 Task: For heading  Tahoma with underline.  font size for heading20,  'Change the font style of data to'Arial.  and font size to 12,  Change the alignment of both headline & data to Align left.  In the sheet  Attendance Record Sheet
Action: Mouse moved to (87, 164)
Screenshot: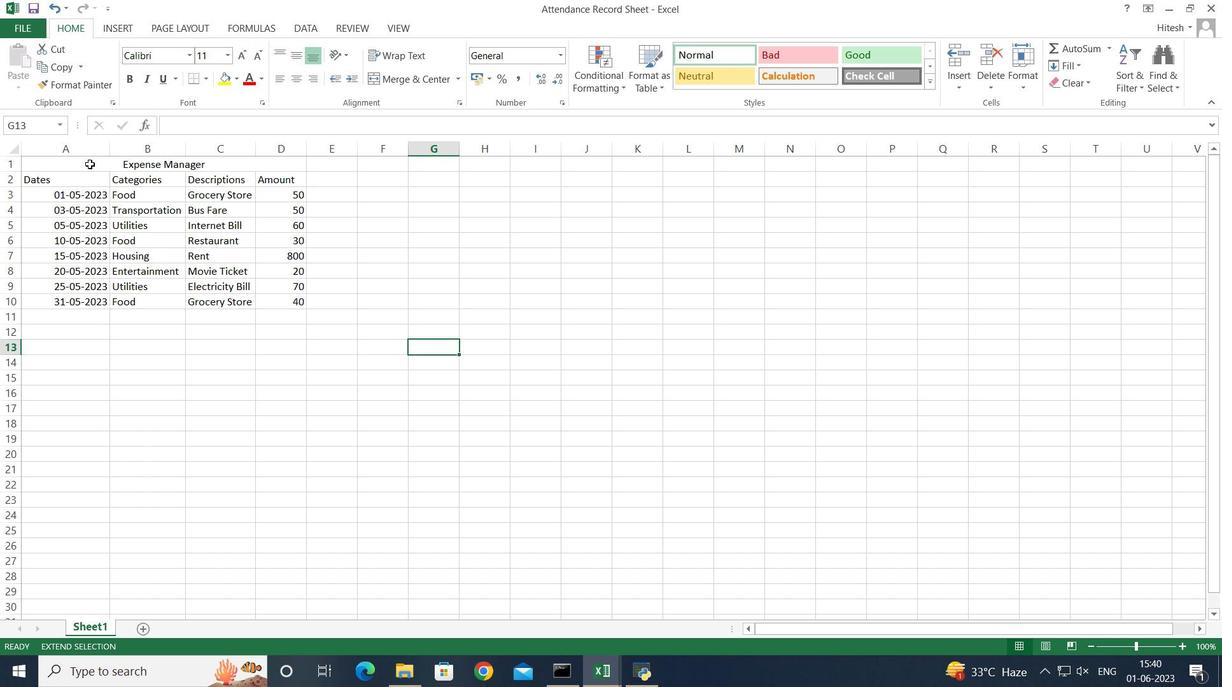 
Action: Mouse pressed left at (87, 164)
Screenshot: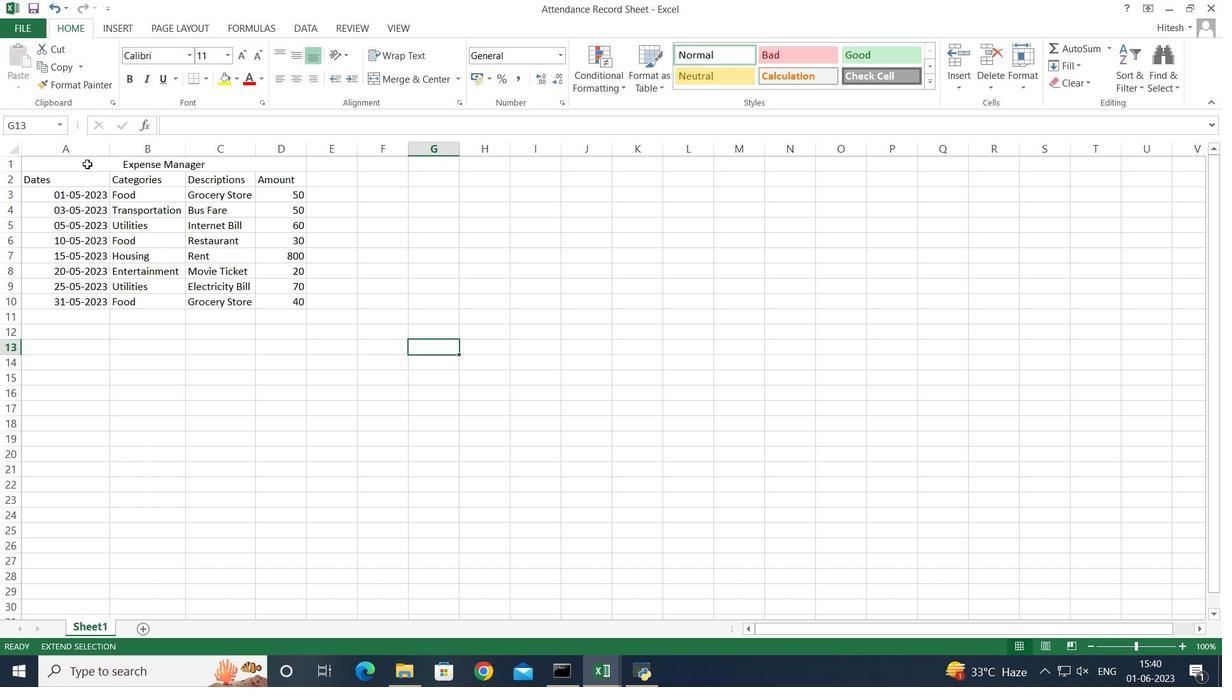 
Action: Mouse moved to (208, 422)
Screenshot: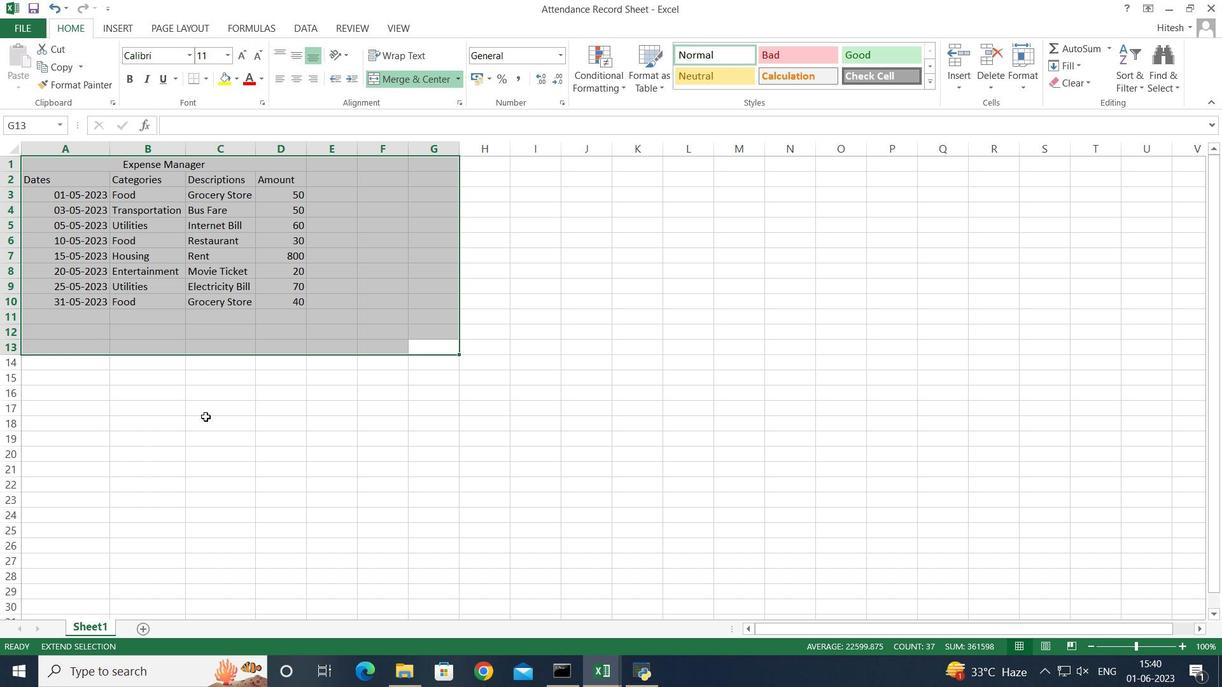 
Action: Mouse pressed left at (208, 422)
Screenshot: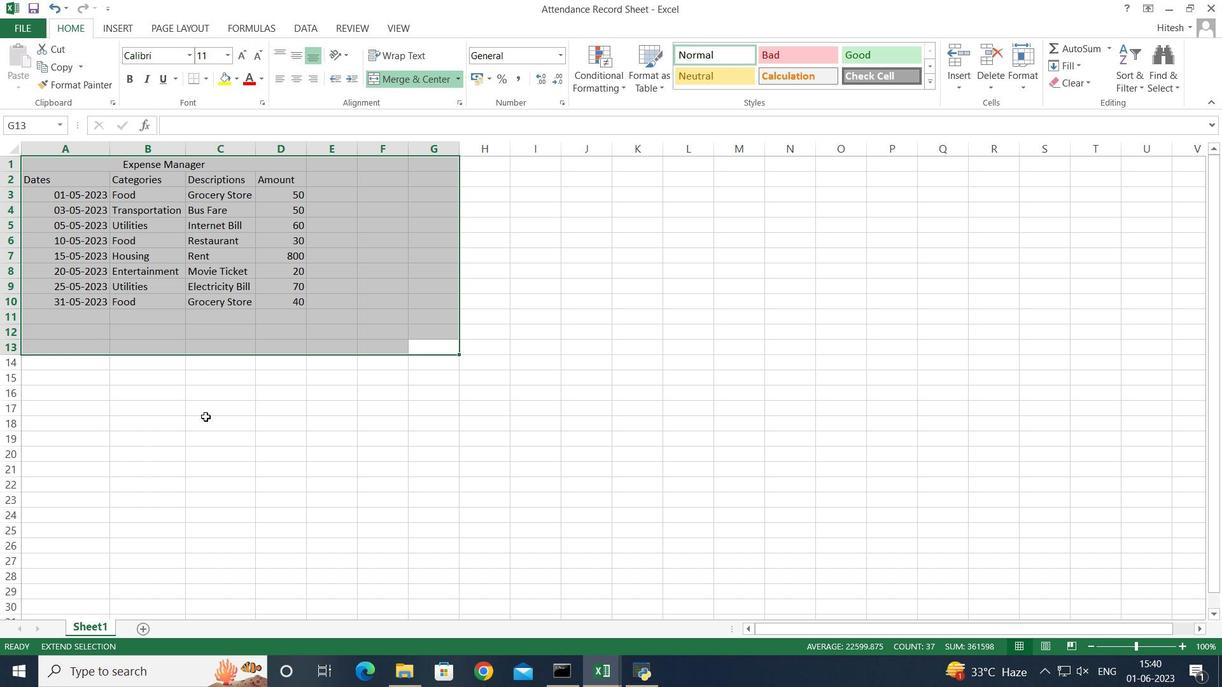 
Action: Mouse moved to (422, 351)
Screenshot: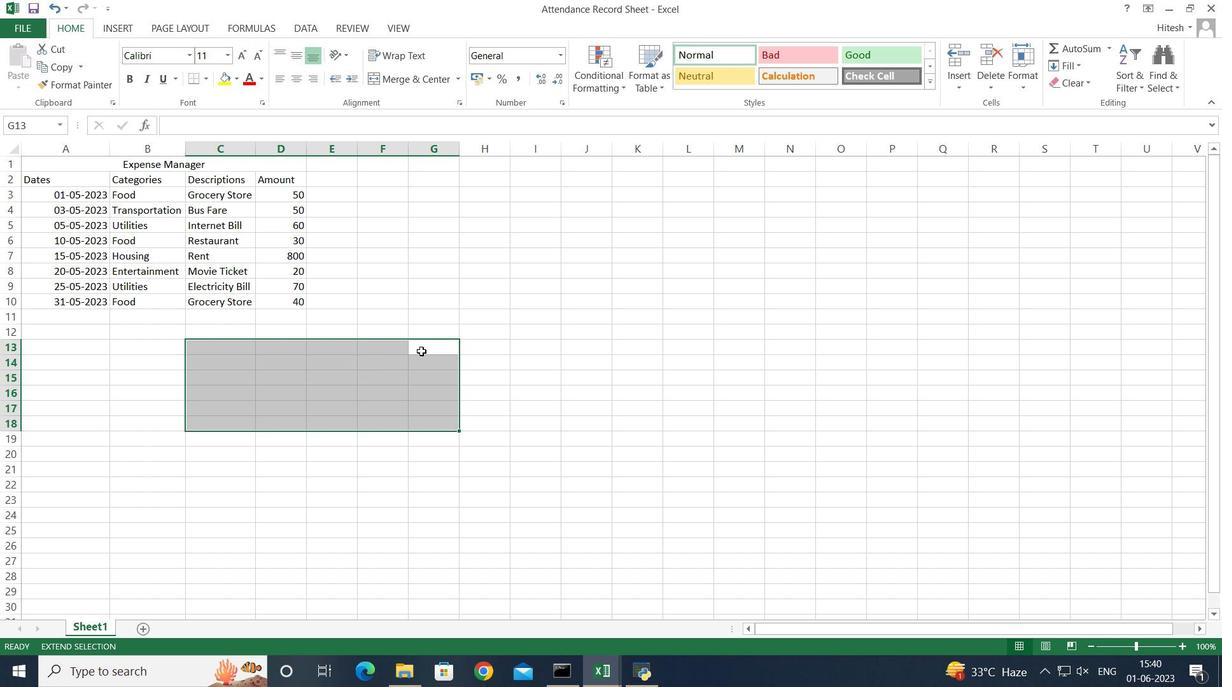 
Action: Mouse pressed left at (422, 351)
Screenshot: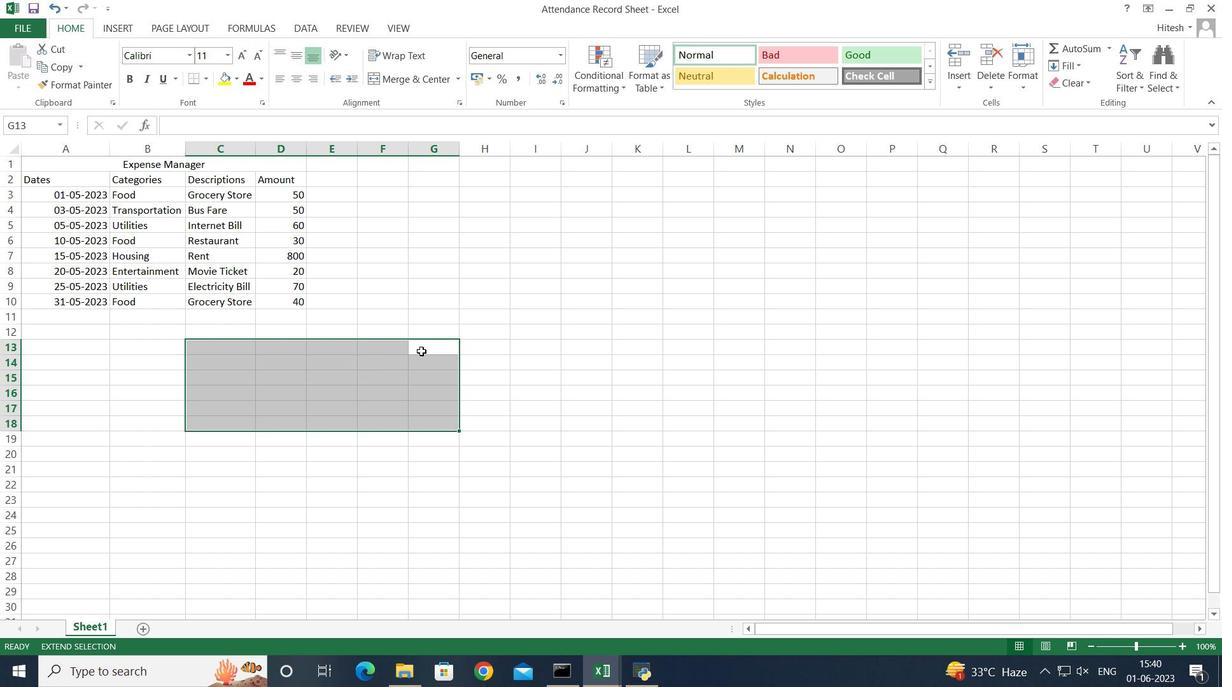 
Action: Mouse moved to (422, 351)
Screenshot: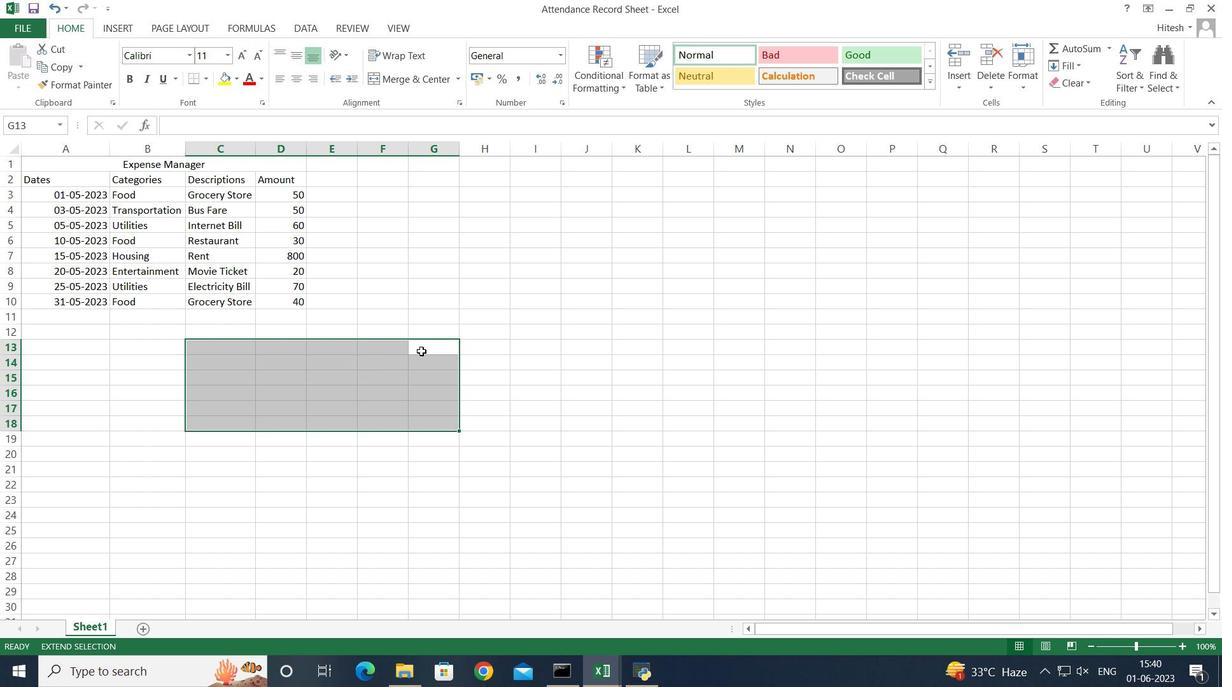
Action: Key pressed j<Key.backspace>
Screenshot: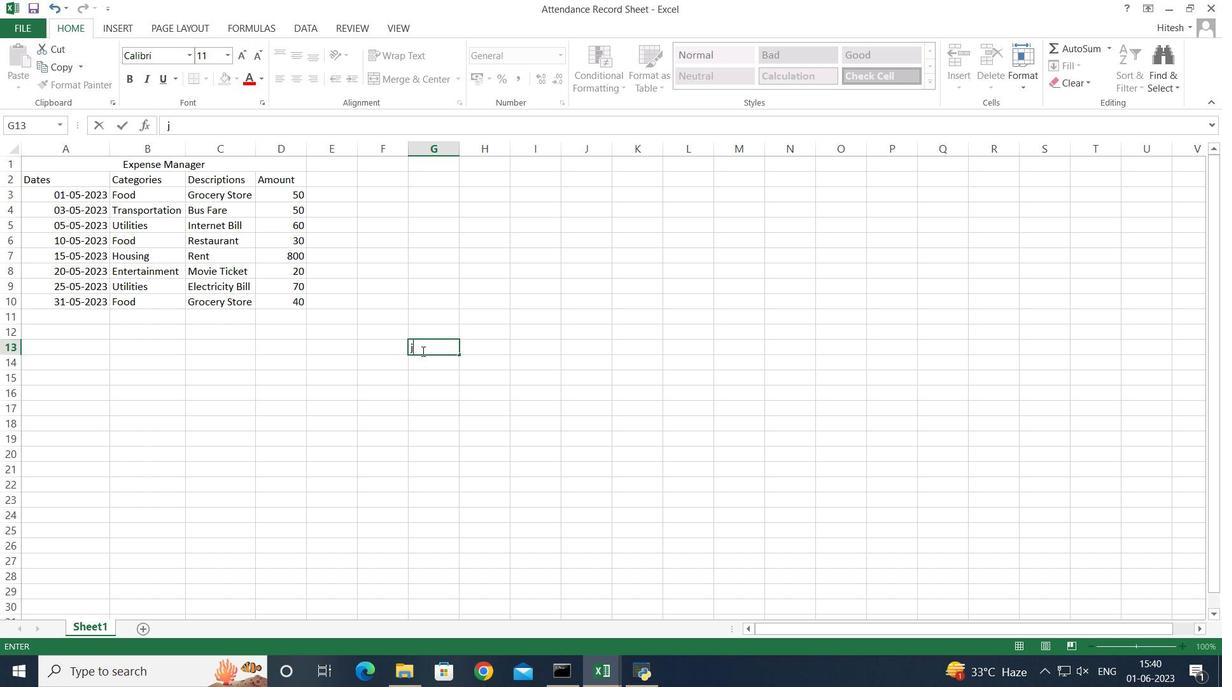 
Action: Mouse moved to (53, 164)
Screenshot: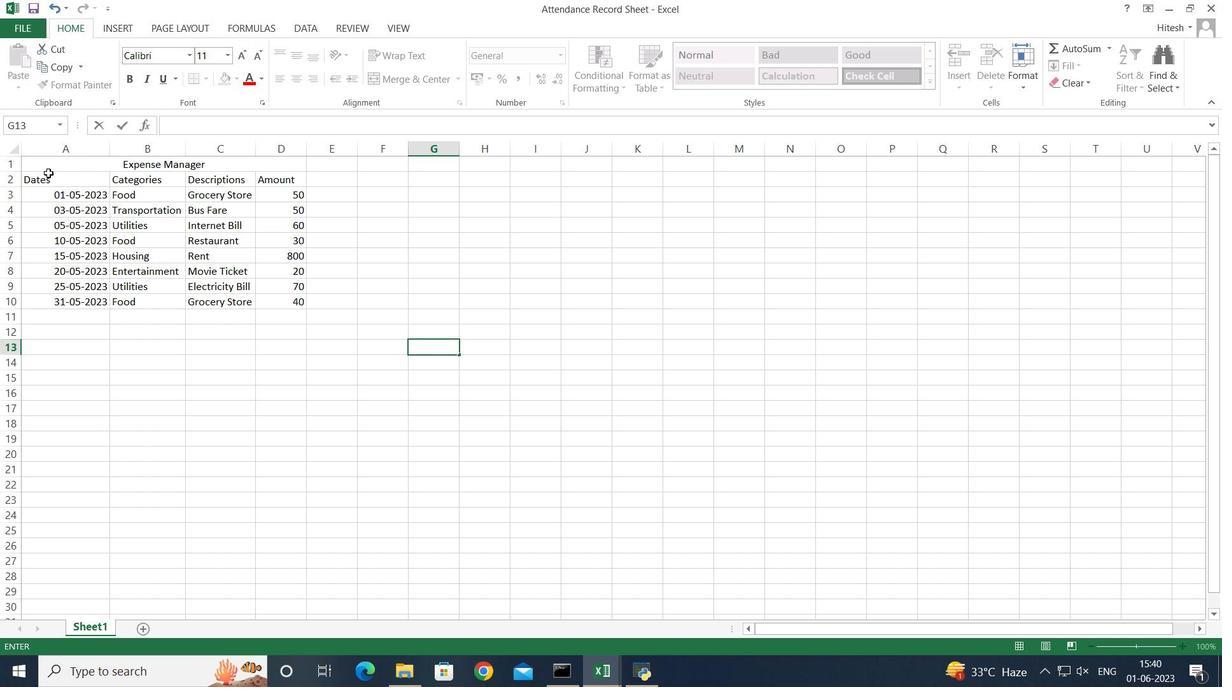 
Action: Mouse pressed left at (53, 164)
Screenshot: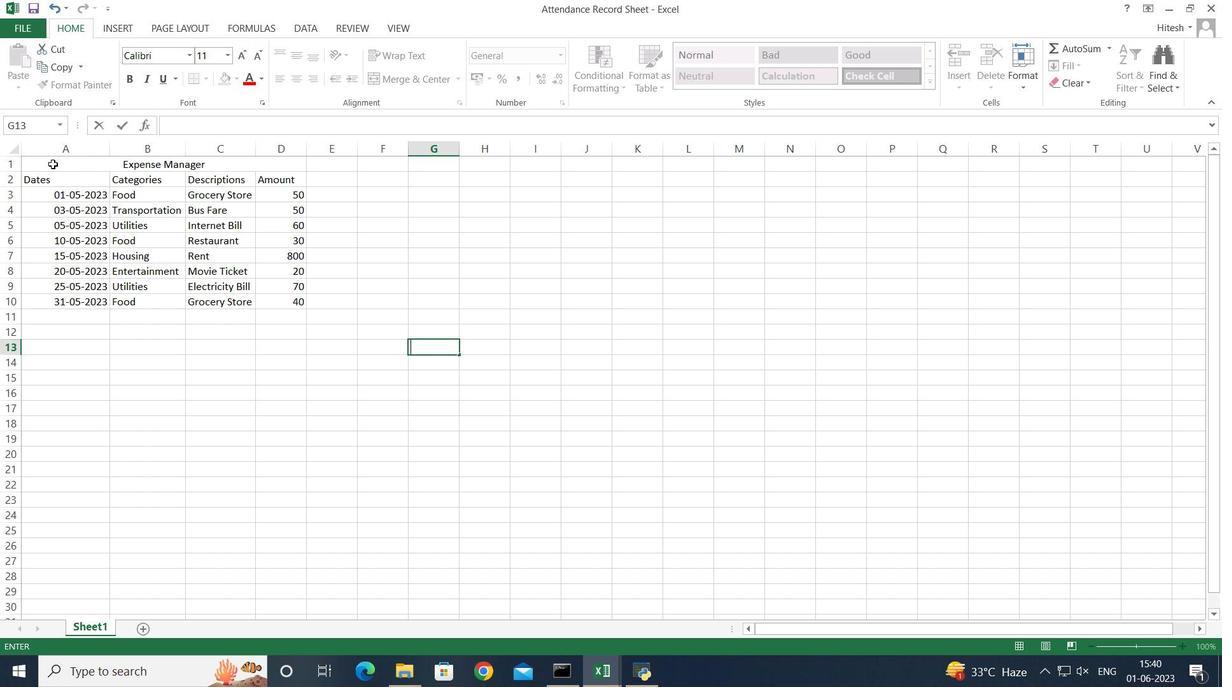 
Action: Mouse moved to (186, 57)
Screenshot: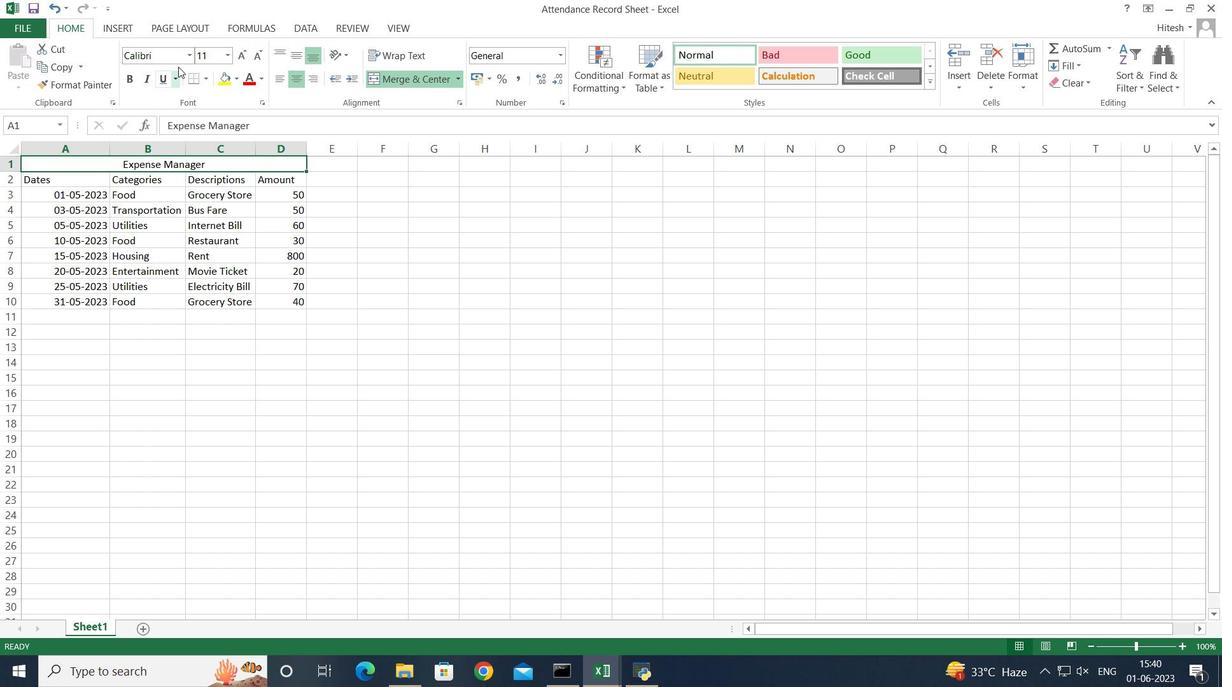 
Action: Mouse pressed left at (186, 57)
Screenshot: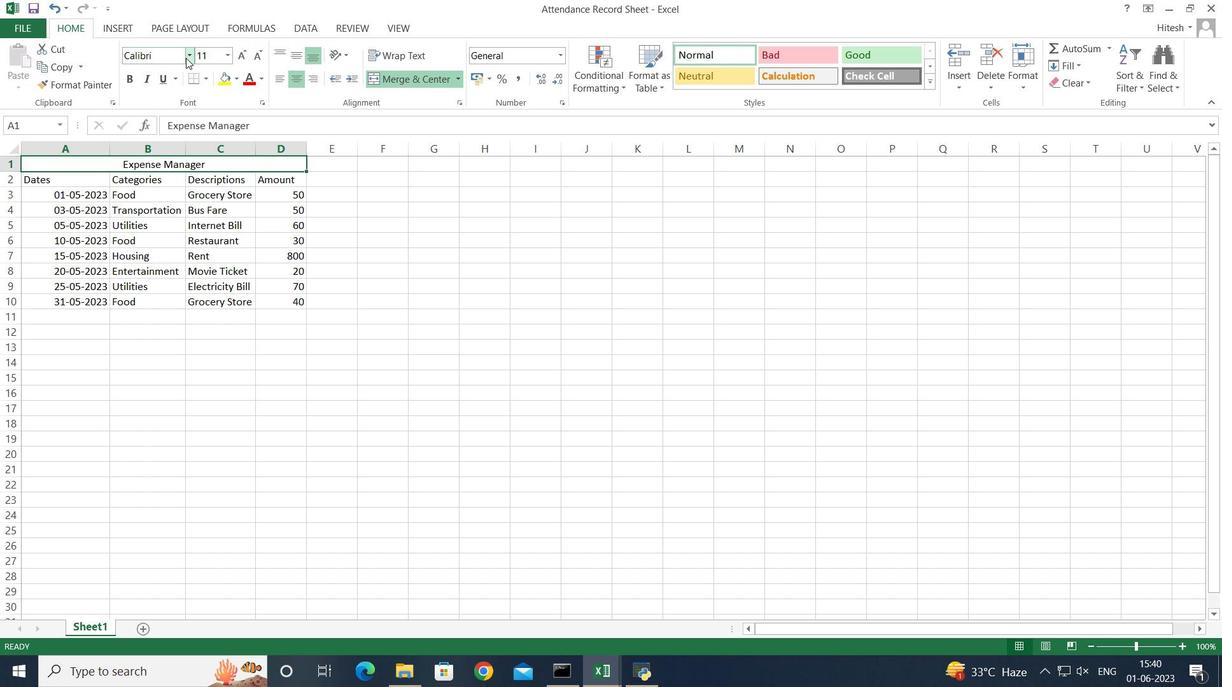 
Action: Mouse moved to (208, 232)
Screenshot: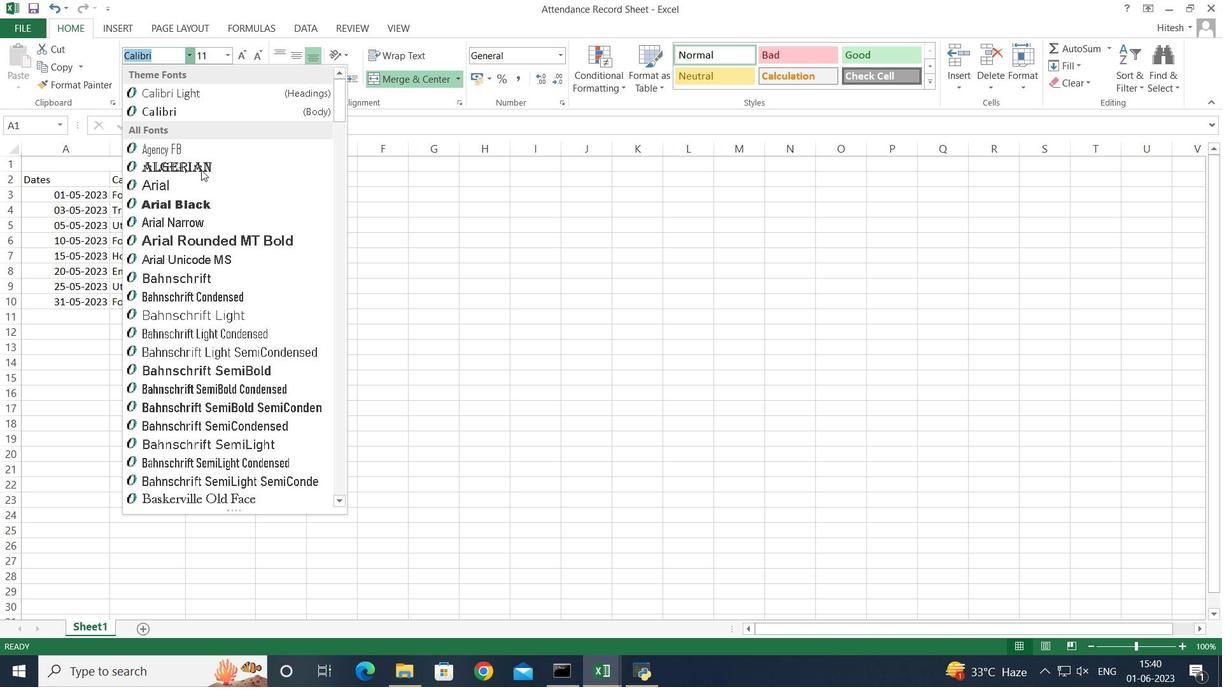 
Action: Mouse scrolled (208, 231) with delta (0, 0)
Screenshot: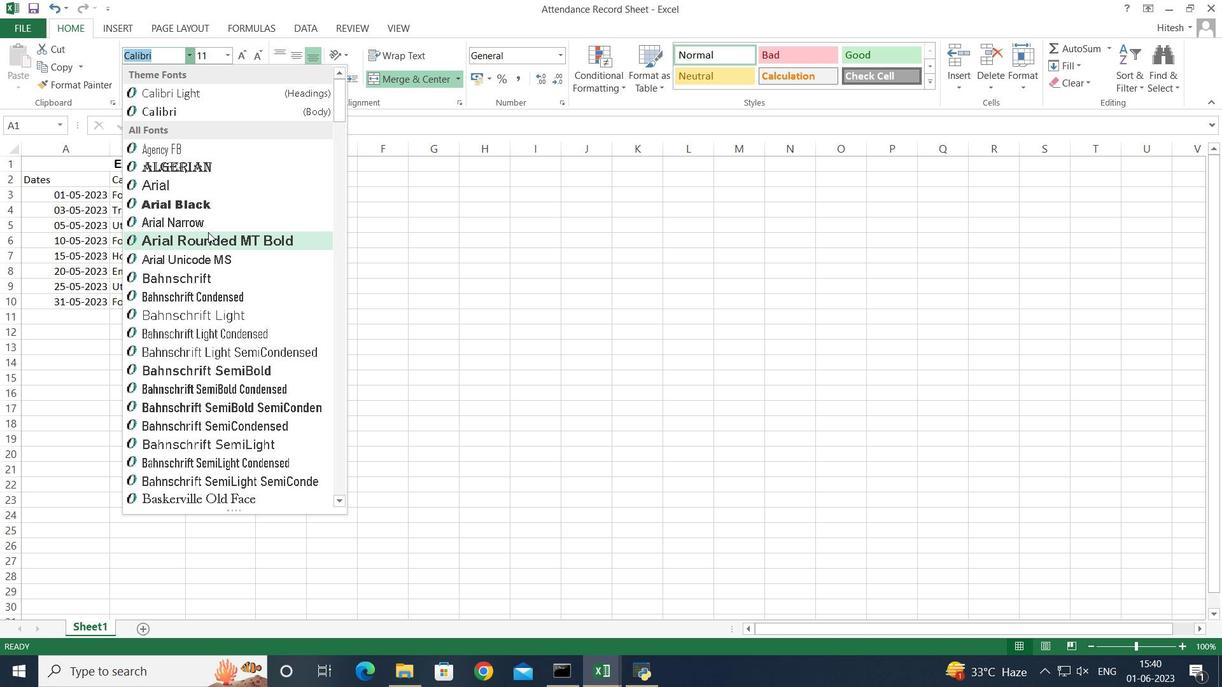 
Action: Mouse scrolled (208, 231) with delta (0, 0)
Screenshot: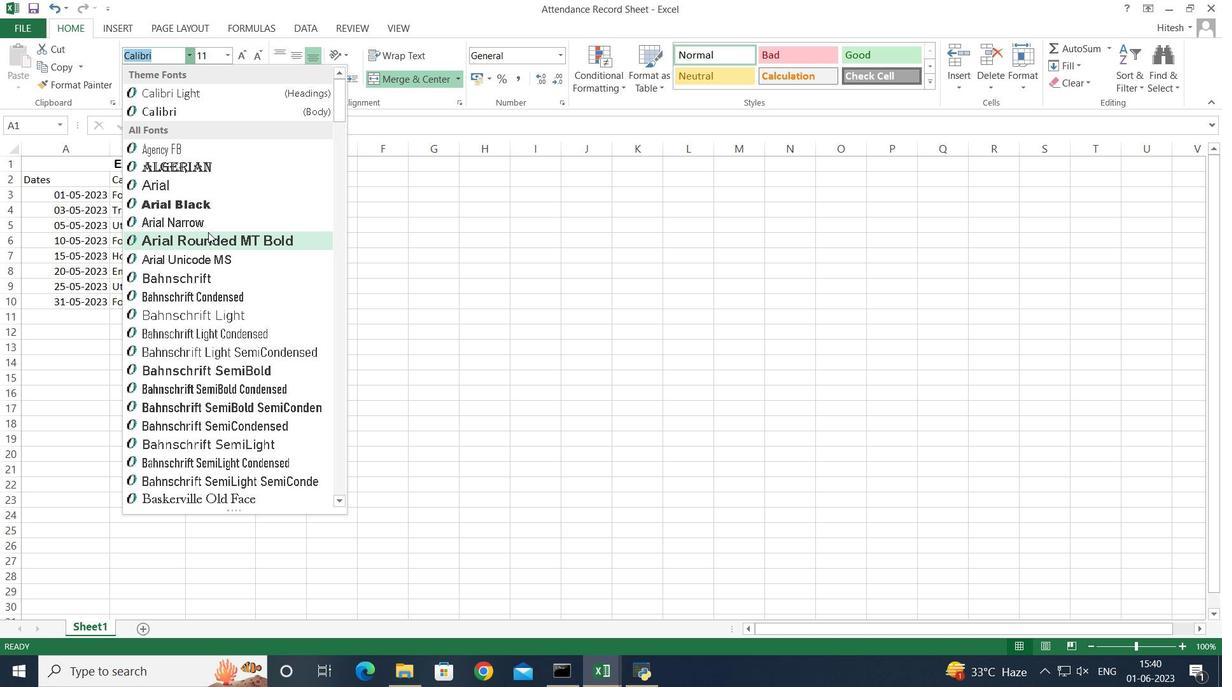 
Action: Mouse scrolled (208, 231) with delta (0, 0)
Screenshot: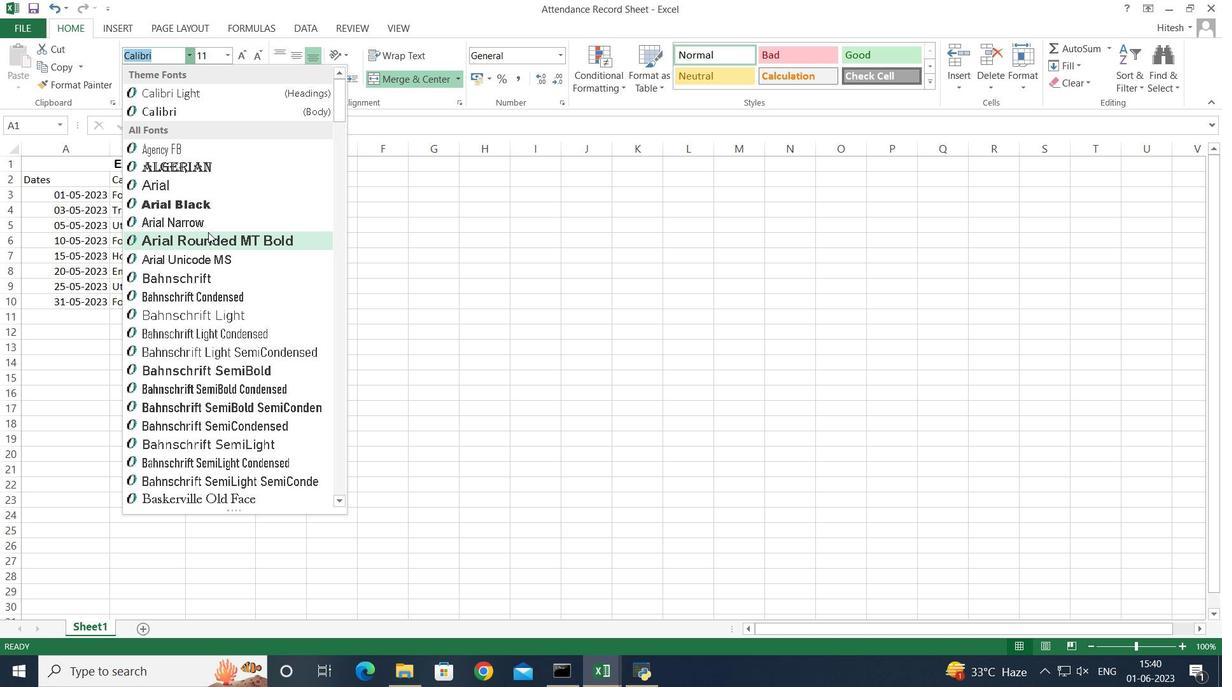 
Action: Mouse scrolled (208, 231) with delta (0, 0)
Screenshot: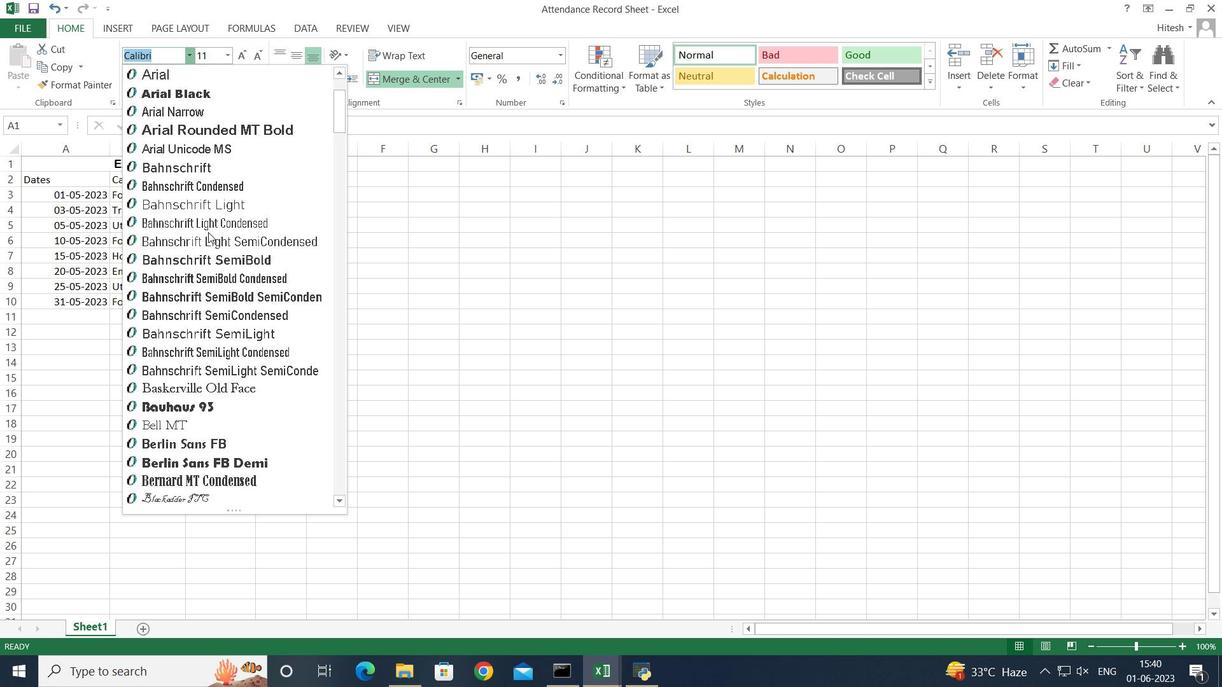 
Action: Mouse scrolled (208, 231) with delta (0, 0)
Screenshot: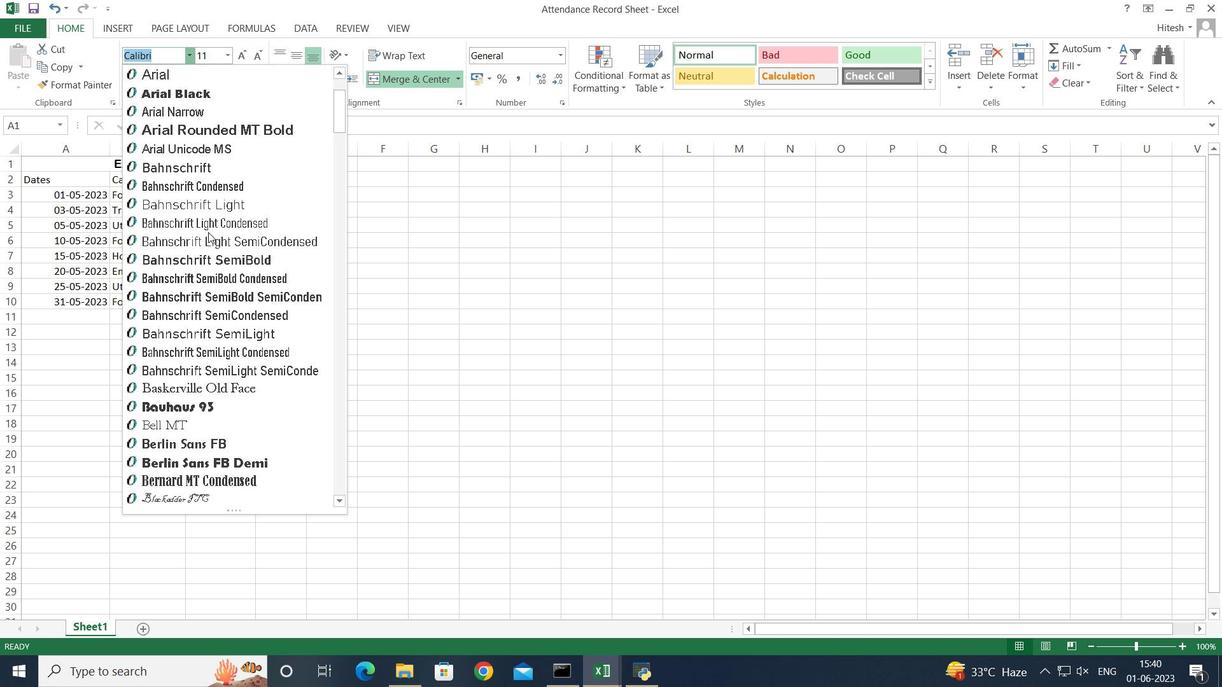 
Action: Mouse scrolled (208, 231) with delta (0, 0)
Screenshot: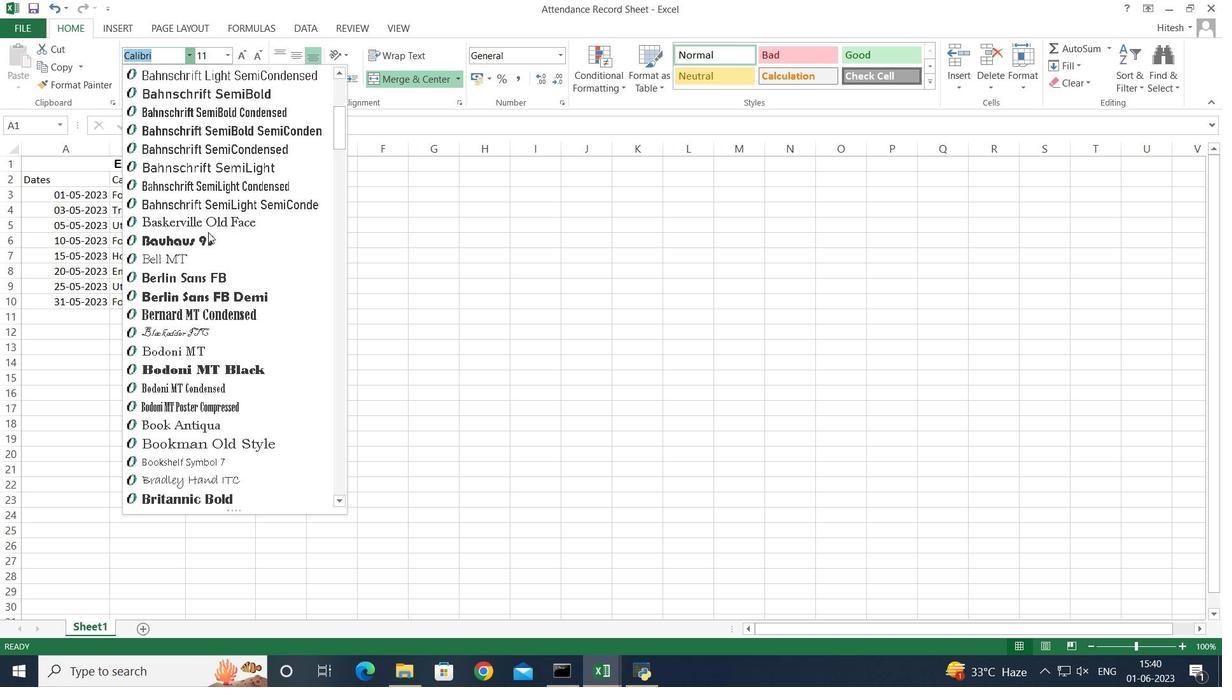 
Action: Mouse scrolled (208, 231) with delta (0, 0)
Screenshot: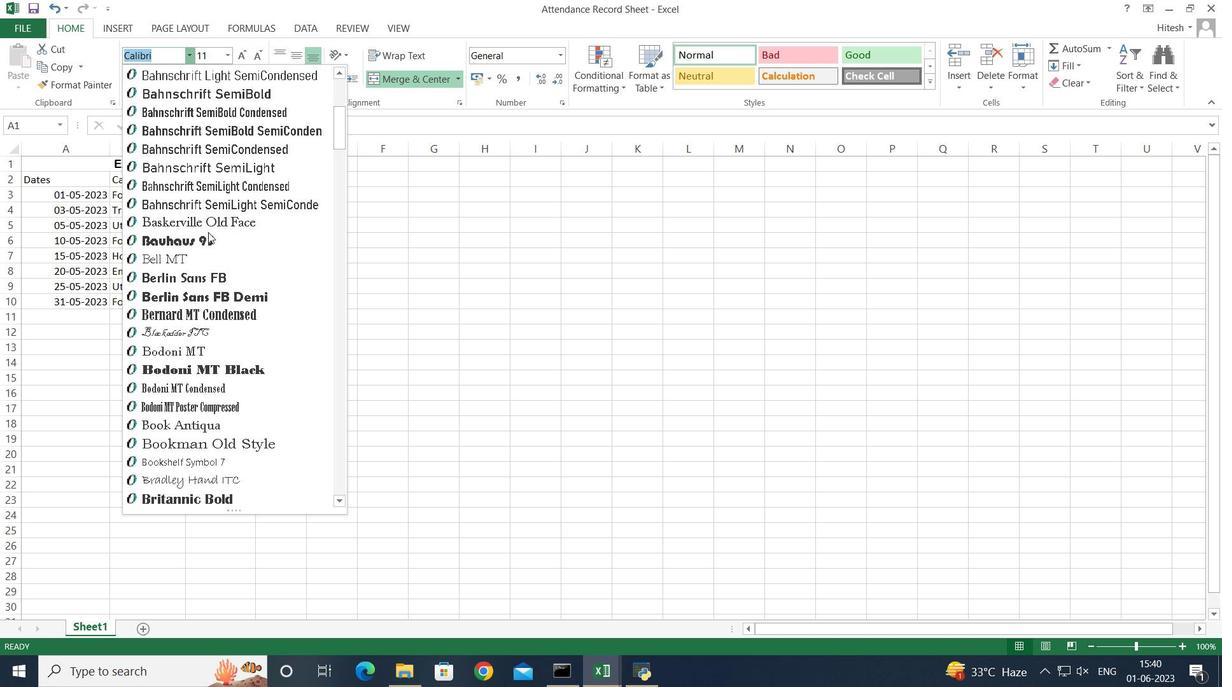 
Action: Mouse scrolled (208, 231) with delta (0, 0)
Screenshot: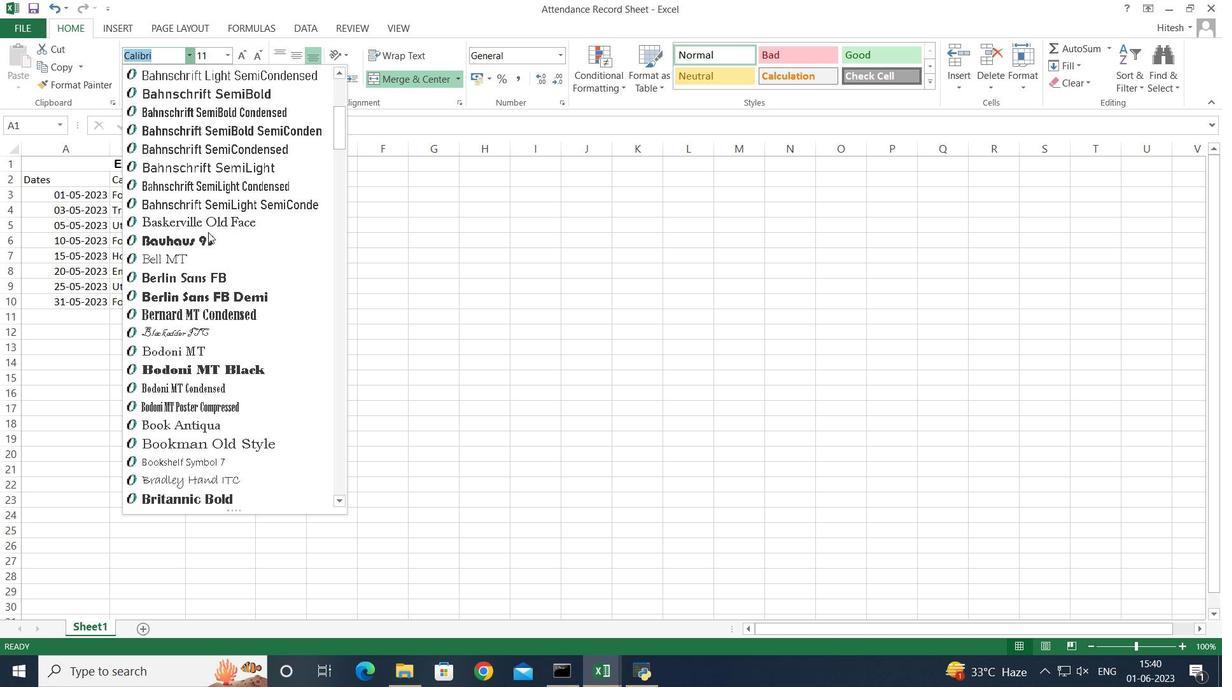 
Action: Mouse scrolled (208, 231) with delta (0, 0)
Screenshot: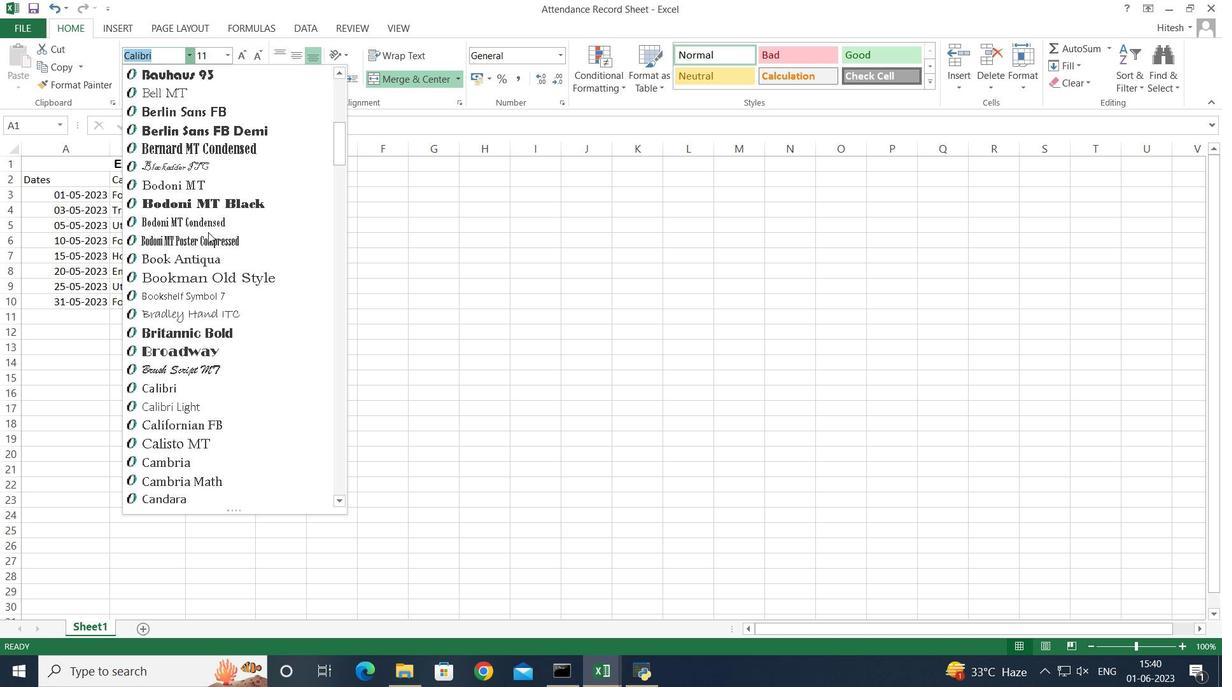 
Action: Mouse scrolled (208, 231) with delta (0, 0)
Screenshot: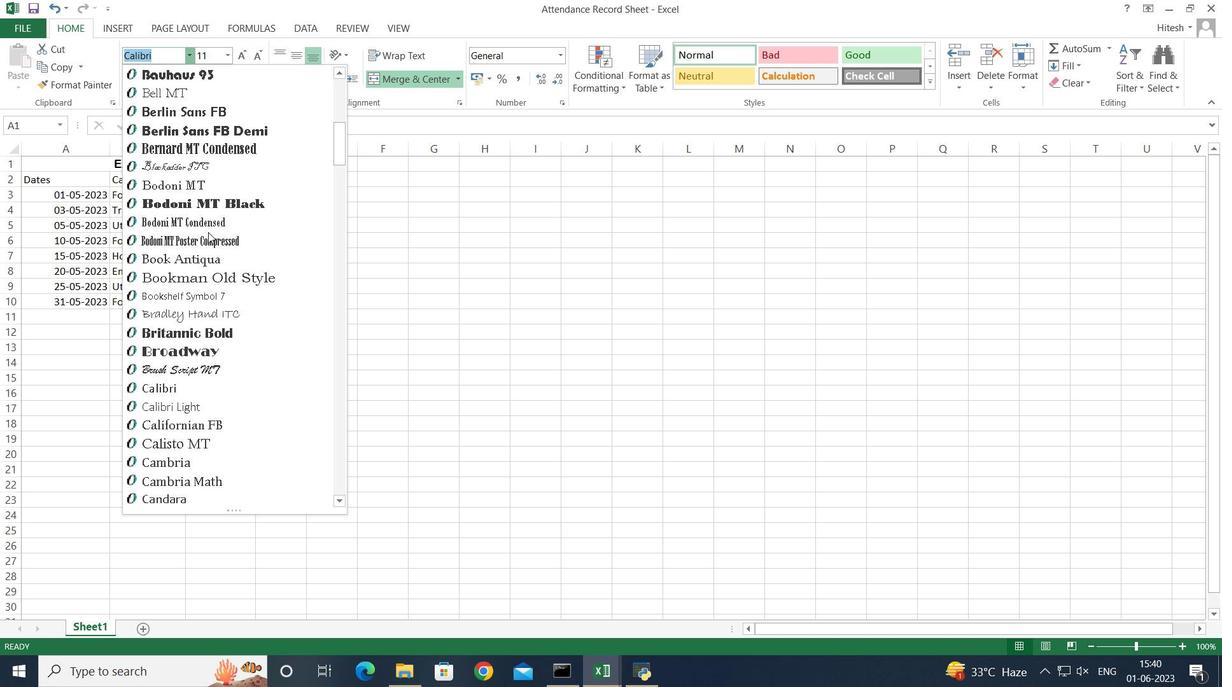 
Action: Mouse scrolled (208, 231) with delta (0, 0)
Screenshot: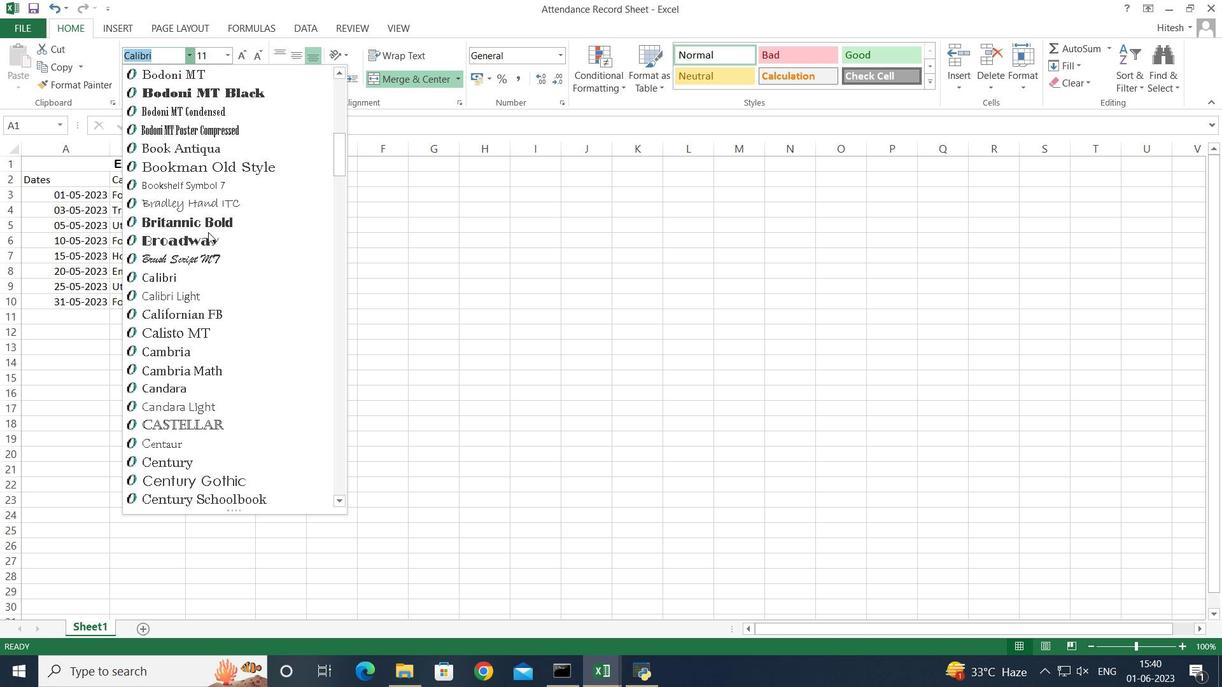 
Action: Mouse scrolled (208, 231) with delta (0, 0)
Screenshot: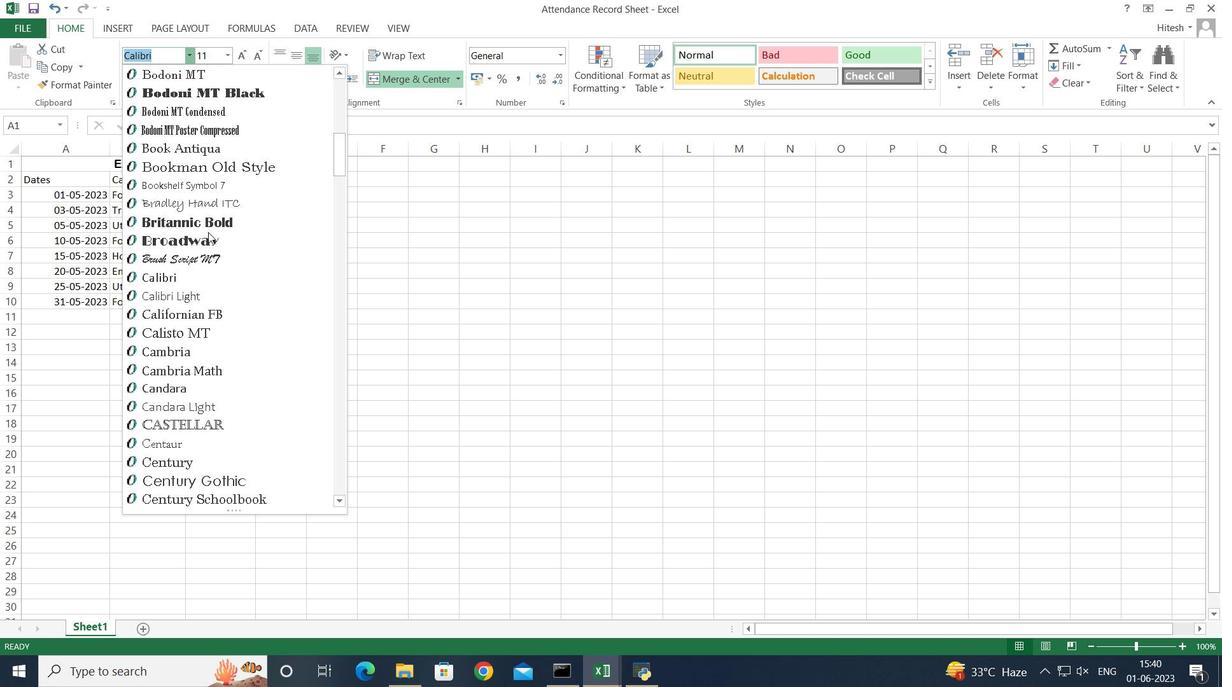 
Action: Mouse scrolled (208, 231) with delta (0, 0)
Screenshot: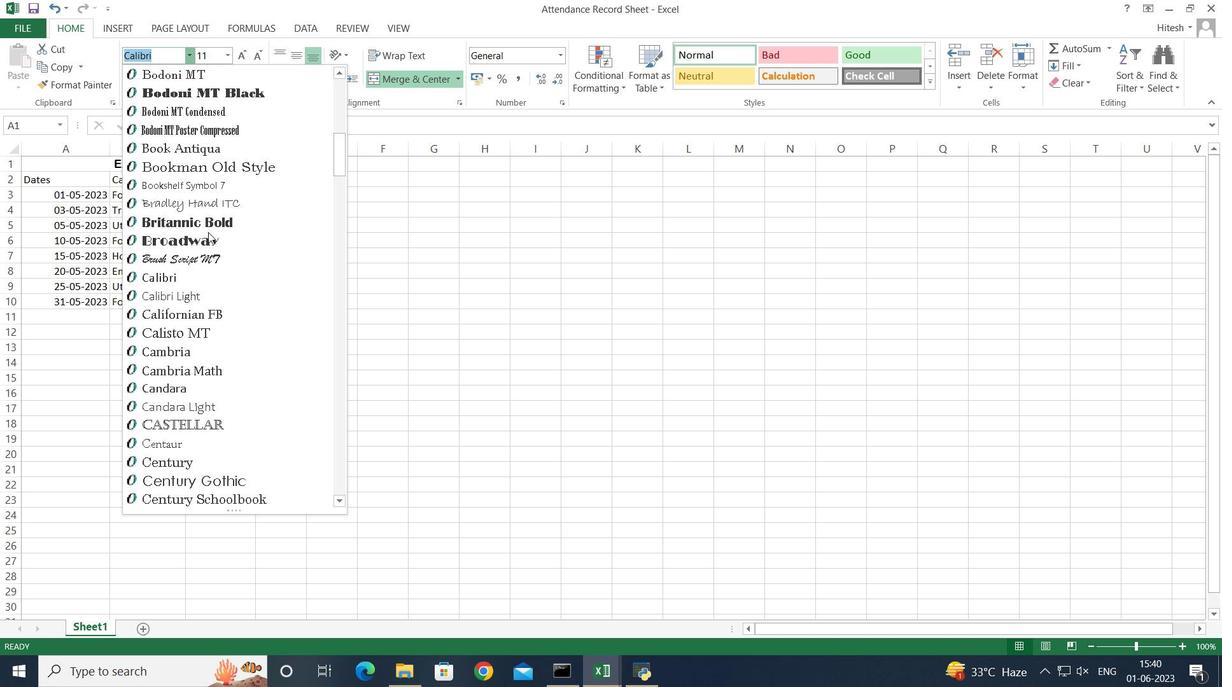 
Action: Mouse scrolled (208, 231) with delta (0, 0)
Screenshot: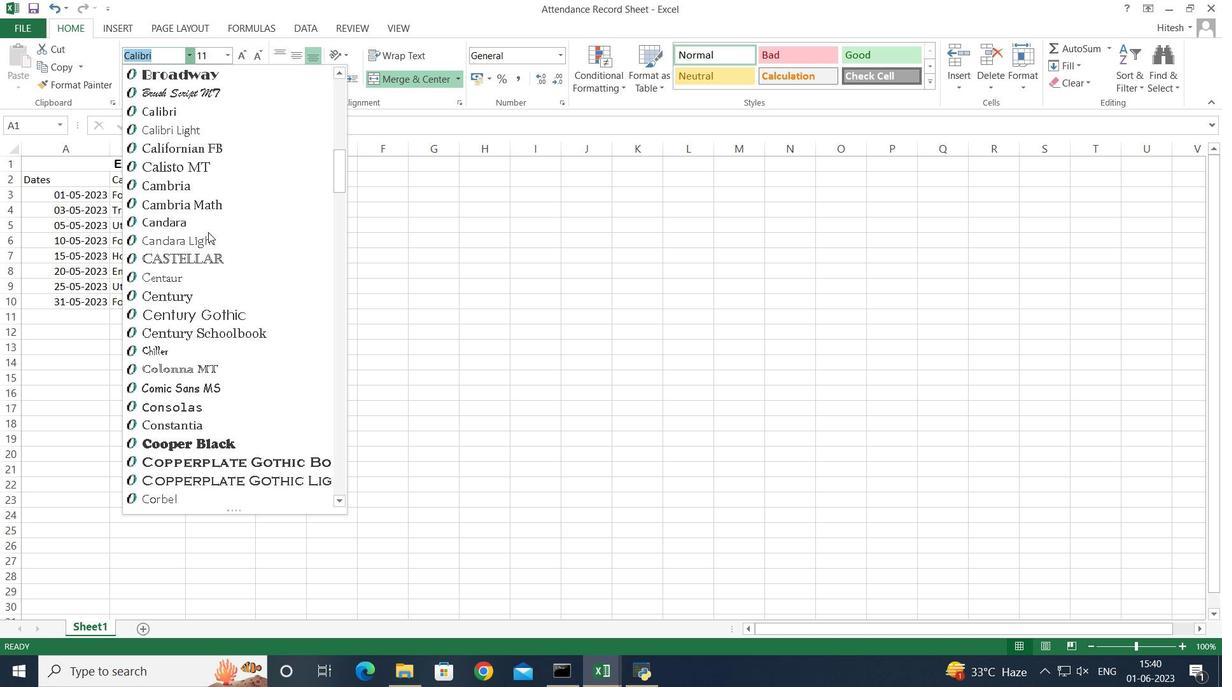 
Action: Mouse scrolled (208, 231) with delta (0, 0)
Screenshot: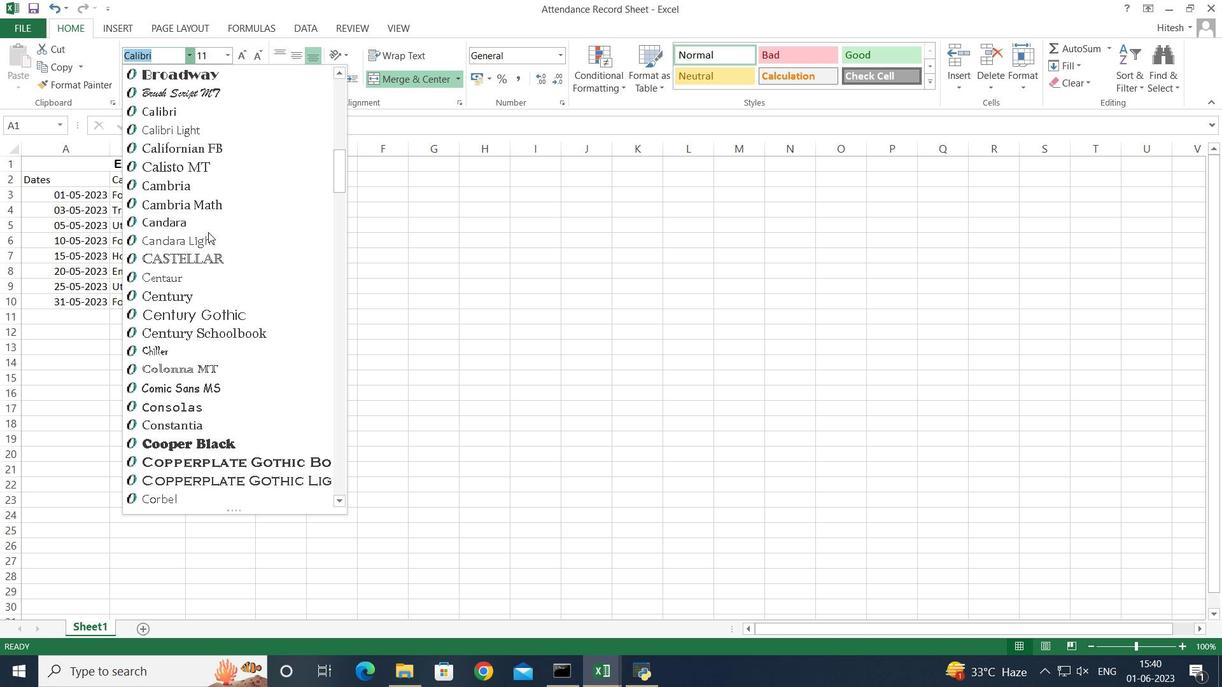 
Action: Mouse scrolled (208, 231) with delta (0, 0)
Screenshot: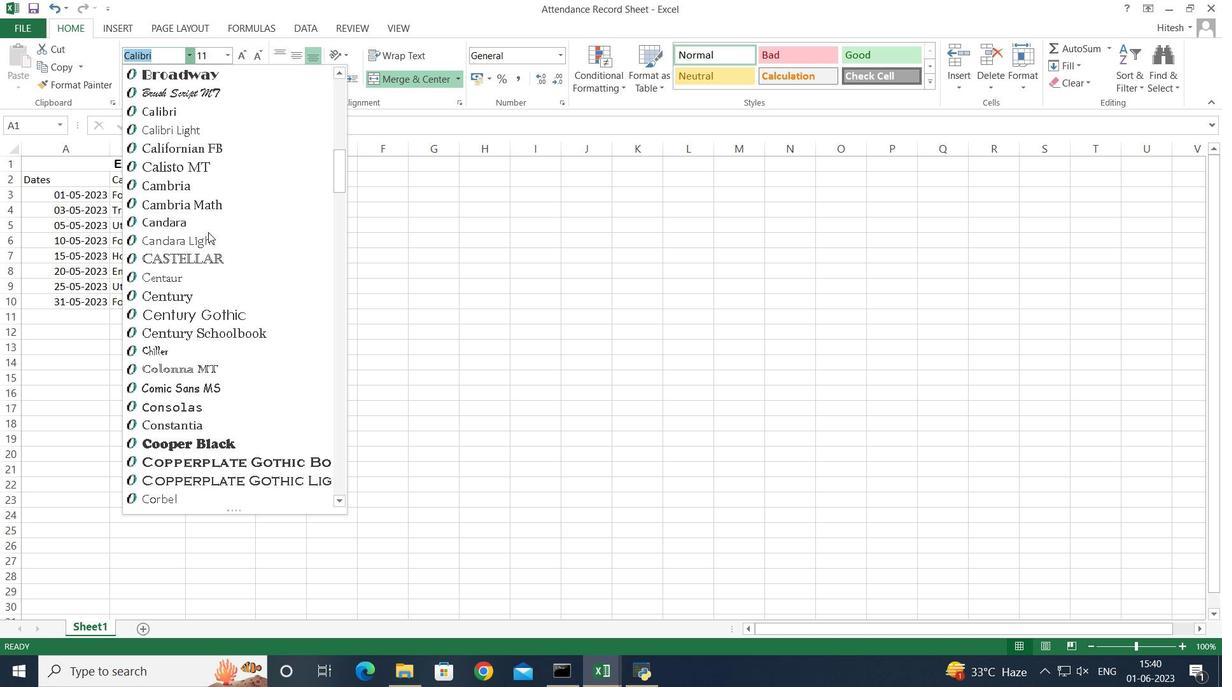 
Action: Mouse scrolled (208, 231) with delta (0, 0)
Screenshot: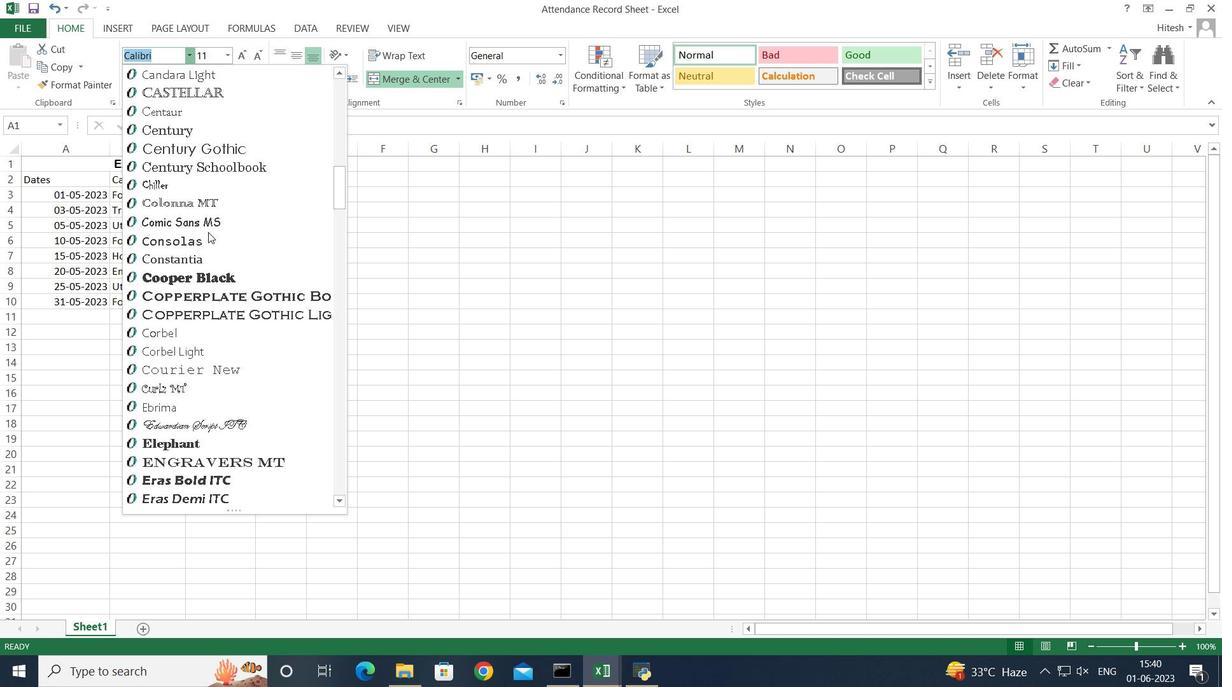 
Action: Mouse scrolled (208, 231) with delta (0, 0)
Screenshot: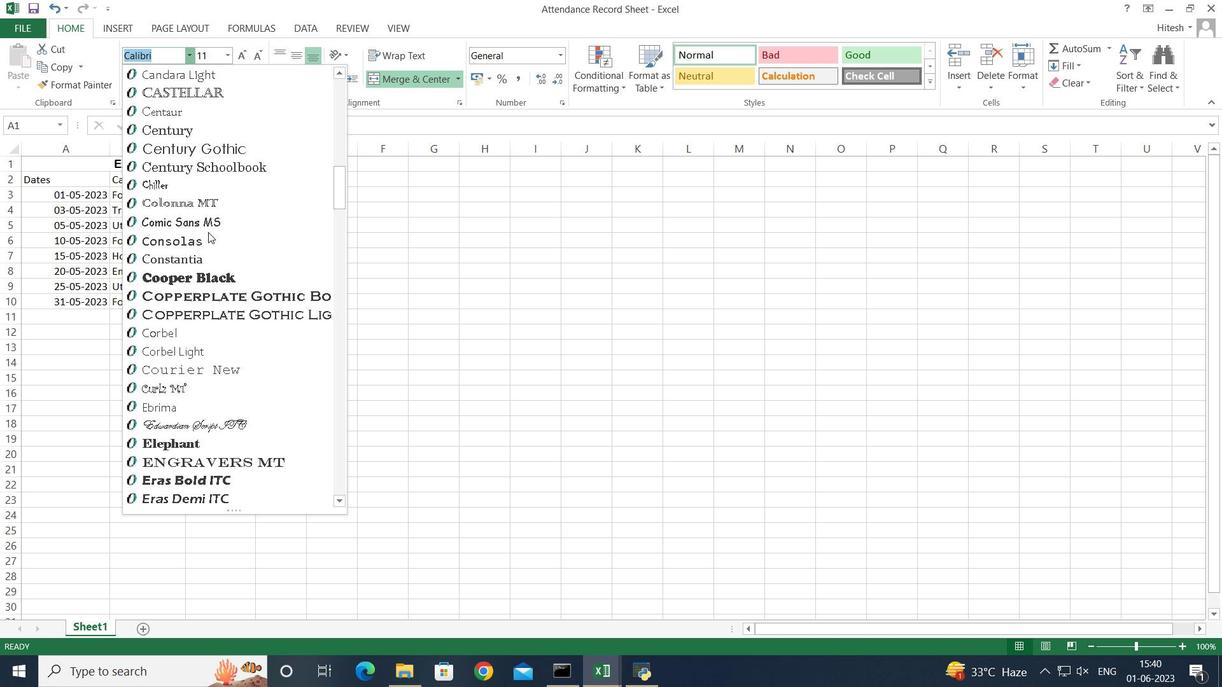 
Action: Mouse scrolled (208, 231) with delta (0, 0)
Screenshot: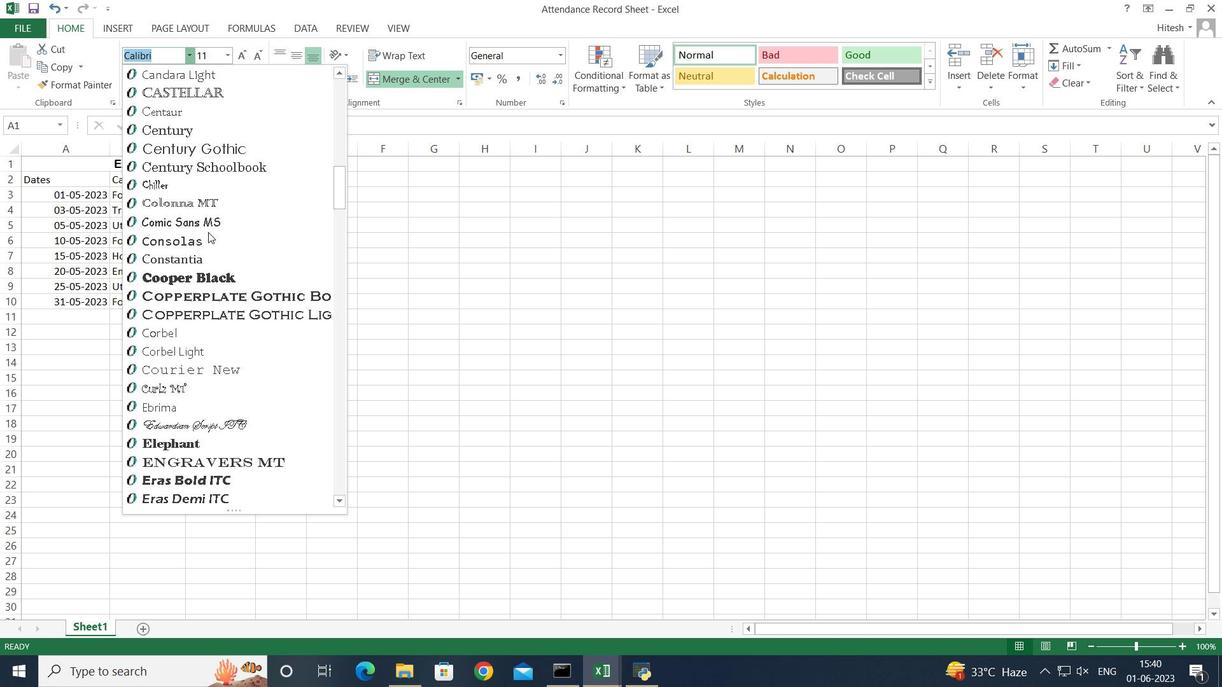 
Action: Mouse scrolled (208, 231) with delta (0, 0)
Screenshot: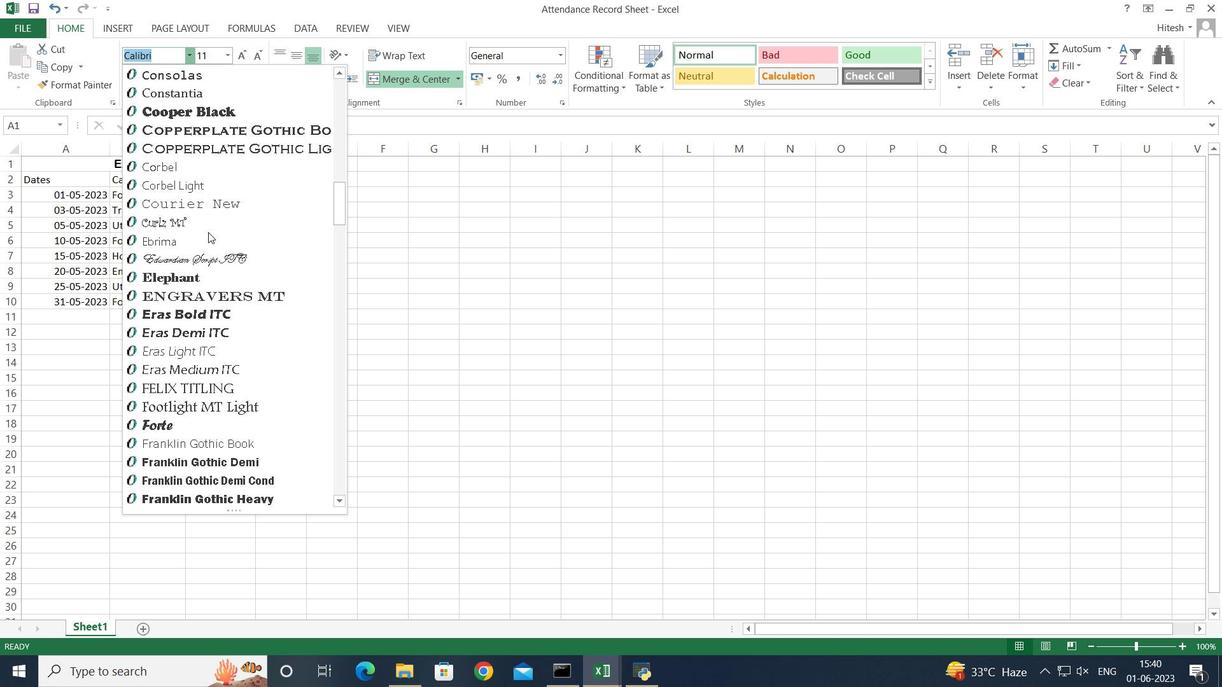
Action: Mouse scrolled (208, 231) with delta (0, 0)
Screenshot: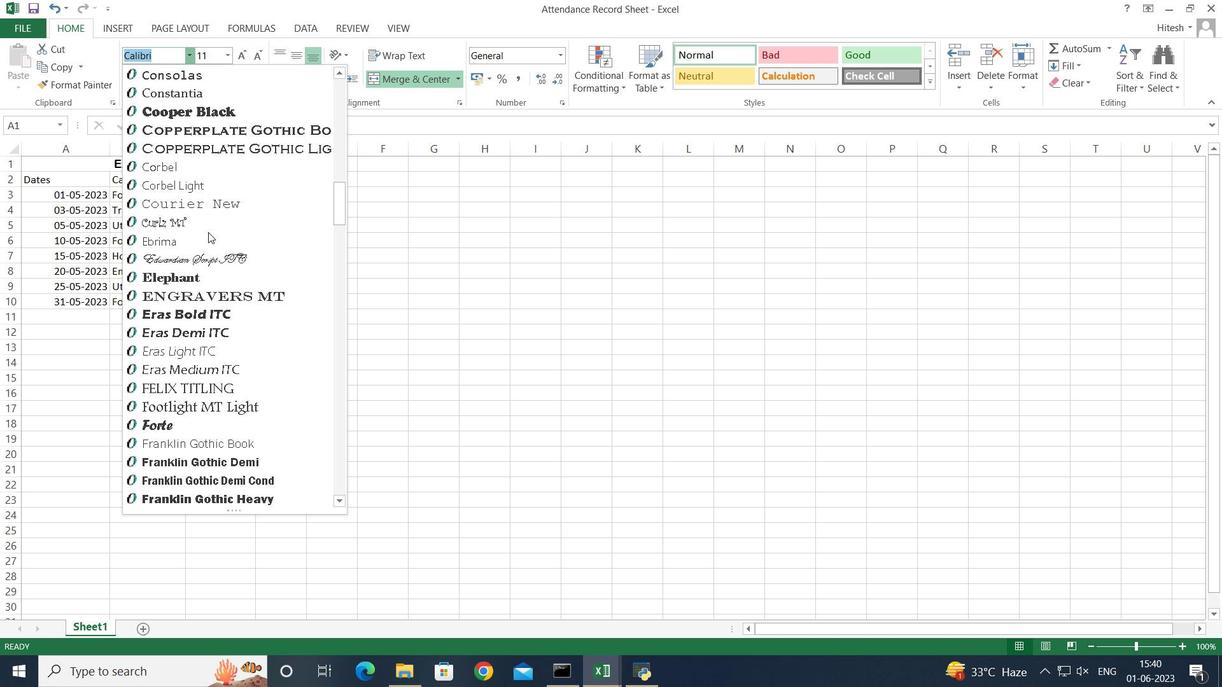 
Action: Mouse scrolled (208, 231) with delta (0, 0)
Screenshot: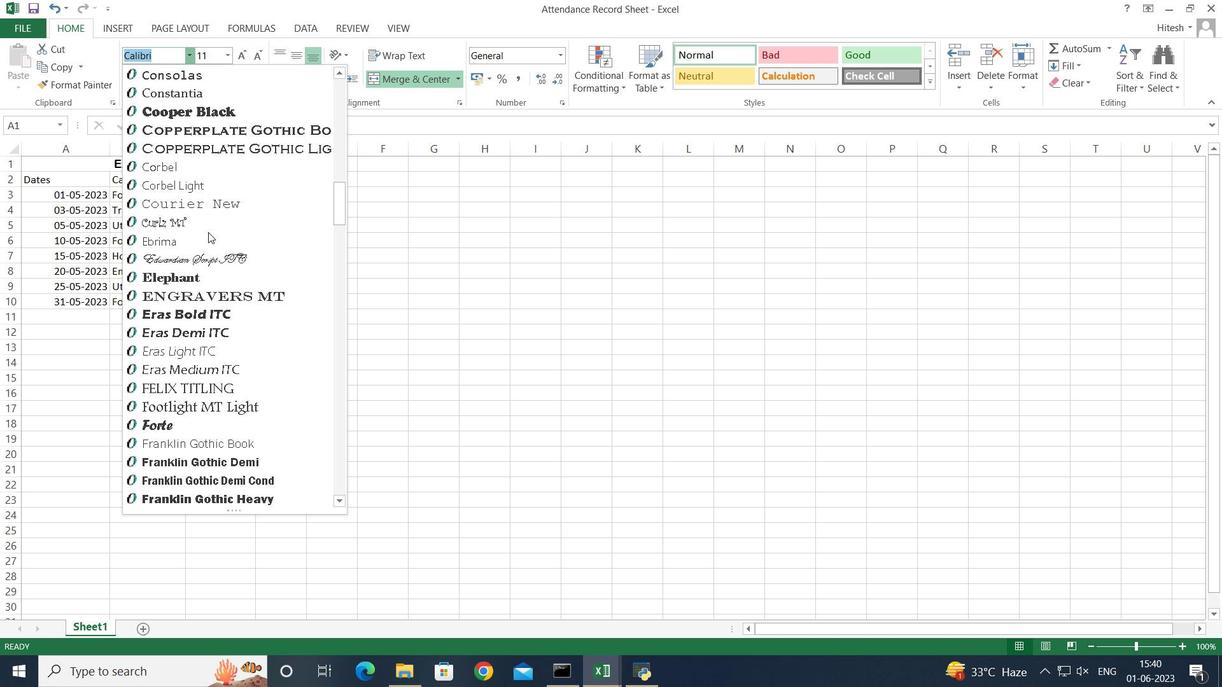 
Action: Mouse scrolled (208, 231) with delta (0, 0)
Screenshot: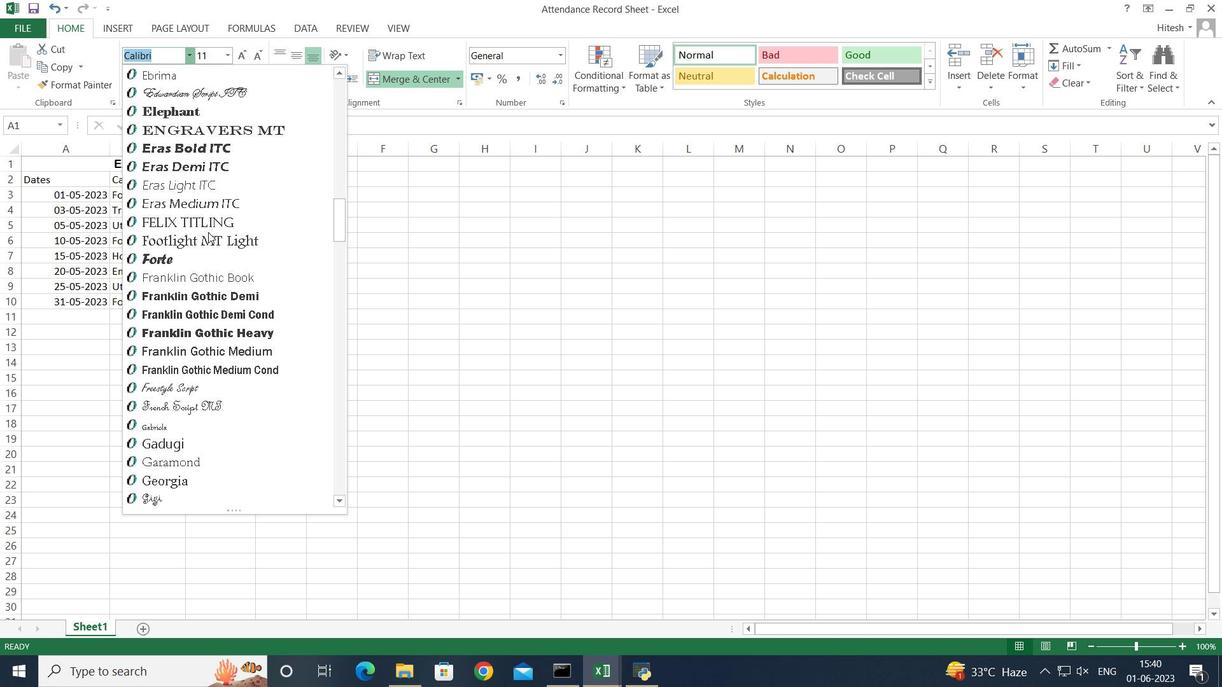 
Action: Mouse scrolled (208, 231) with delta (0, 0)
Screenshot: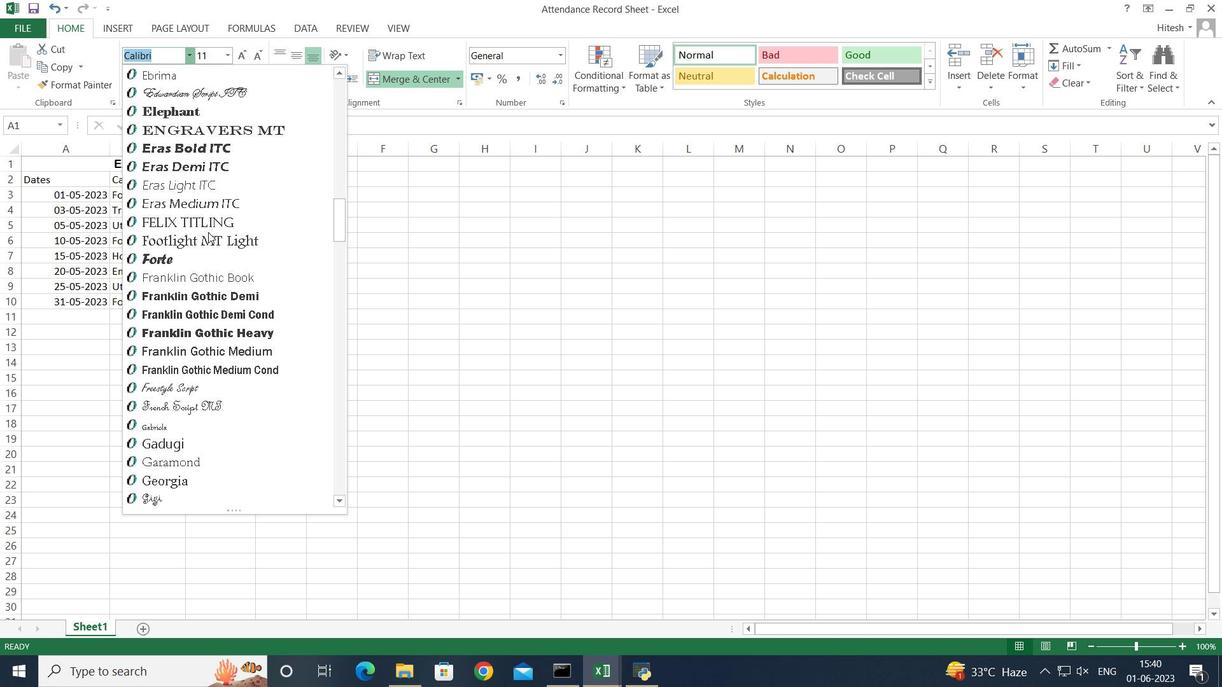
Action: Mouse scrolled (208, 231) with delta (0, 0)
Screenshot: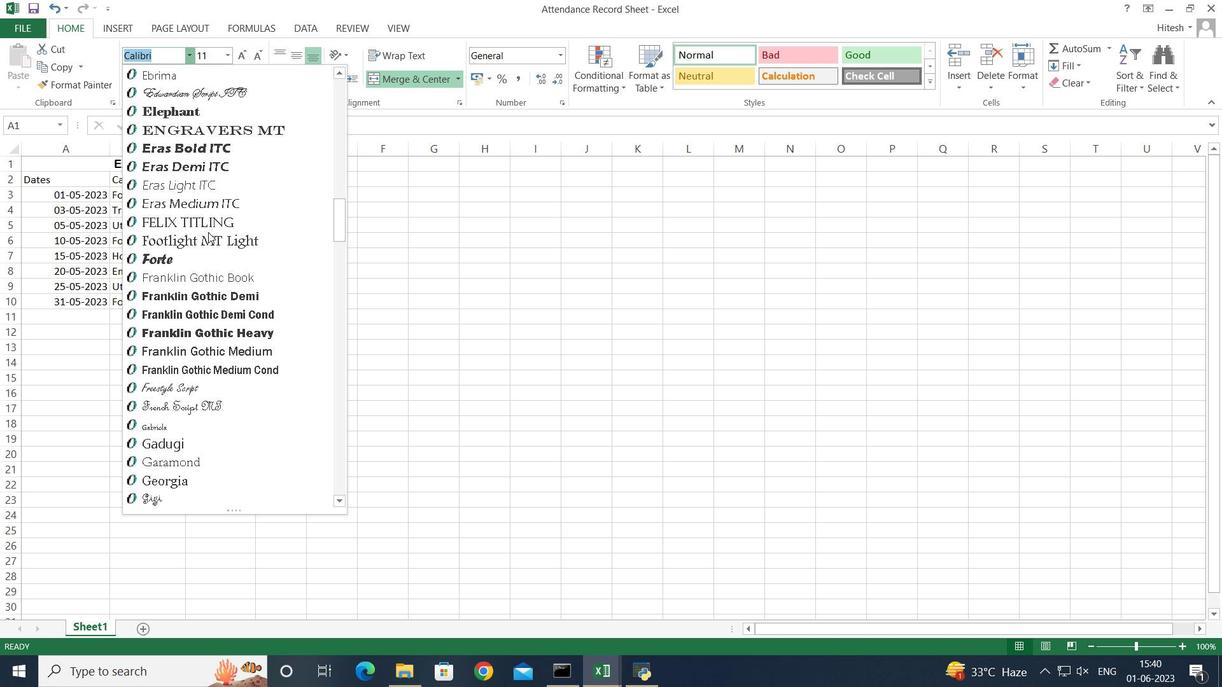 
Action: Mouse moved to (208, 253)
Screenshot: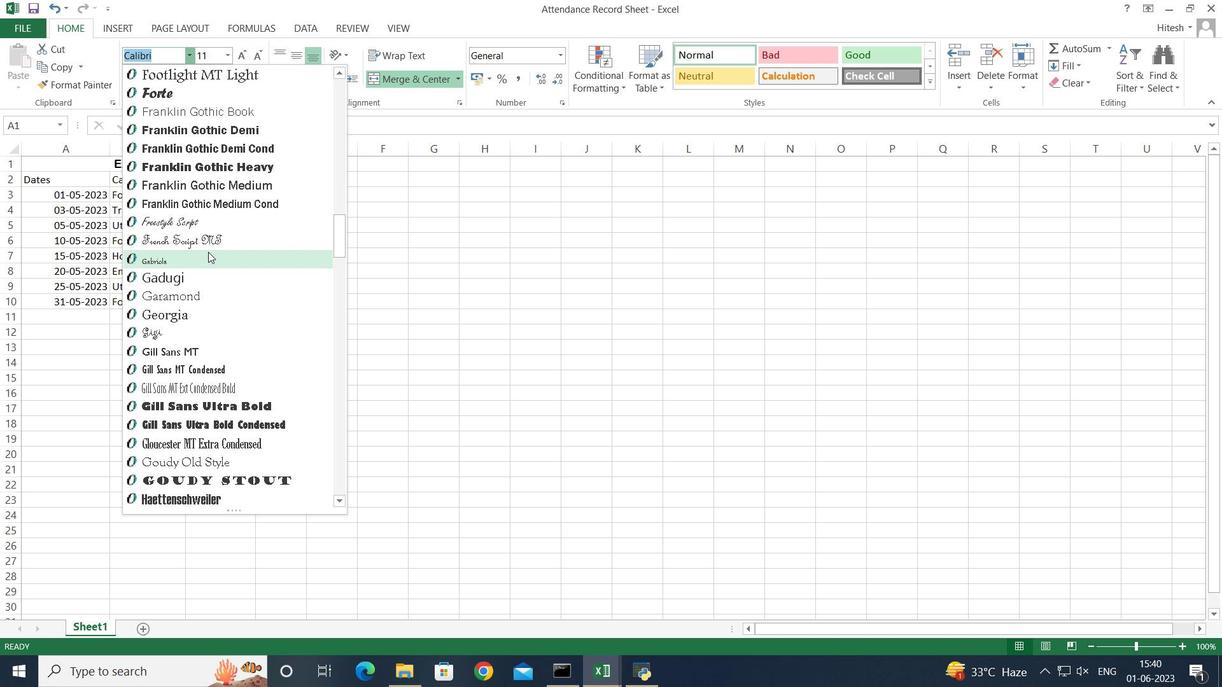 
Action: Mouse scrolled (208, 252) with delta (0, 0)
Screenshot: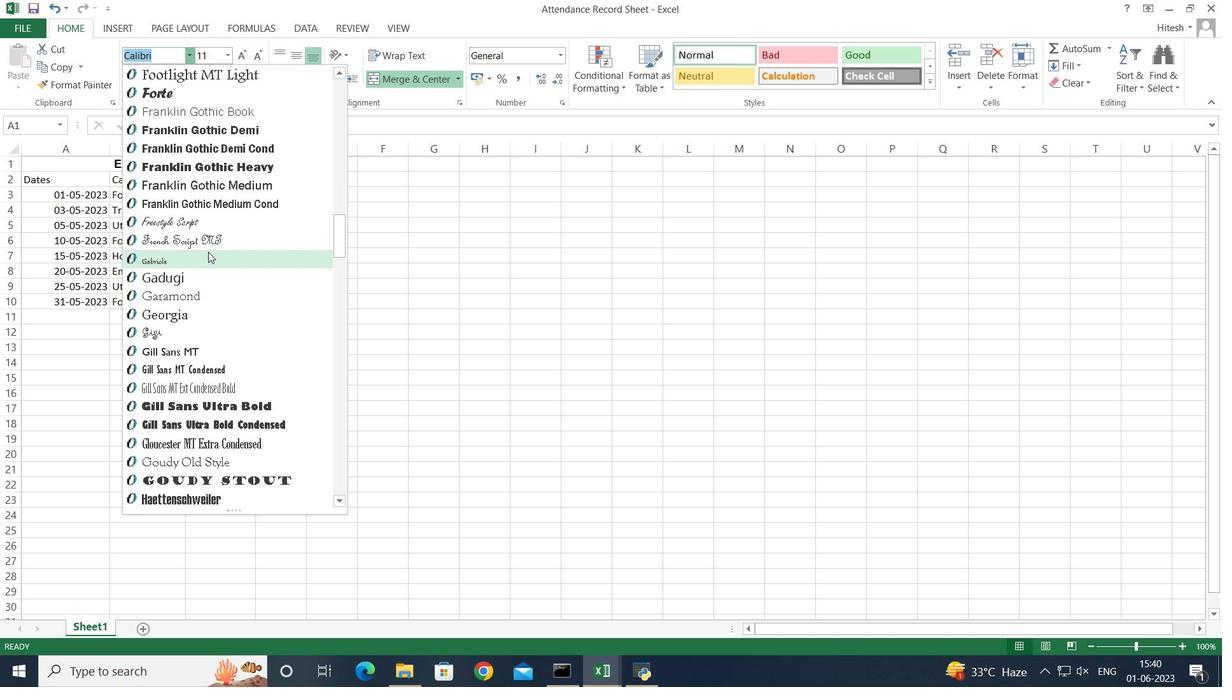 
Action: Mouse scrolled (208, 252) with delta (0, 0)
Screenshot: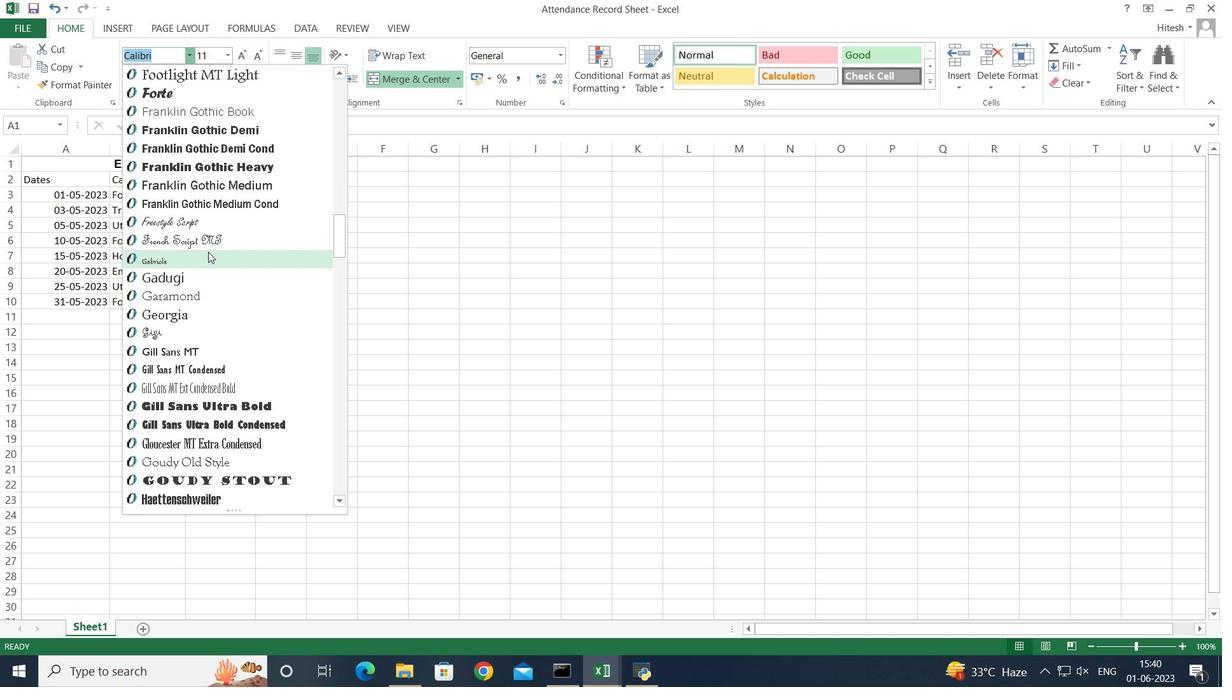 
Action: Mouse moved to (208, 253)
Screenshot: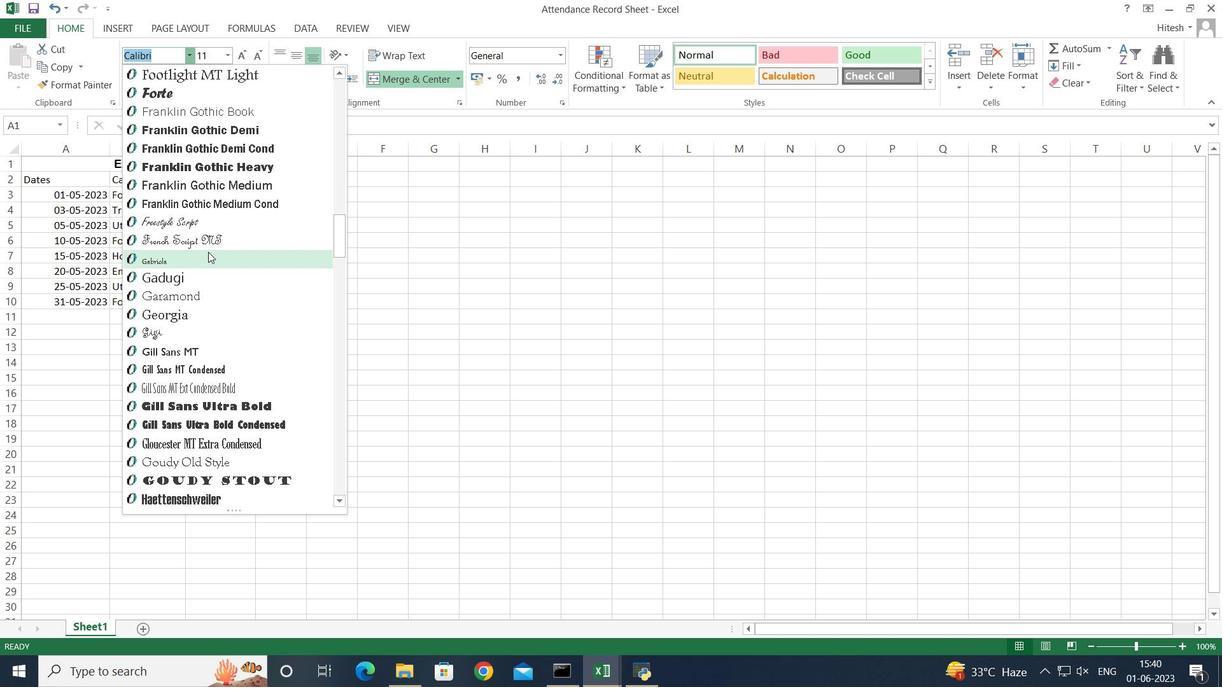 
Action: Mouse scrolled (208, 252) with delta (0, 0)
Screenshot: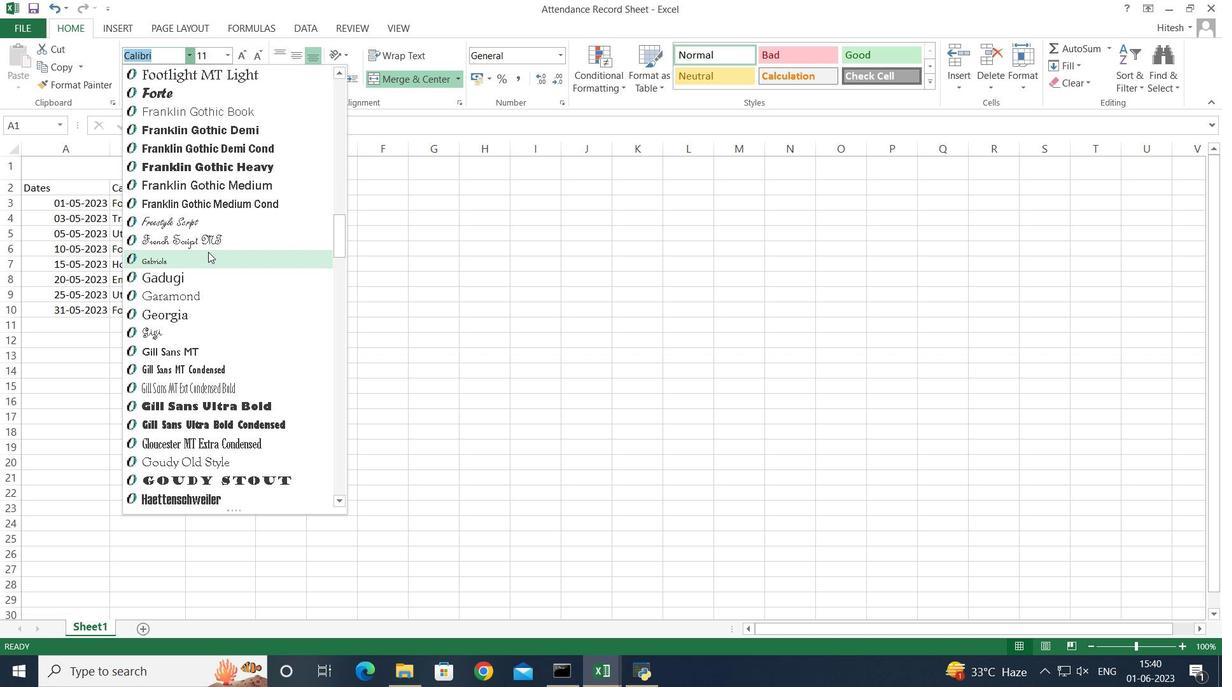 
Action: Mouse scrolled (208, 252) with delta (0, 0)
Screenshot: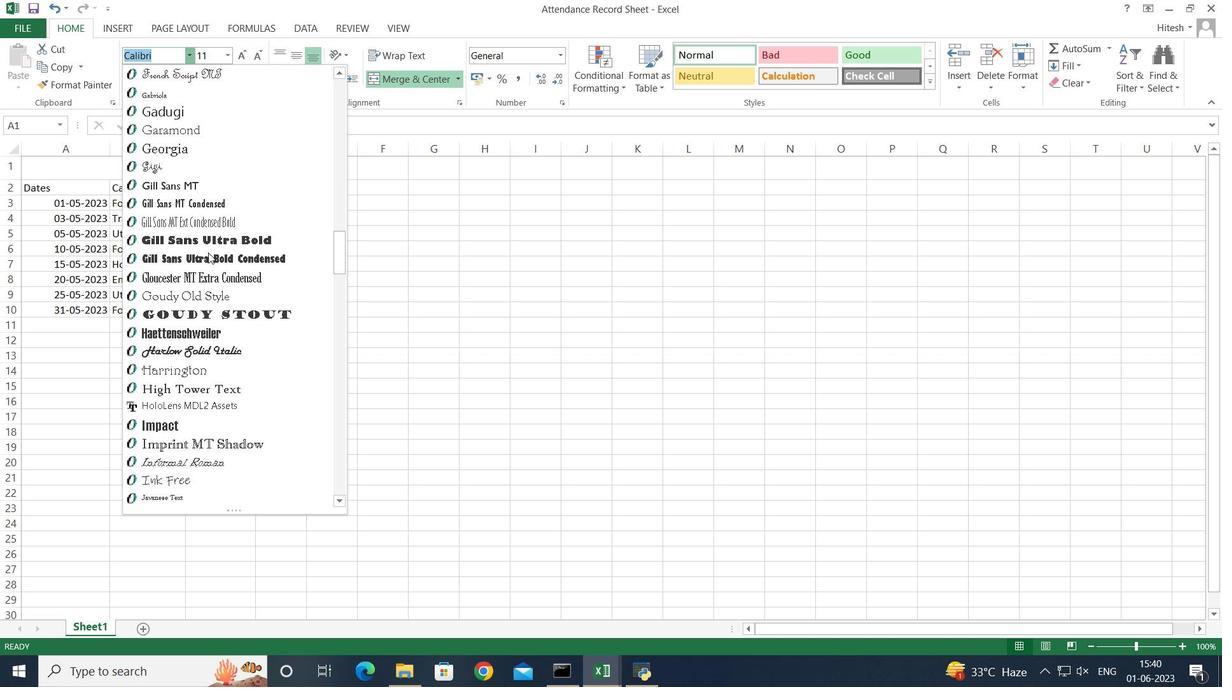 
Action: Mouse scrolled (208, 252) with delta (0, 0)
Screenshot: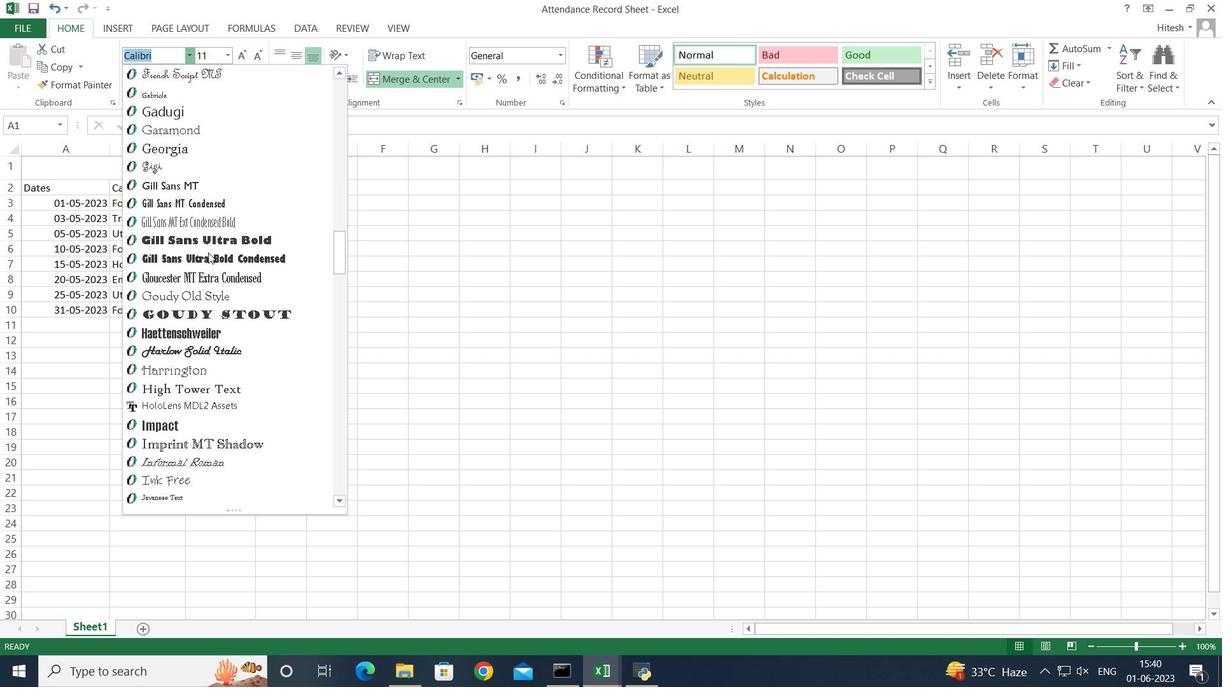 
Action: Mouse scrolled (208, 252) with delta (0, 0)
Screenshot: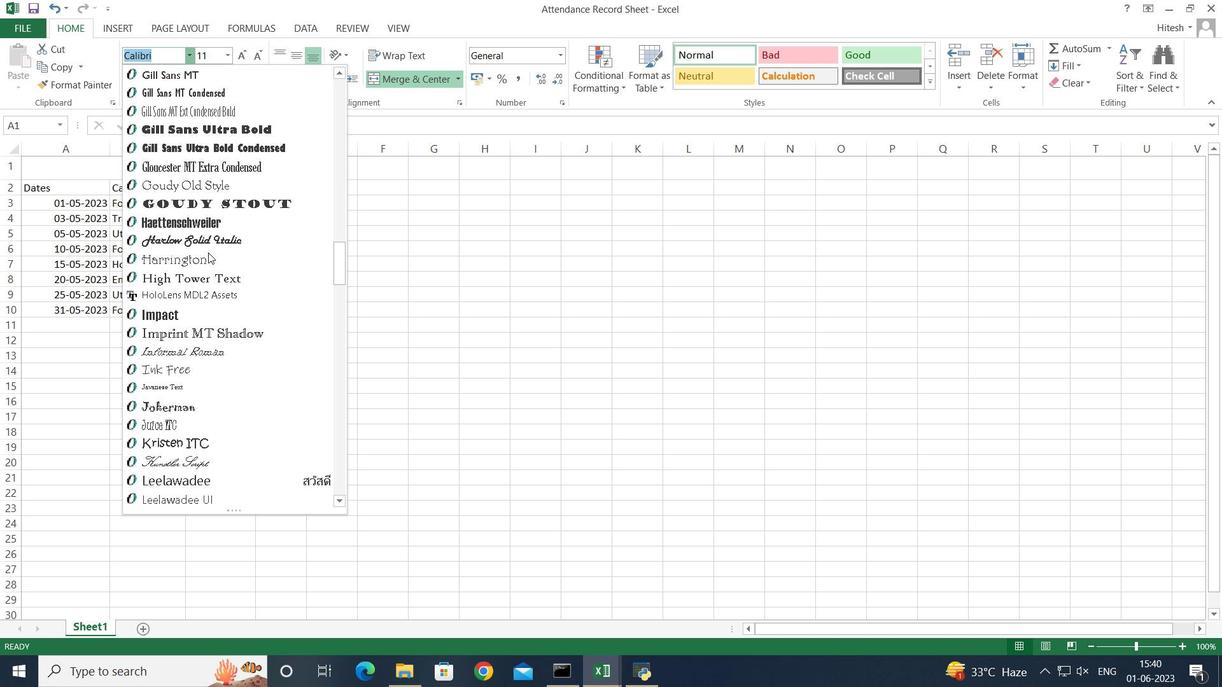 
Action: Mouse scrolled (208, 252) with delta (0, 0)
Screenshot: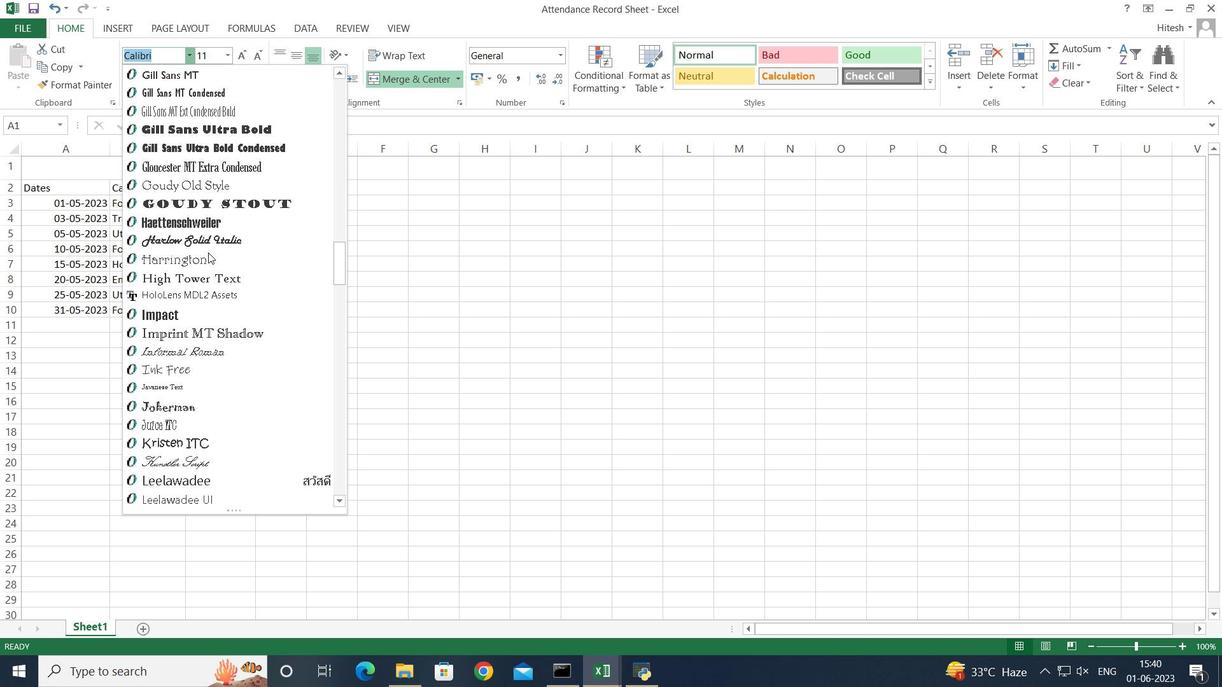 
Action: Mouse scrolled (208, 252) with delta (0, 0)
Screenshot: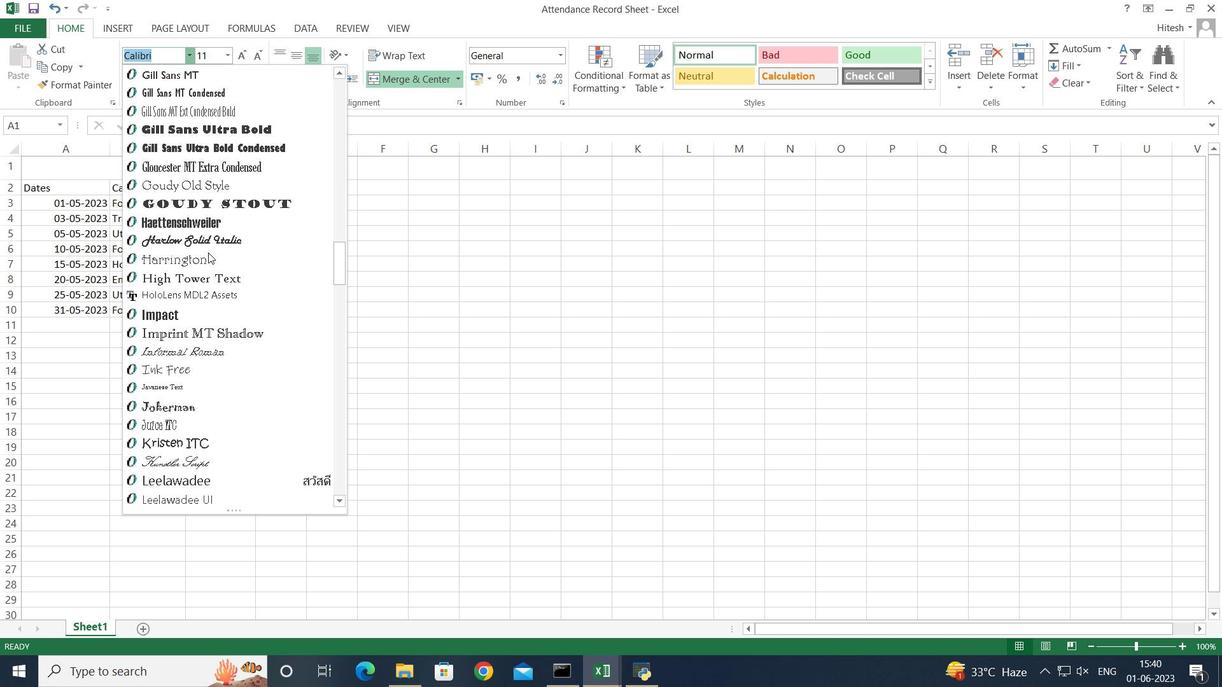 
Action: Mouse scrolled (208, 252) with delta (0, 0)
Screenshot: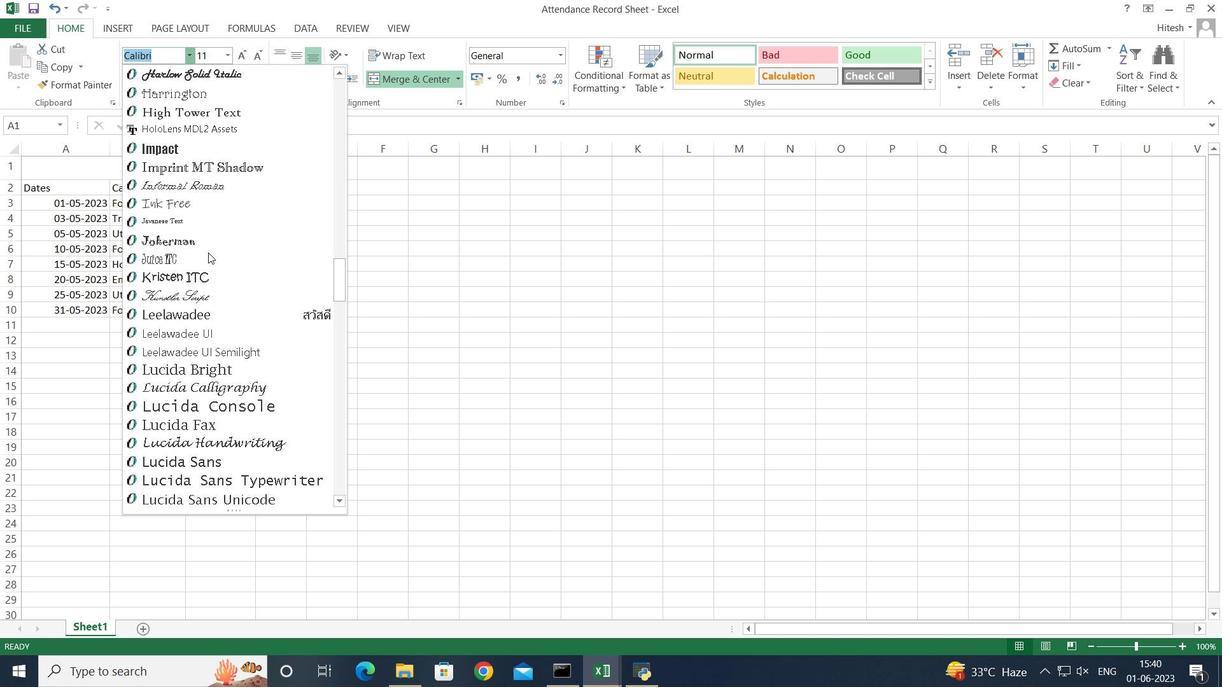 
Action: Mouse scrolled (208, 252) with delta (0, 0)
Screenshot: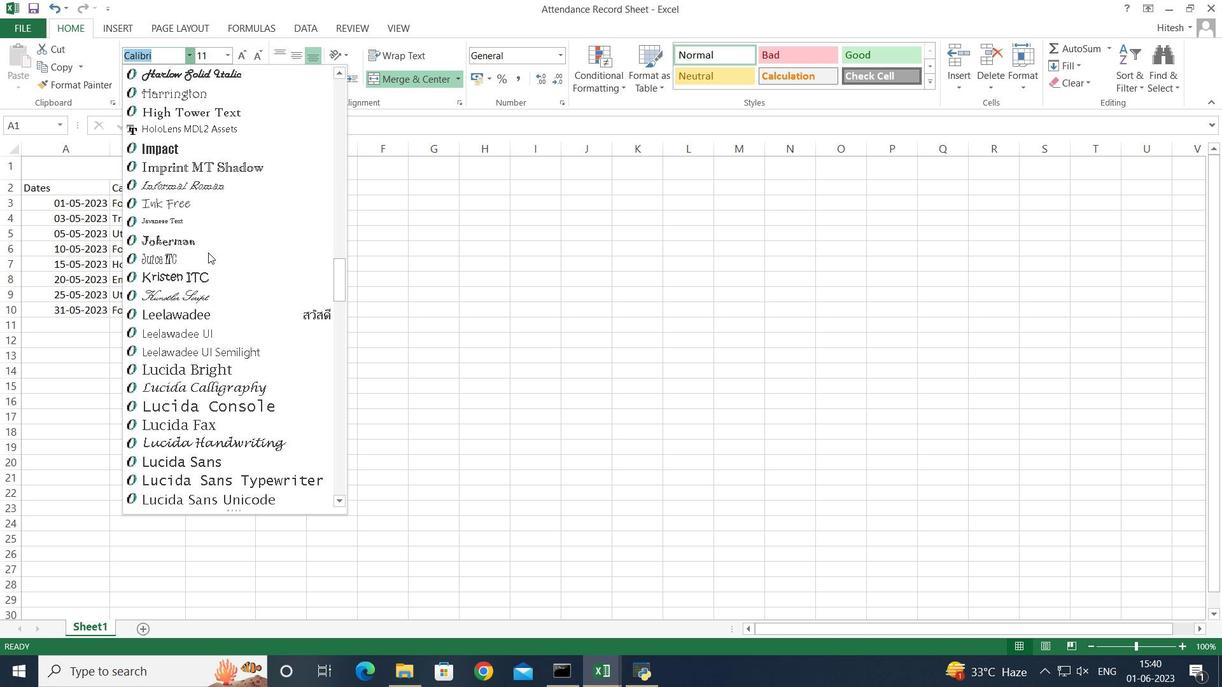 
Action: Mouse scrolled (208, 252) with delta (0, 0)
Screenshot: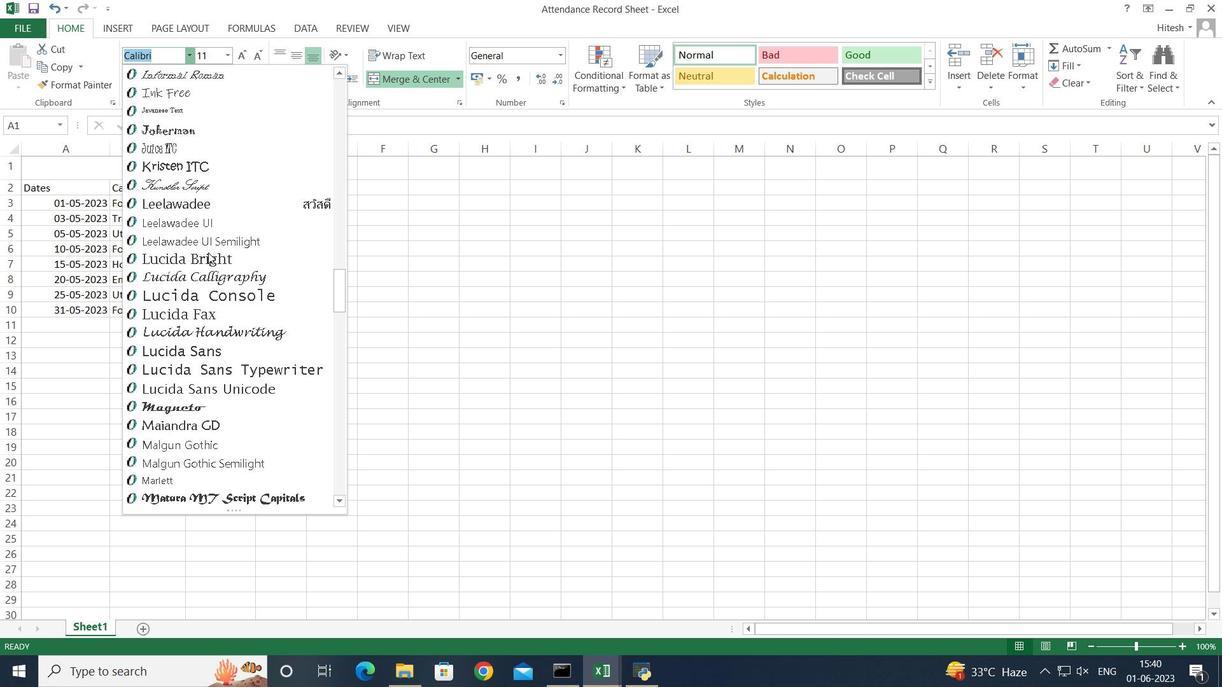 
Action: Mouse scrolled (208, 252) with delta (0, 0)
Screenshot: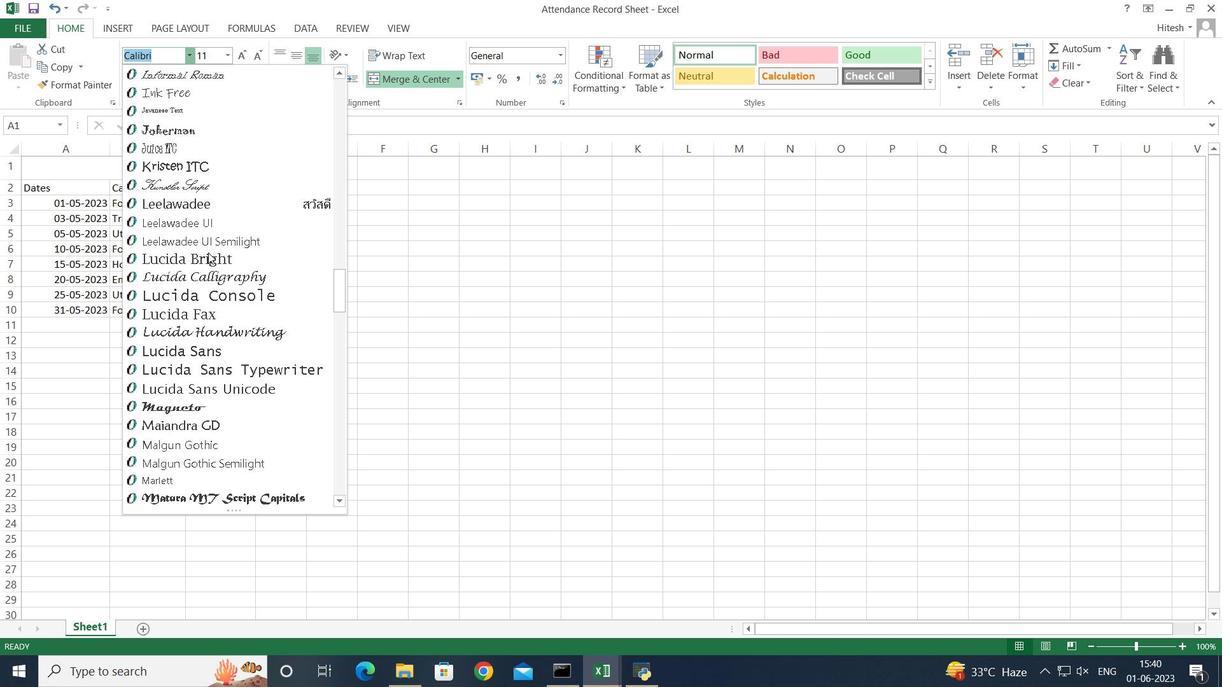 
Action: Mouse scrolled (208, 252) with delta (0, 0)
Screenshot: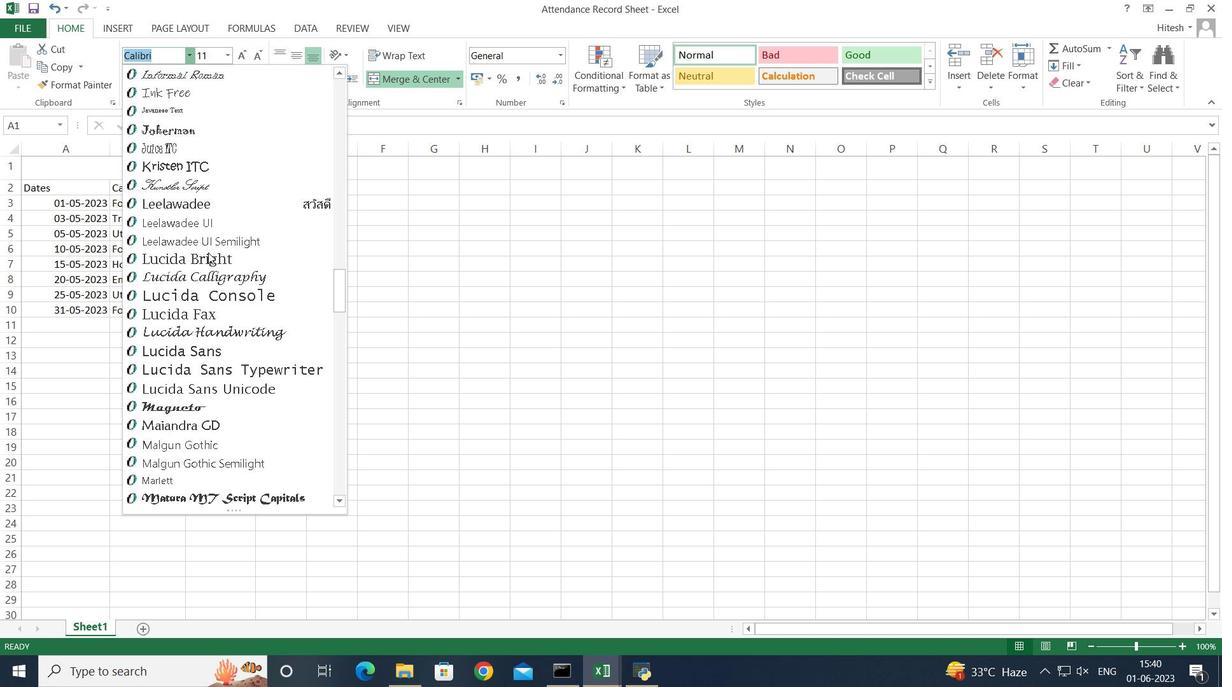 
Action: Mouse scrolled (208, 252) with delta (0, 0)
Screenshot: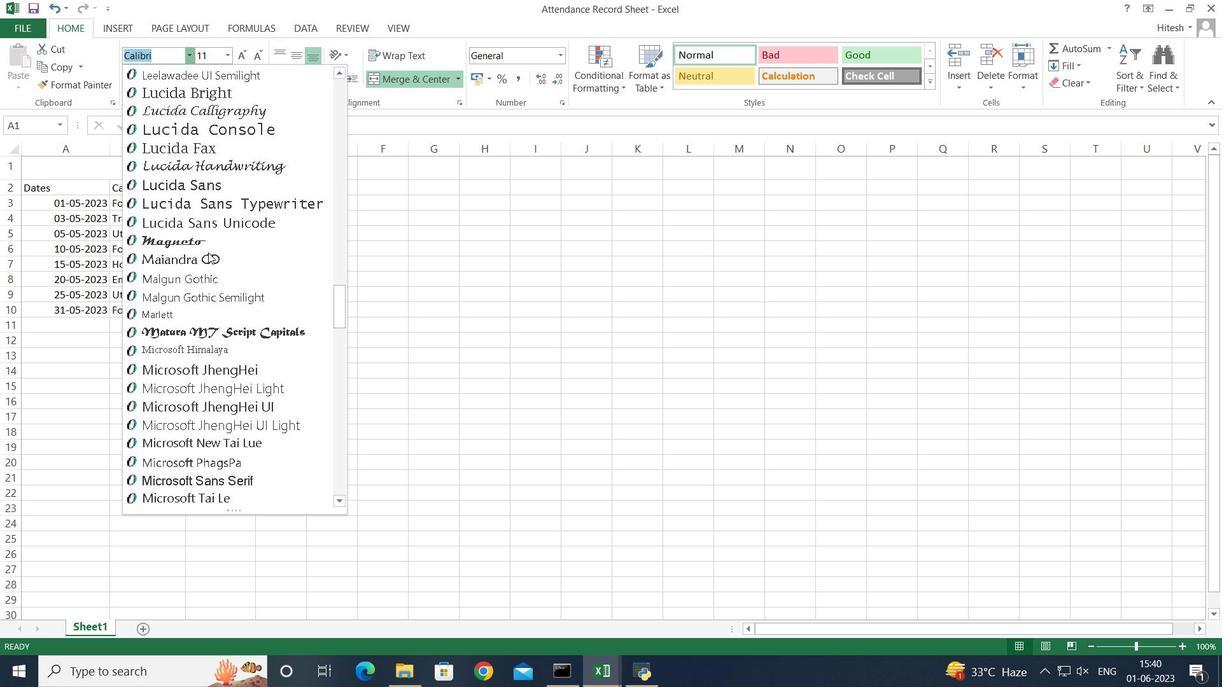 
Action: Mouse scrolled (208, 252) with delta (0, 0)
Screenshot: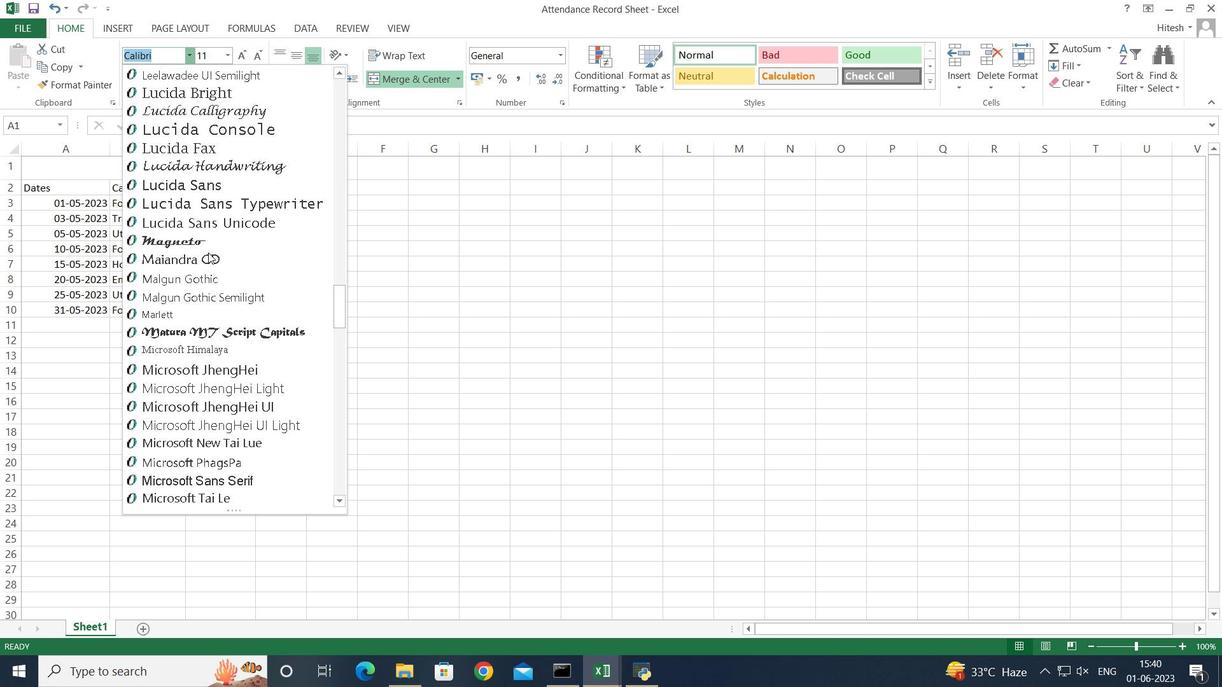 
Action: Mouse scrolled (208, 252) with delta (0, 0)
Screenshot: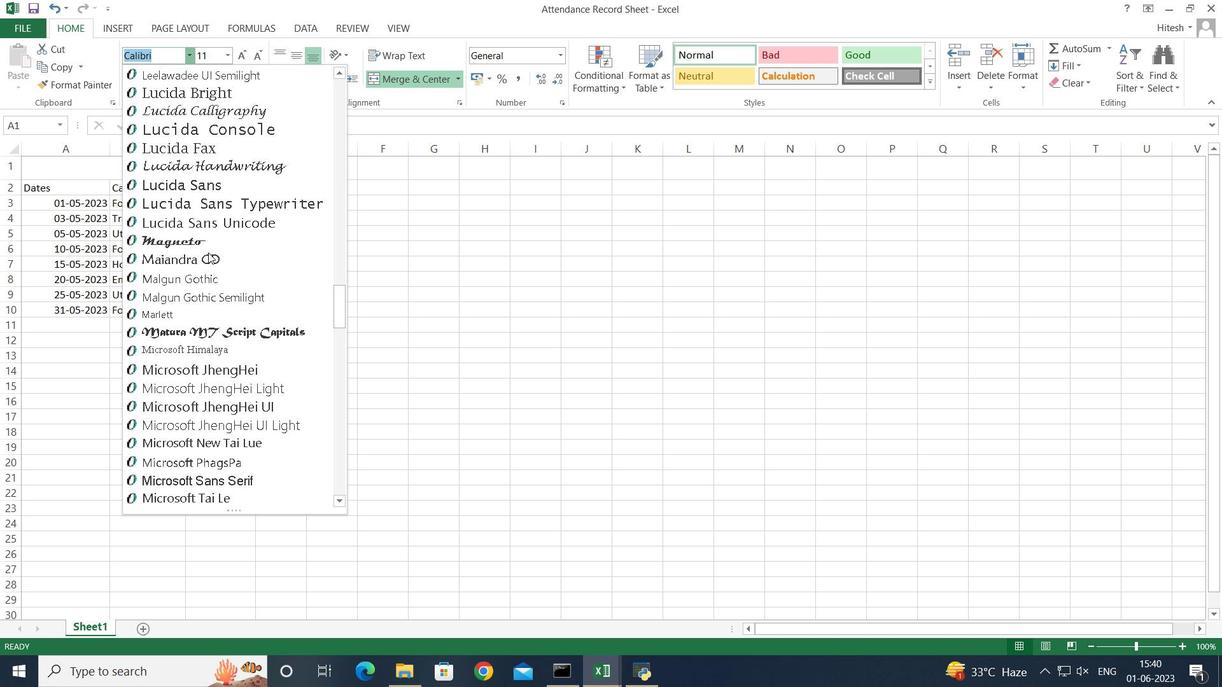 
Action: Mouse scrolled (208, 252) with delta (0, 0)
Screenshot: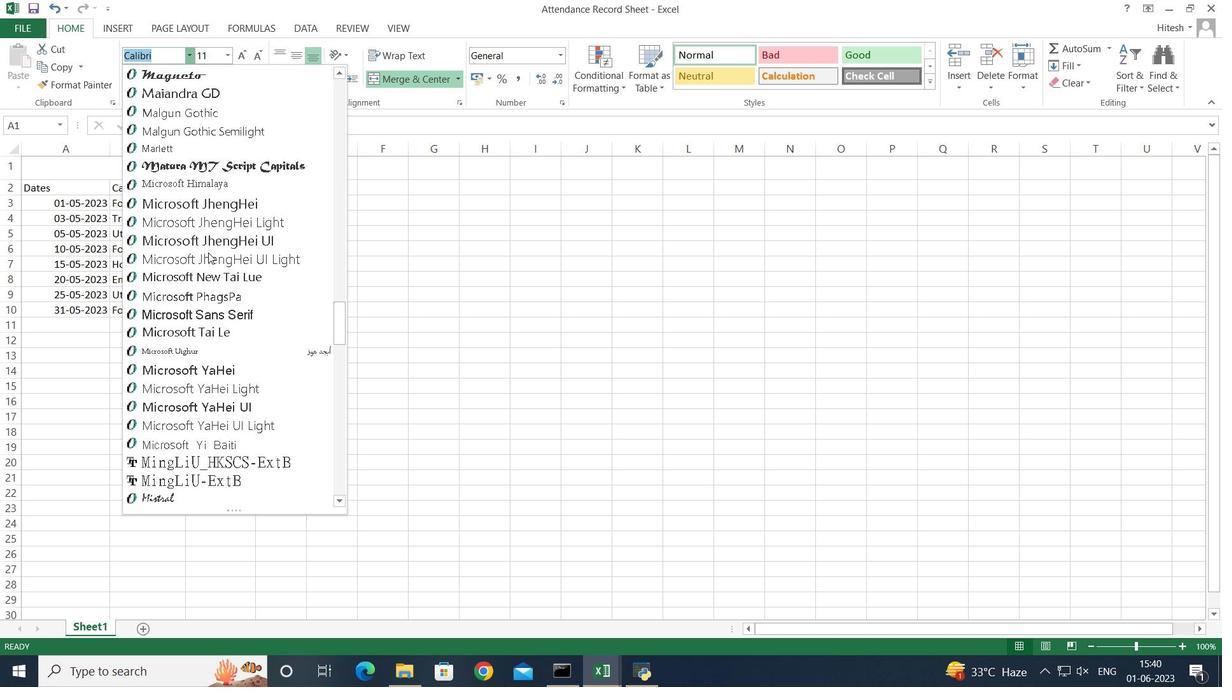 
Action: Mouse scrolled (208, 252) with delta (0, 0)
Screenshot: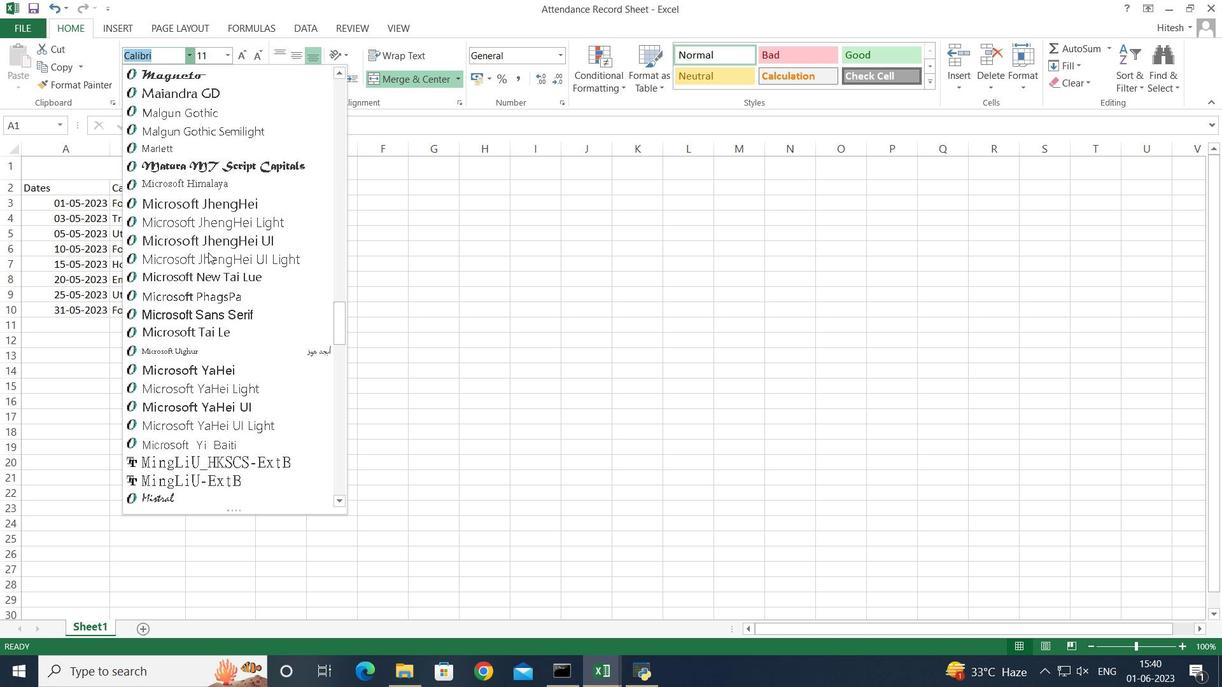 
Action: Mouse scrolled (208, 252) with delta (0, 0)
Screenshot: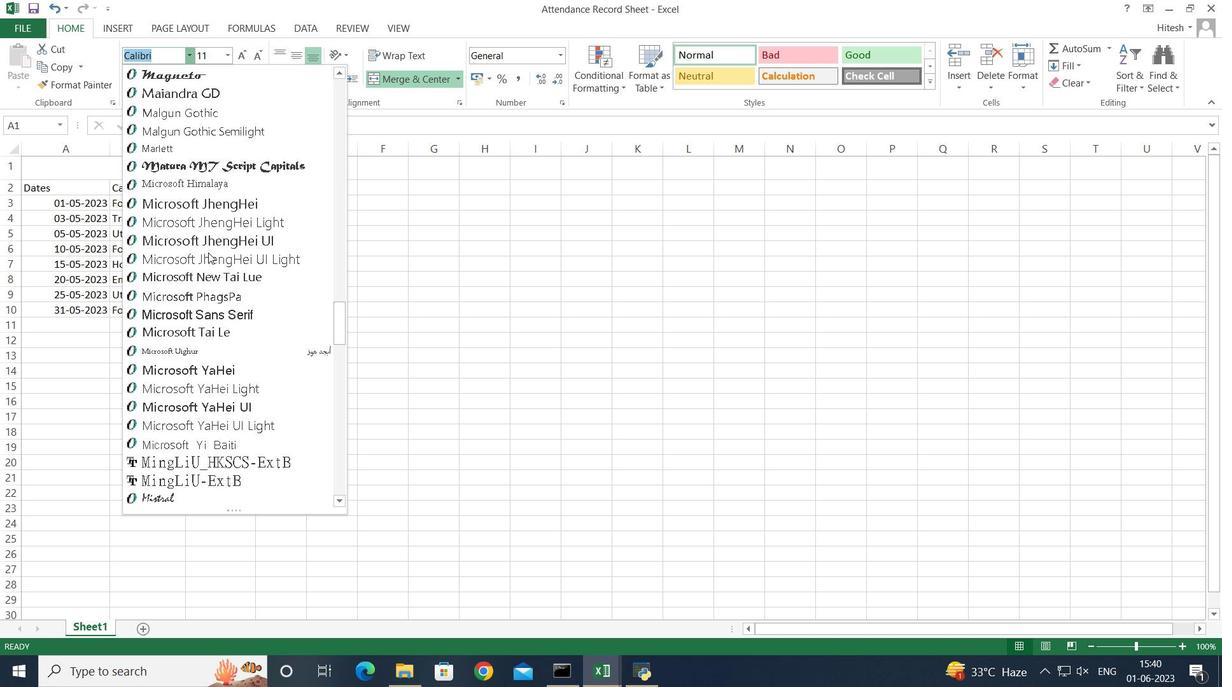 
Action: Mouse scrolled (208, 252) with delta (0, 0)
Screenshot: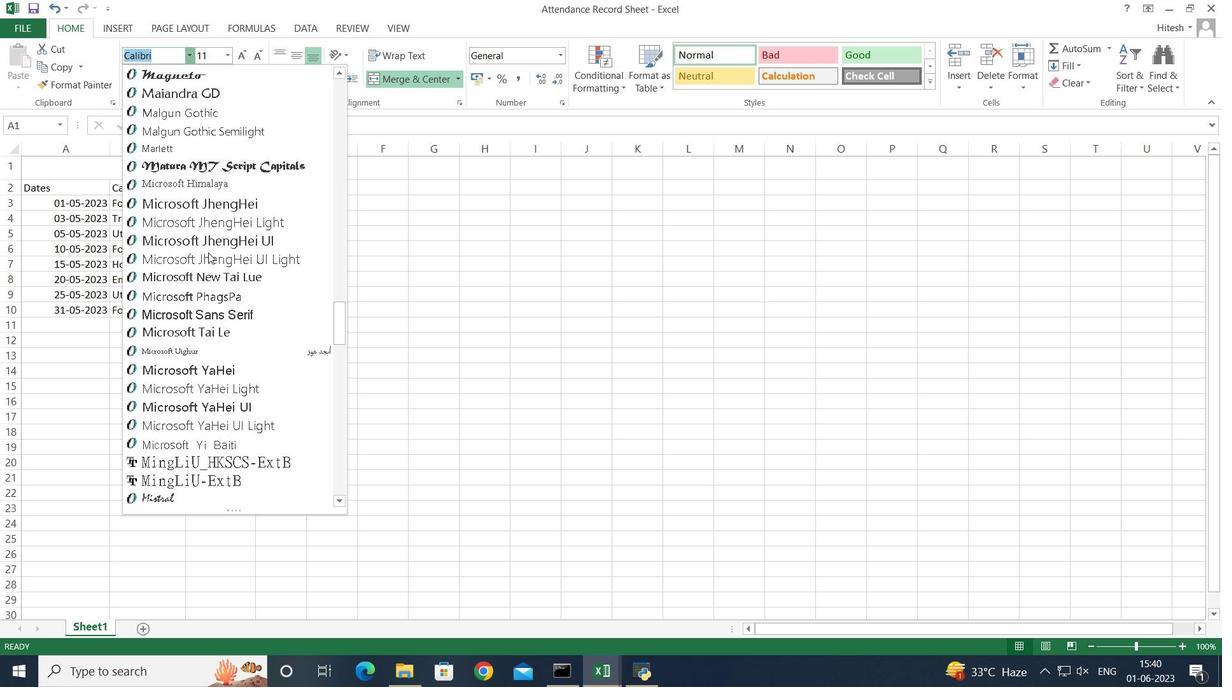 
Action: Mouse scrolled (208, 252) with delta (0, 0)
Screenshot: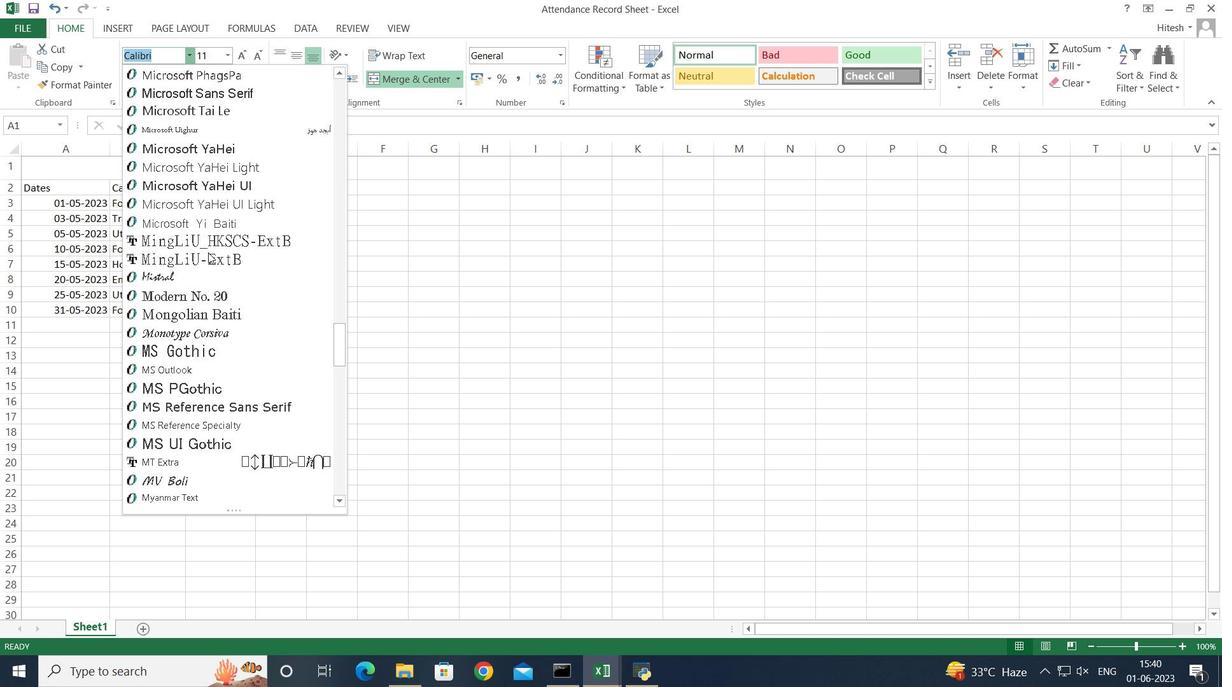 
Action: Mouse scrolled (208, 252) with delta (0, 0)
Screenshot: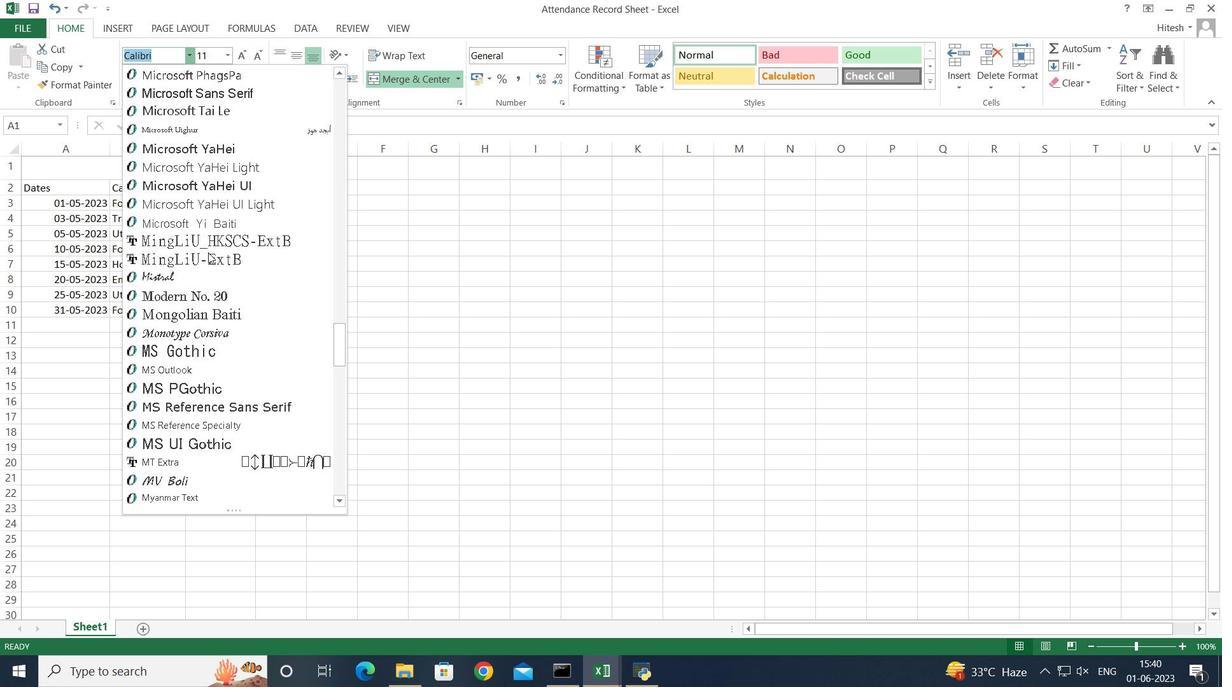 
Action: Mouse scrolled (208, 252) with delta (0, 0)
Screenshot: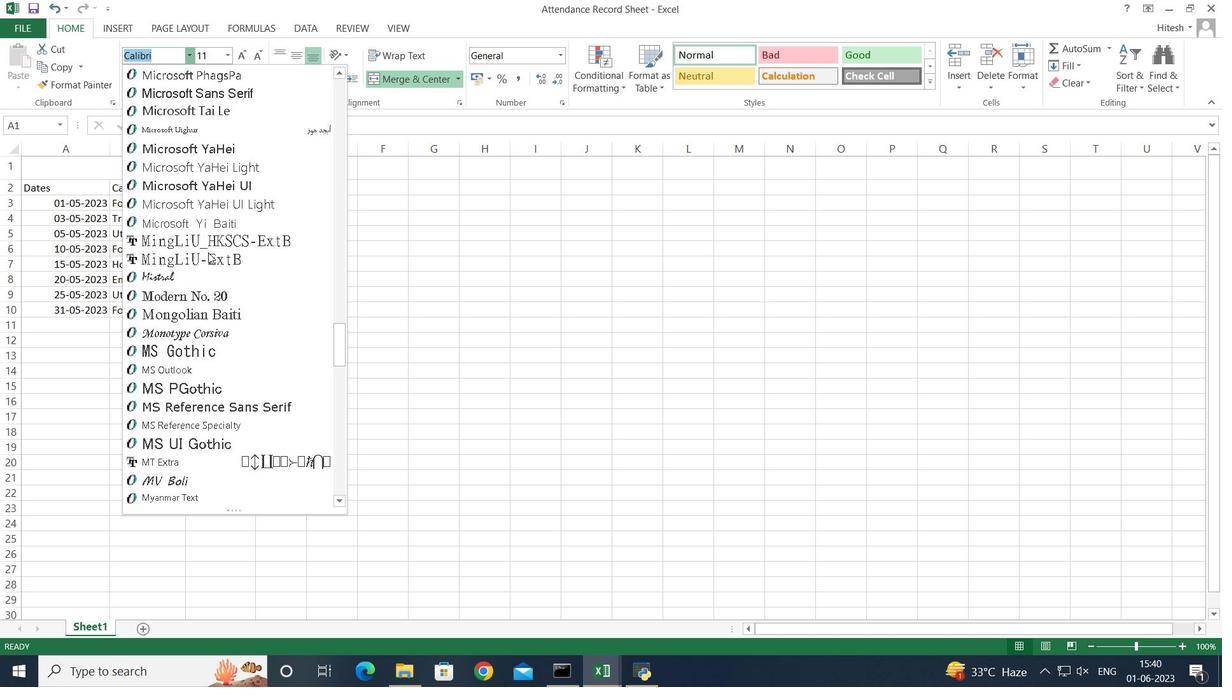 
Action: Mouse scrolled (208, 252) with delta (0, 0)
Screenshot: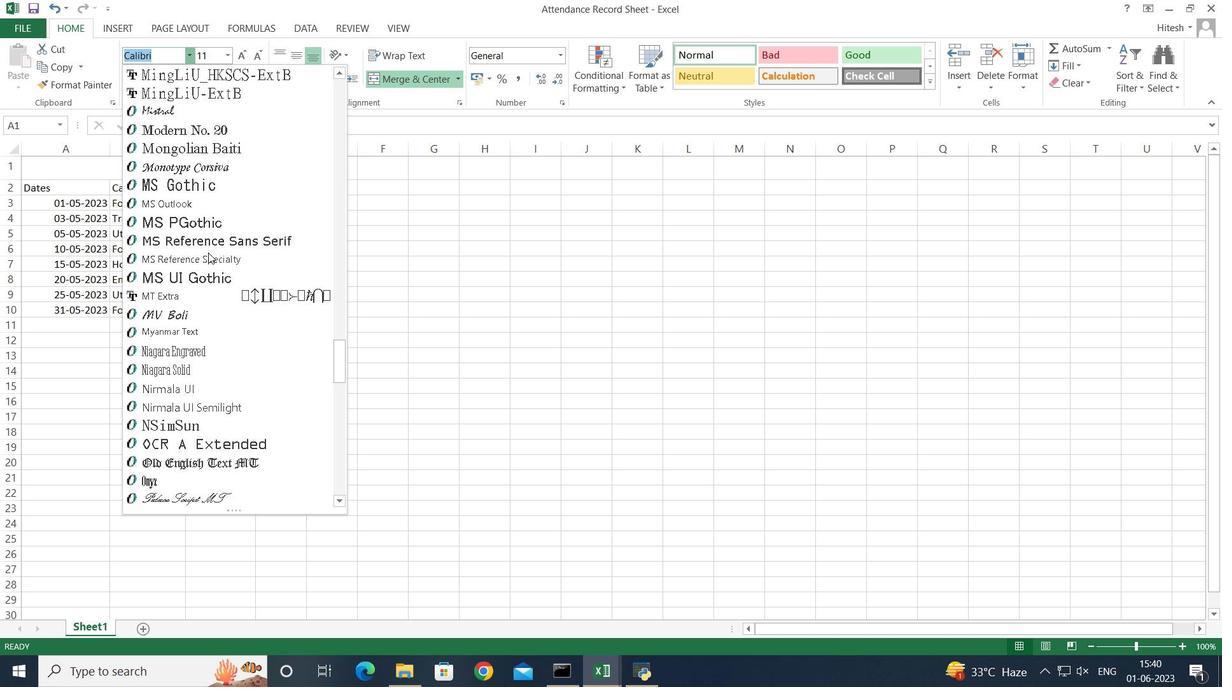 
Action: Mouse scrolled (208, 252) with delta (0, 0)
Screenshot: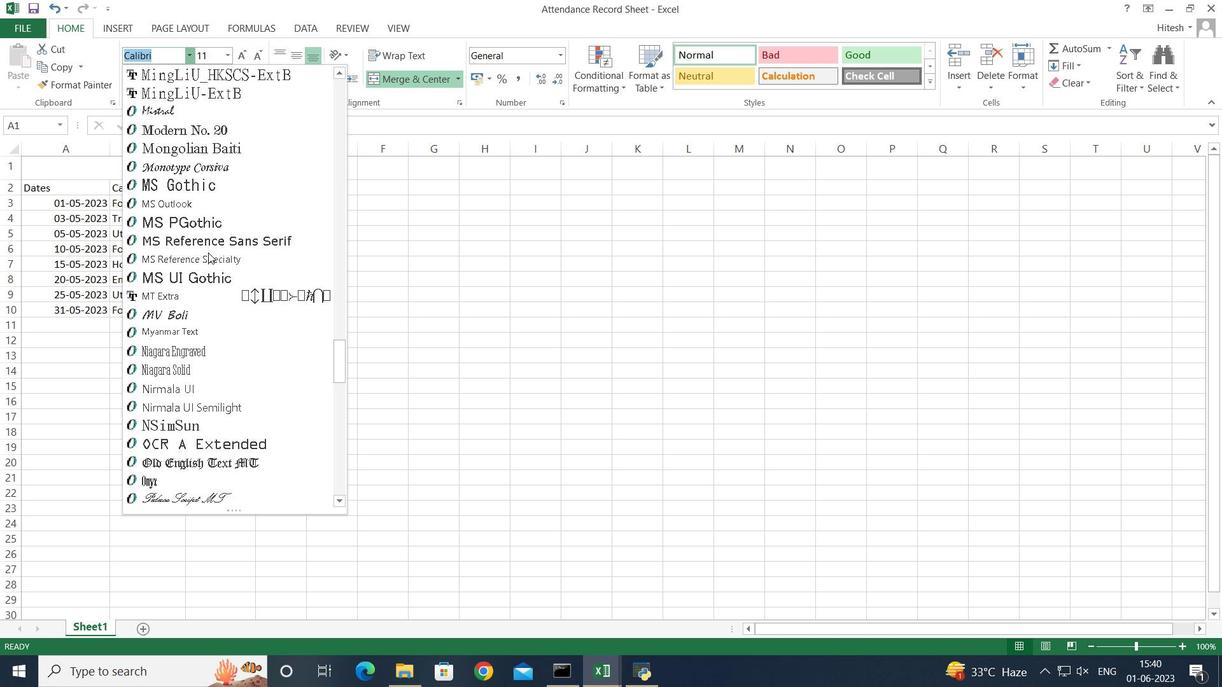 
Action: Mouse scrolled (208, 252) with delta (0, 0)
Screenshot: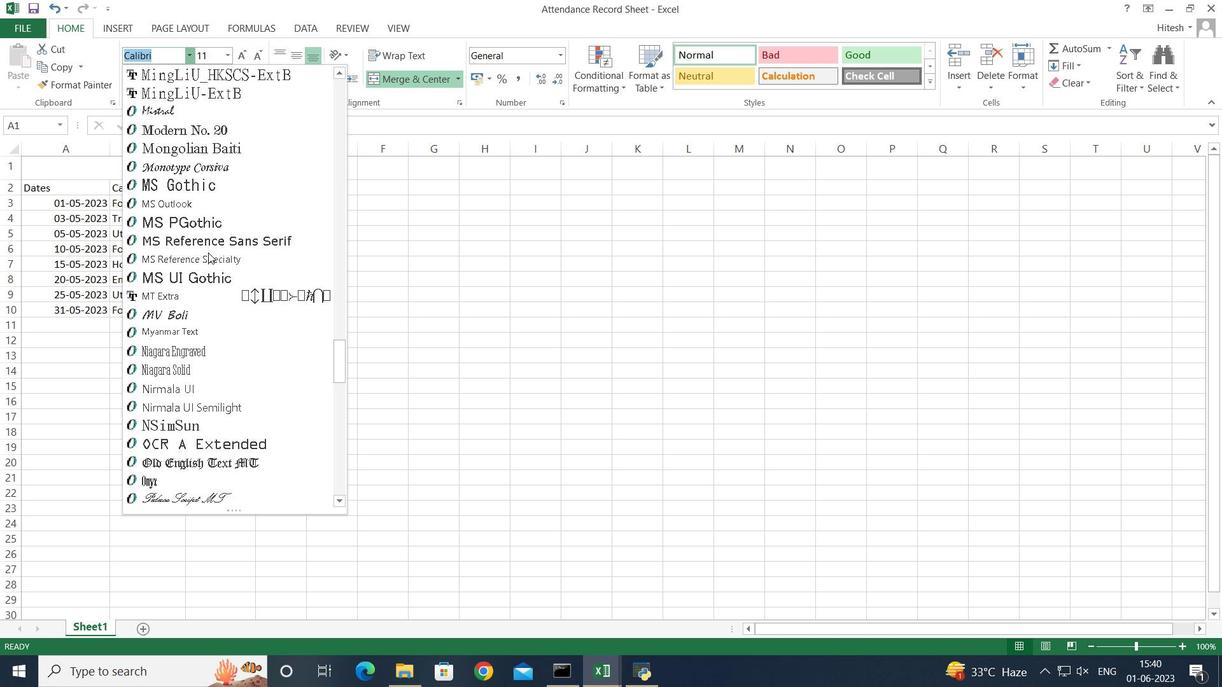 
Action: Mouse scrolled (208, 252) with delta (0, 0)
Screenshot: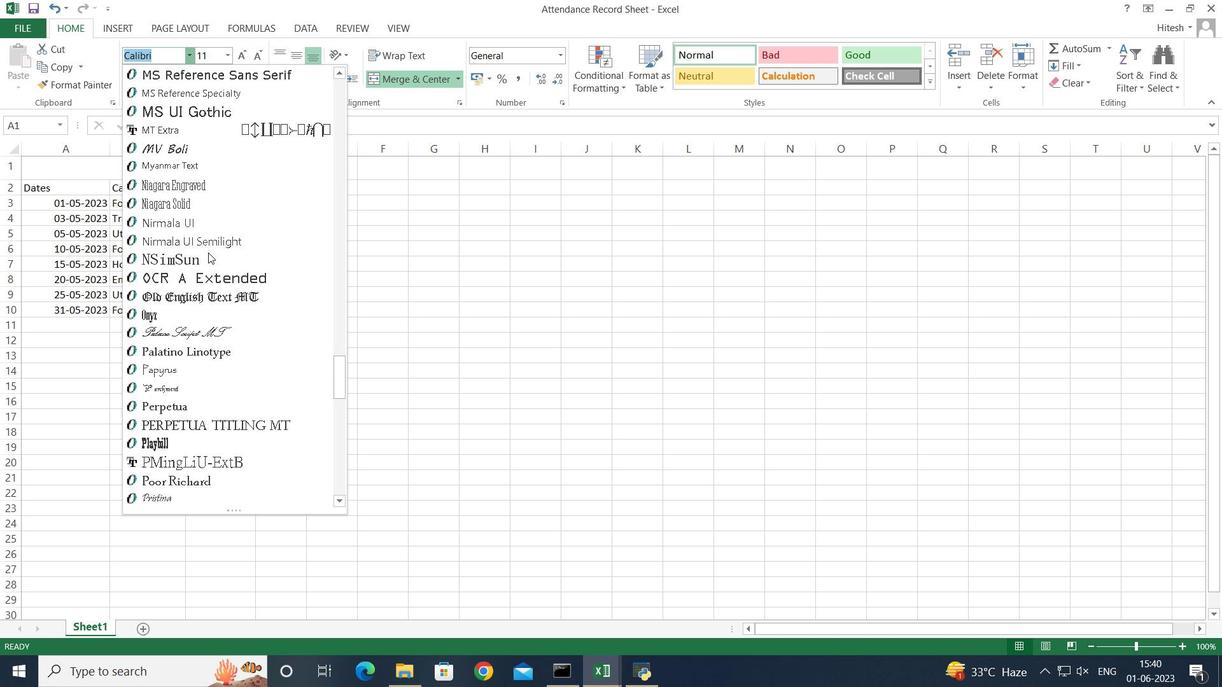
Action: Mouse scrolled (208, 252) with delta (0, 0)
Screenshot: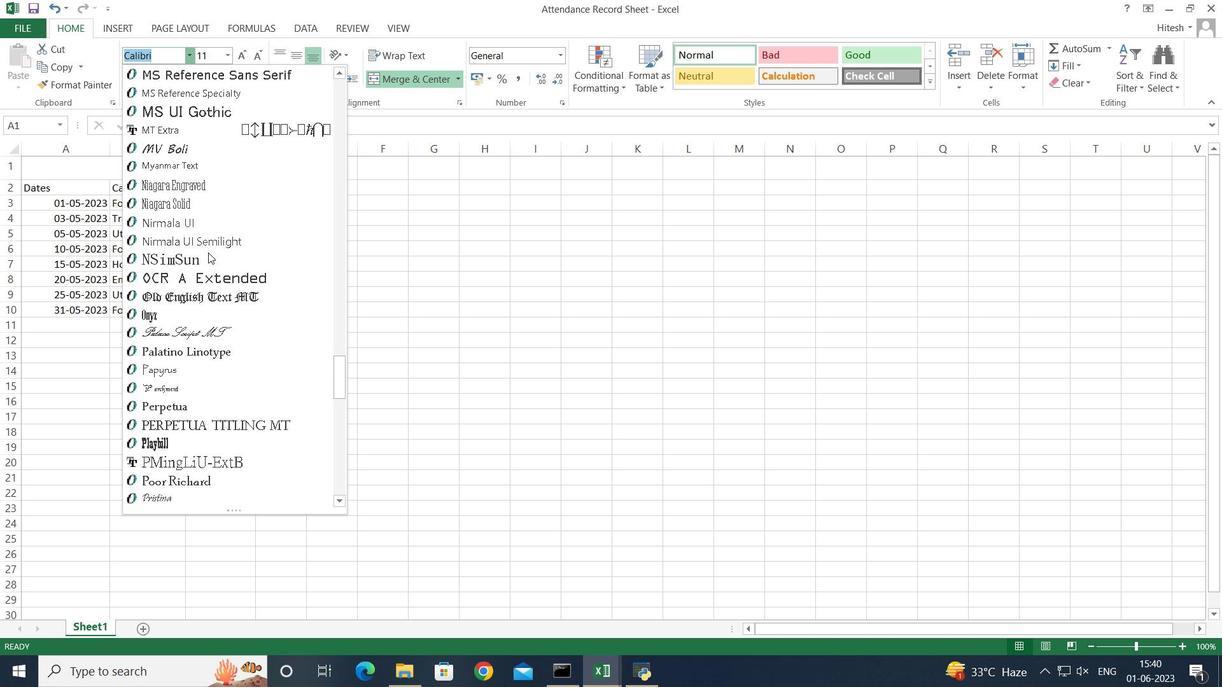 
Action: Mouse scrolled (208, 252) with delta (0, 0)
Screenshot: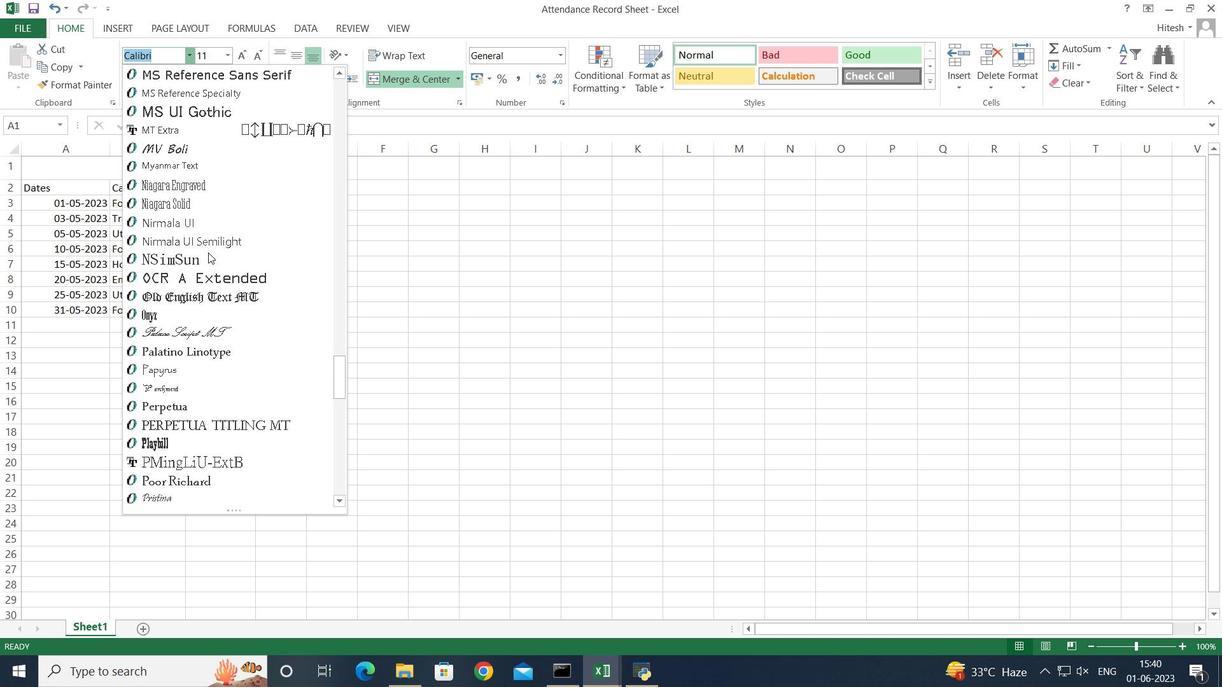 
Action: Mouse scrolled (208, 252) with delta (0, 0)
Screenshot: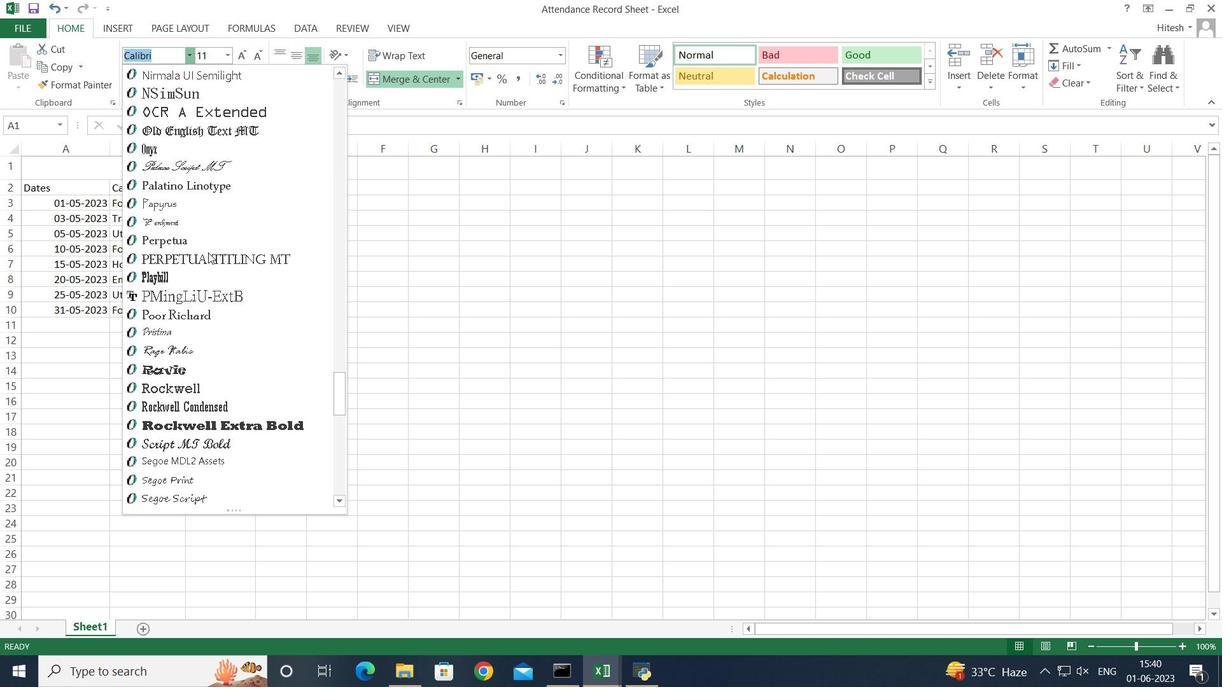 
Action: Mouse scrolled (208, 252) with delta (0, 0)
Screenshot: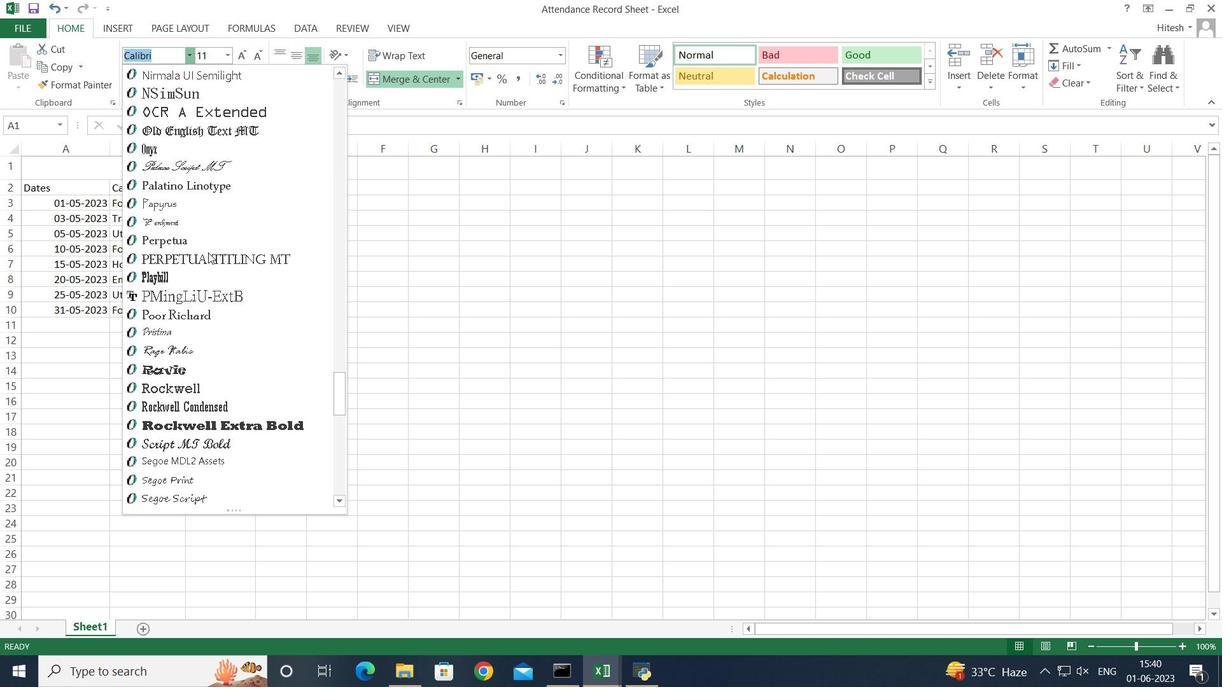 
Action: Mouse scrolled (208, 252) with delta (0, 0)
Screenshot: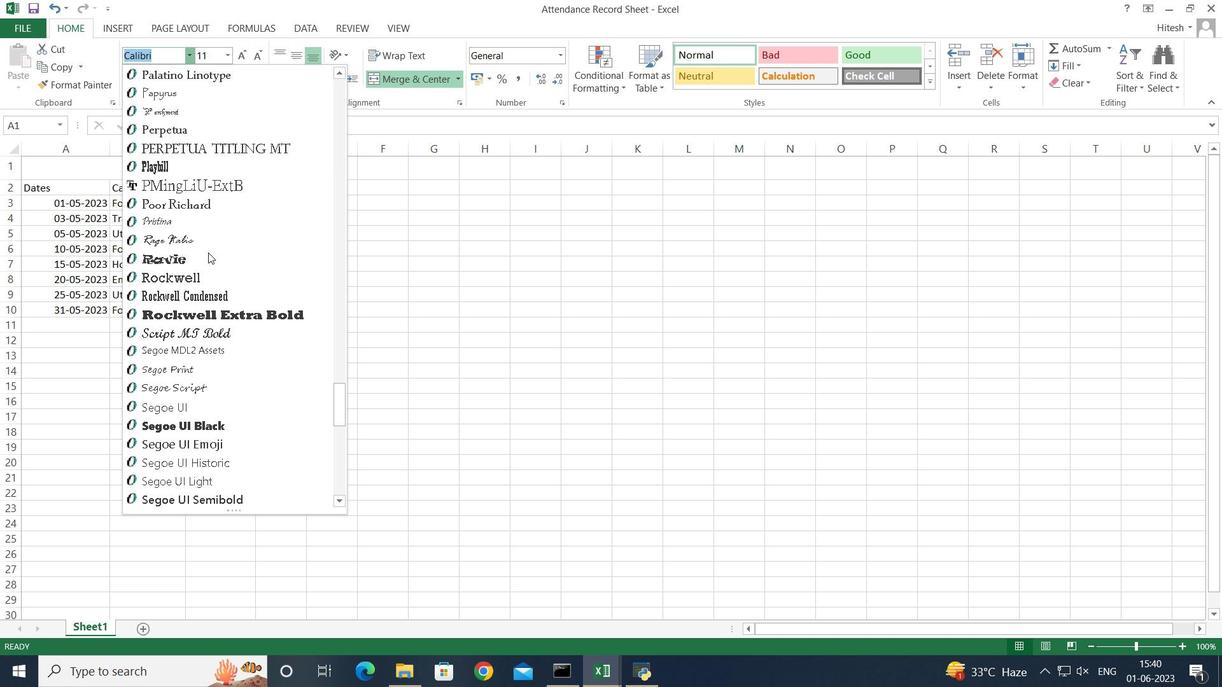 
Action: Mouse scrolled (208, 252) with delta (0, 0)
Screenshot: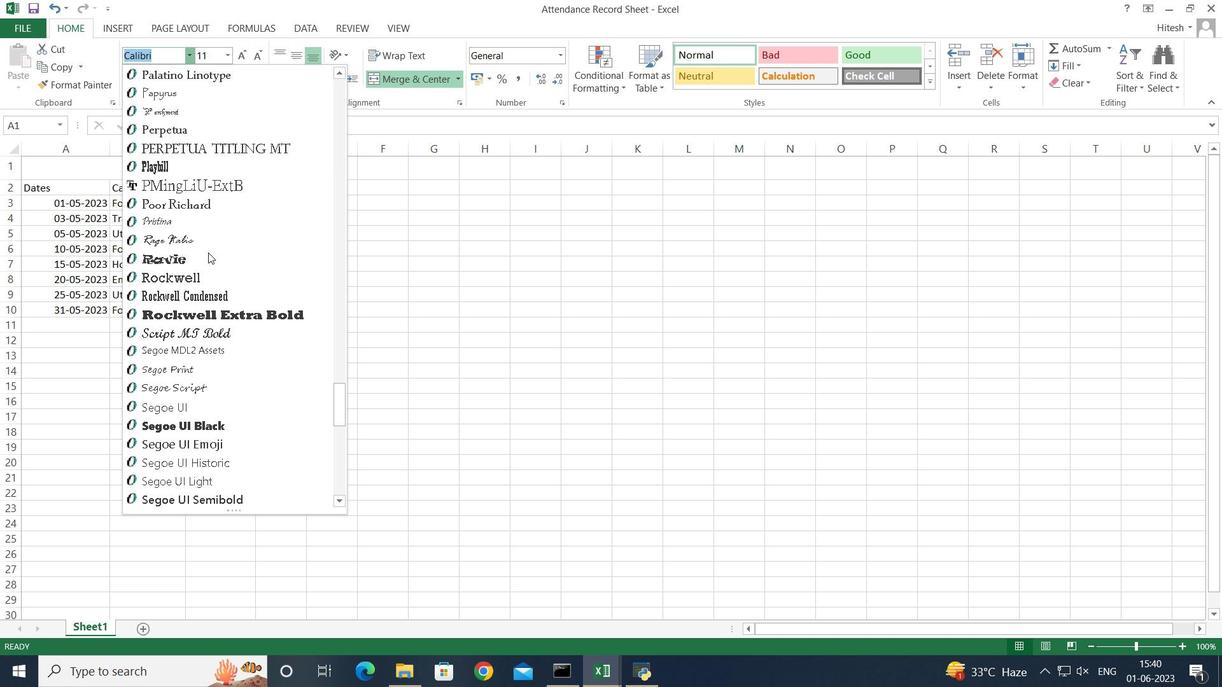 
Action: Mouse scrolled (208, 252) with delta (0, 0)
Screenshot: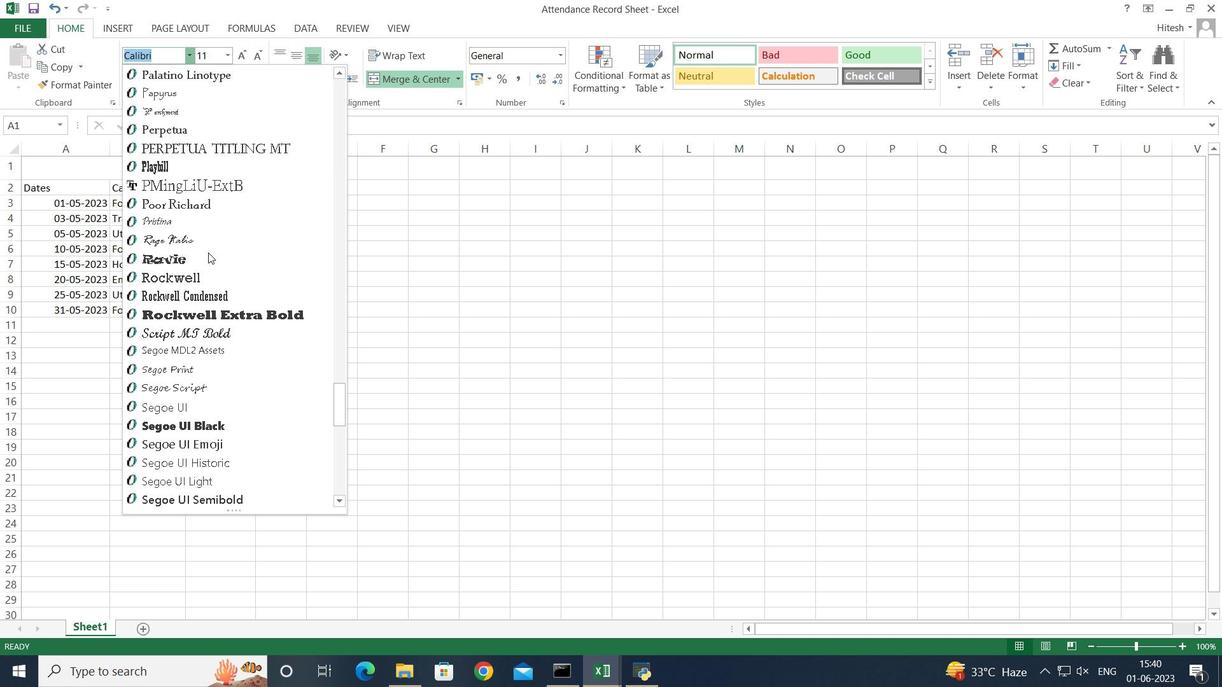 
Action: Mouse scrolled (208, 252) with delta (0, 0)
Screenshot: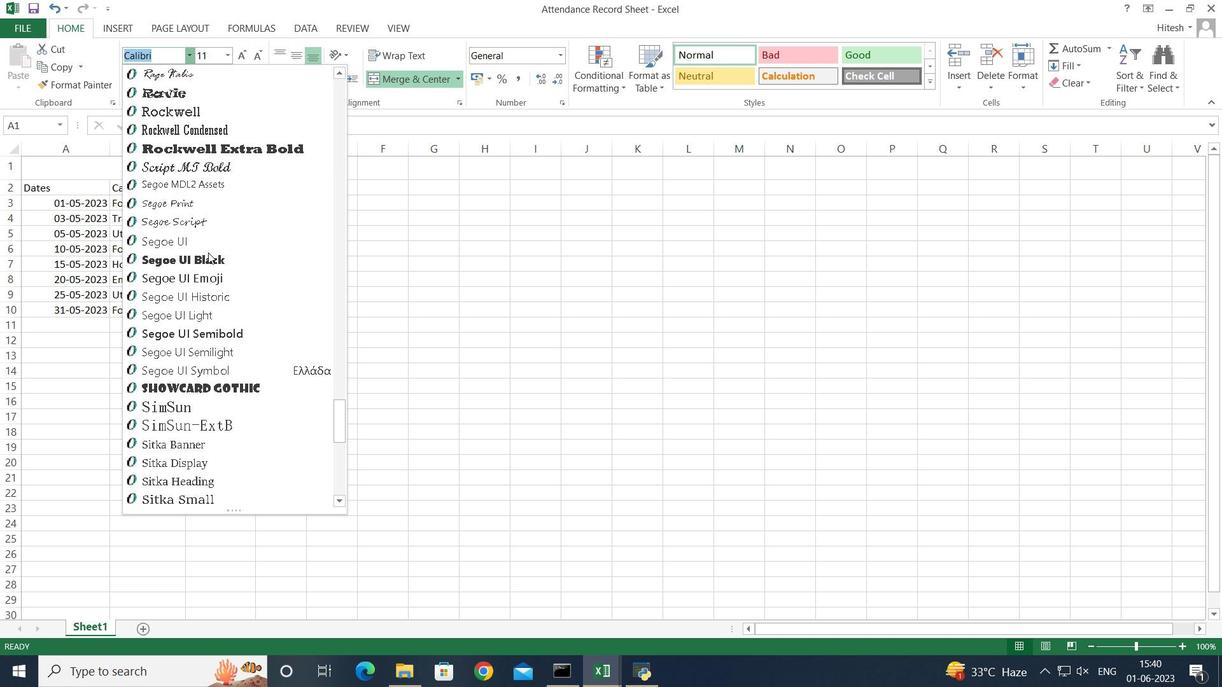 
Action: Mouse scrolled (208, 252) with delta (0, 0)
Screenshot: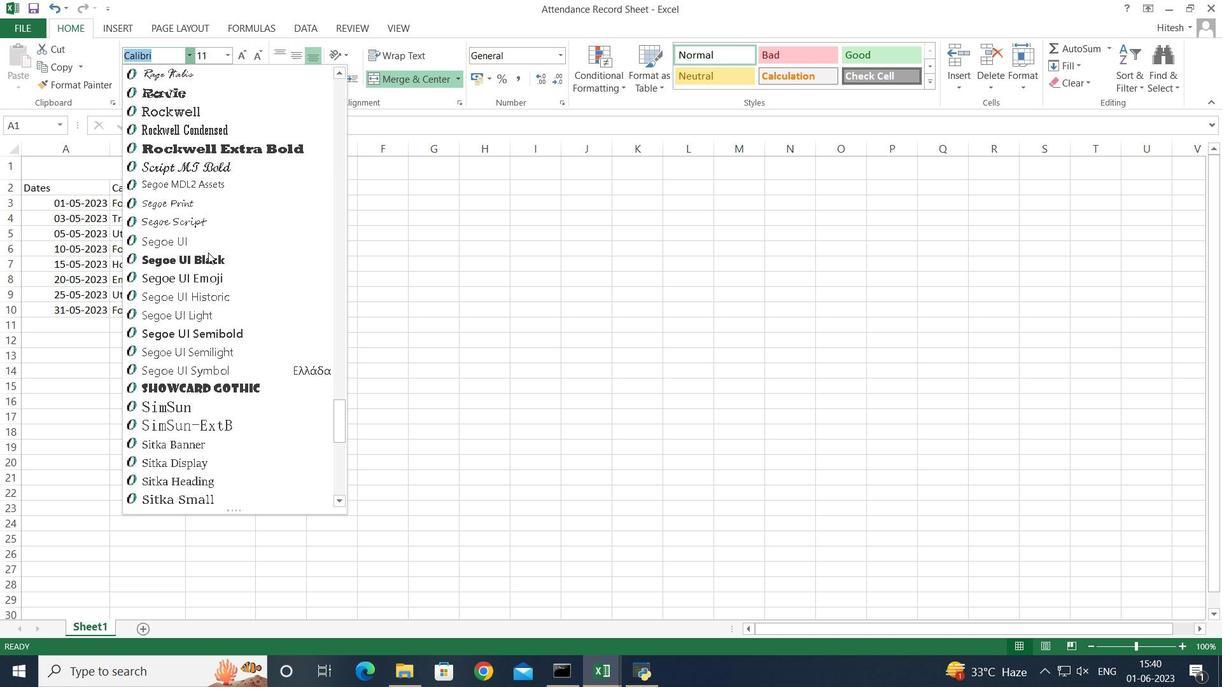 
Action: Mouse scrolled (208, 252) with delta (0, 0)
Screenshot: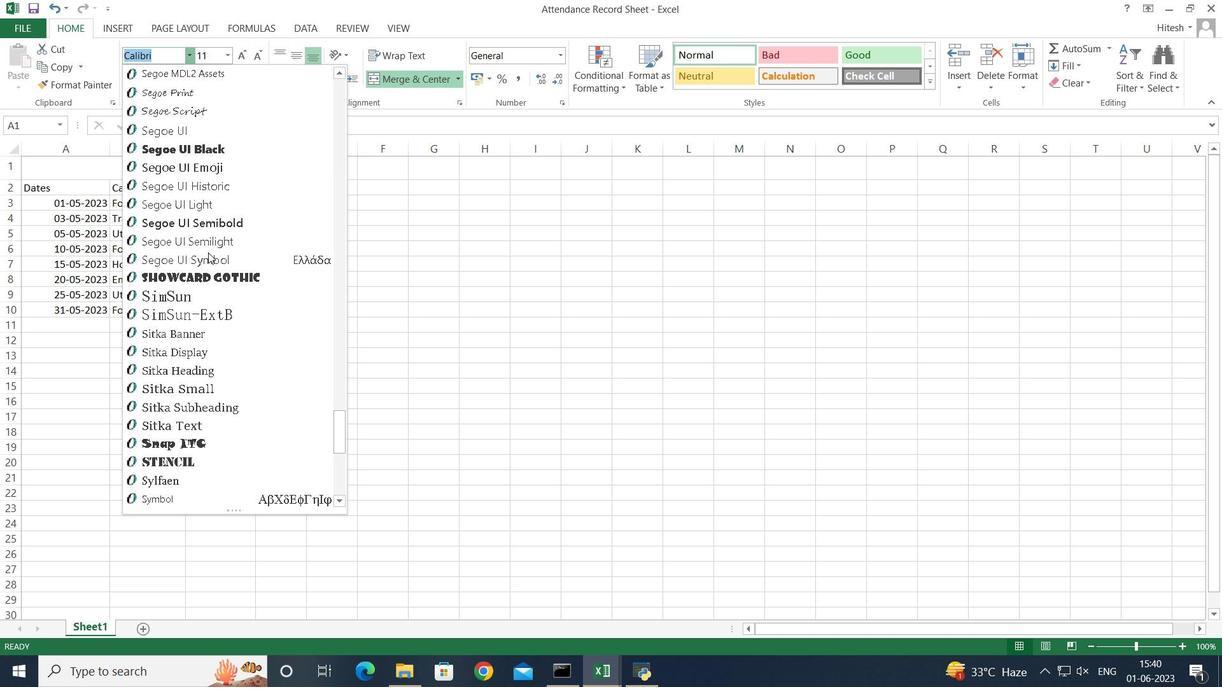
Action: Mouse scrolled (208, 252) with delta (0, 0)
Screenshot: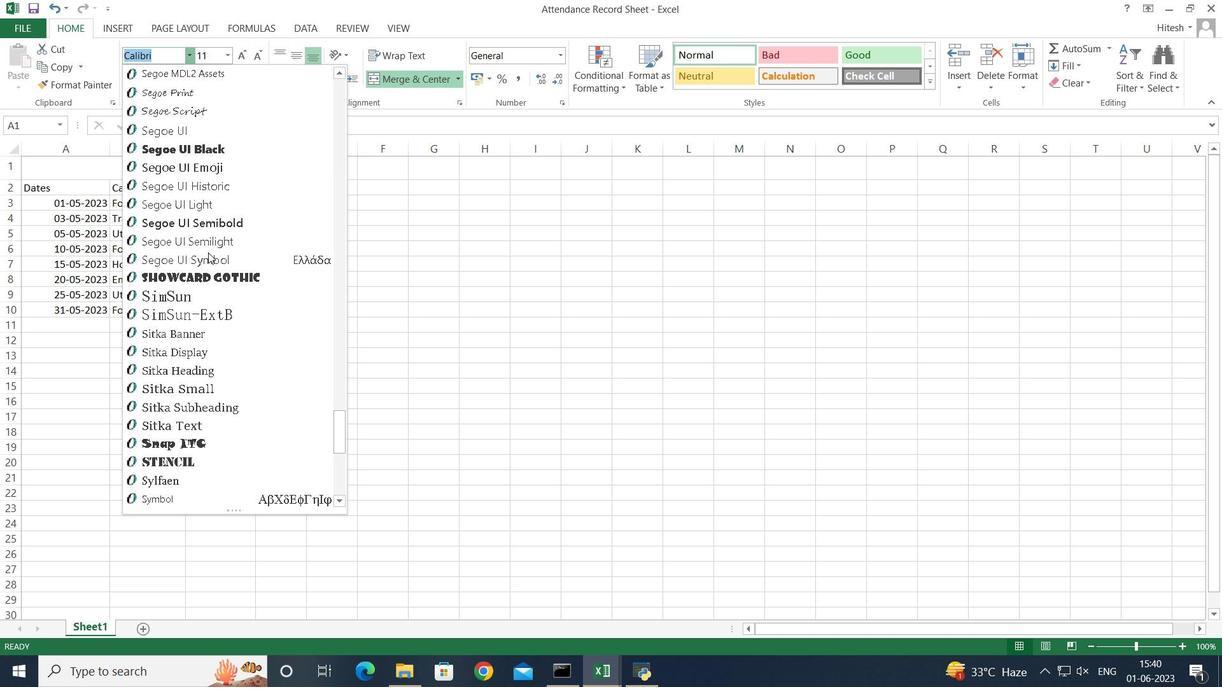 
Action: Mouse scrolled (208, 252) with delta (0, 0)
Screenshot: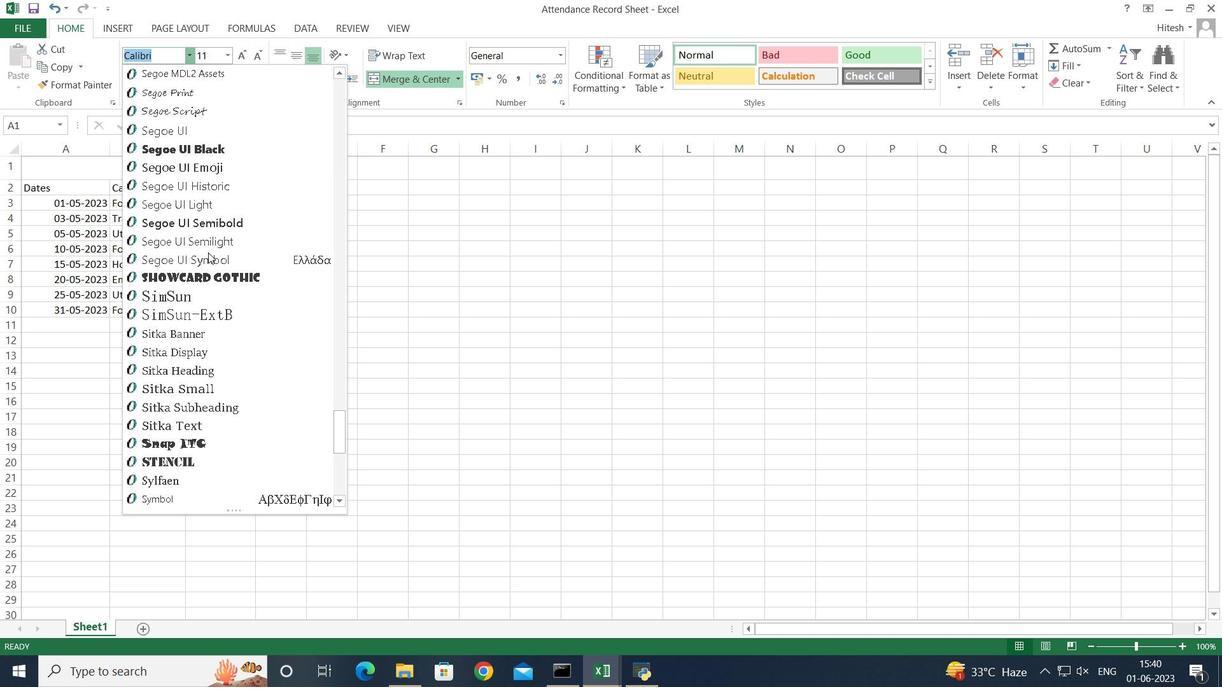 
Action: Mouse scrolled (208, 252) with delta (0, 0)
Screenshot: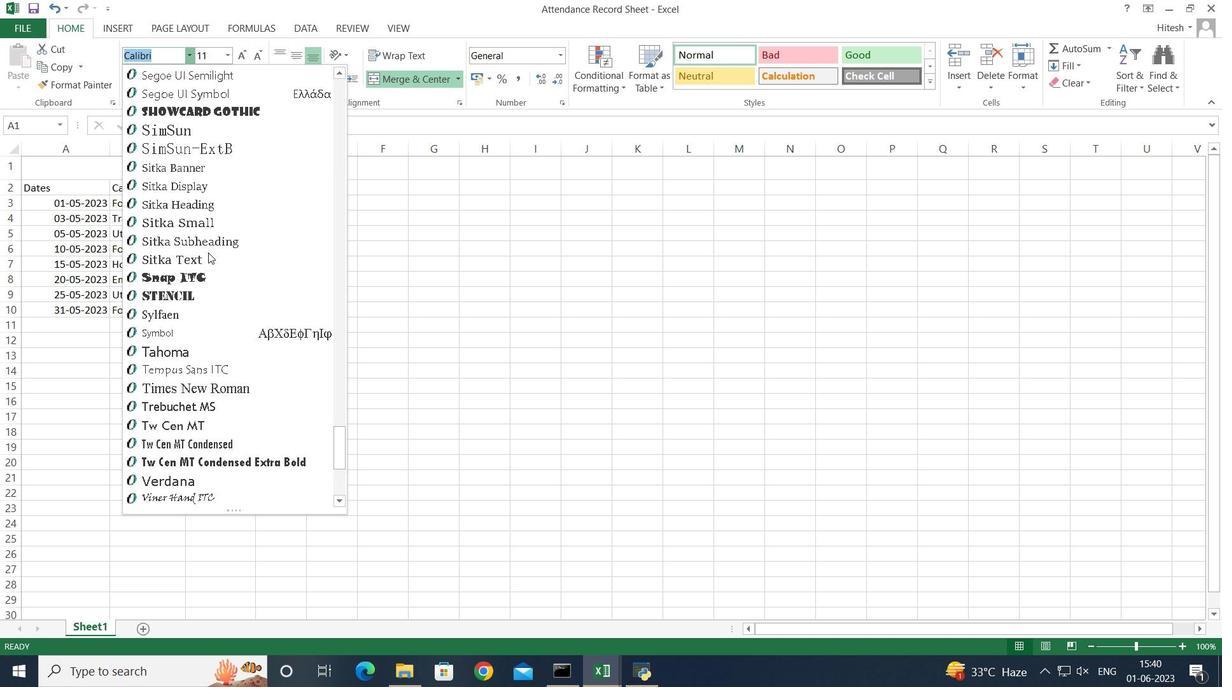 
Action: Mouse moved to (204, 292)
Screenshot: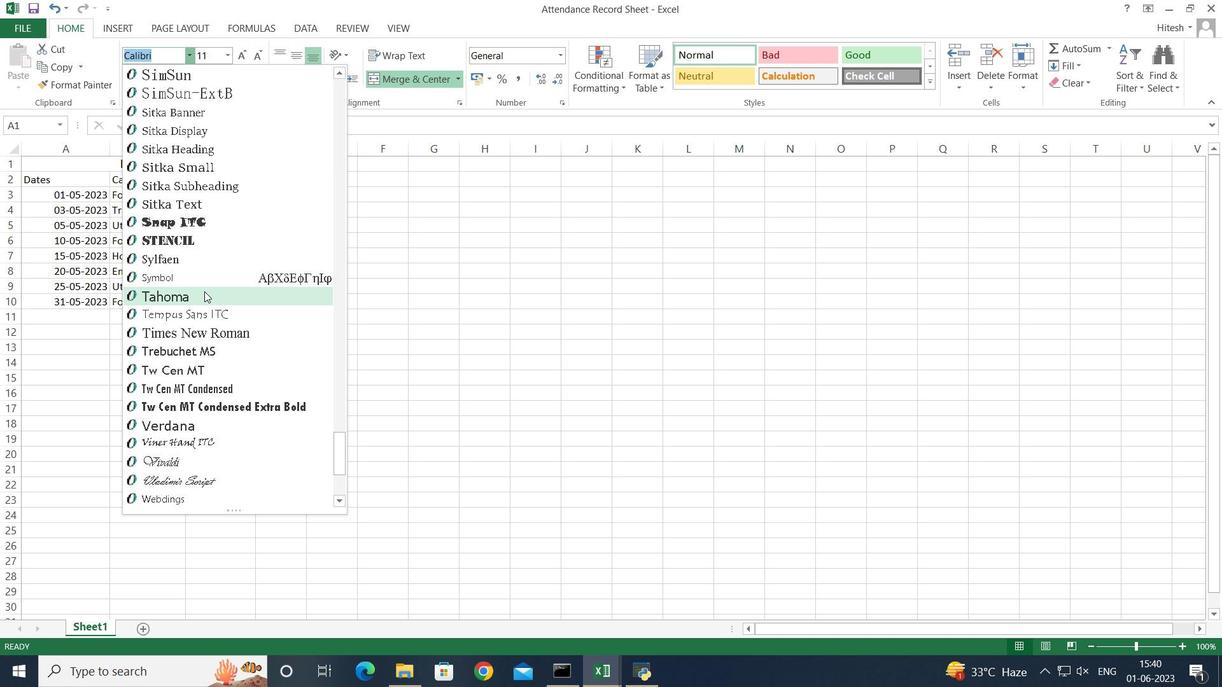 
Action: Mouse pressed left at (204, 292)
Screenshot: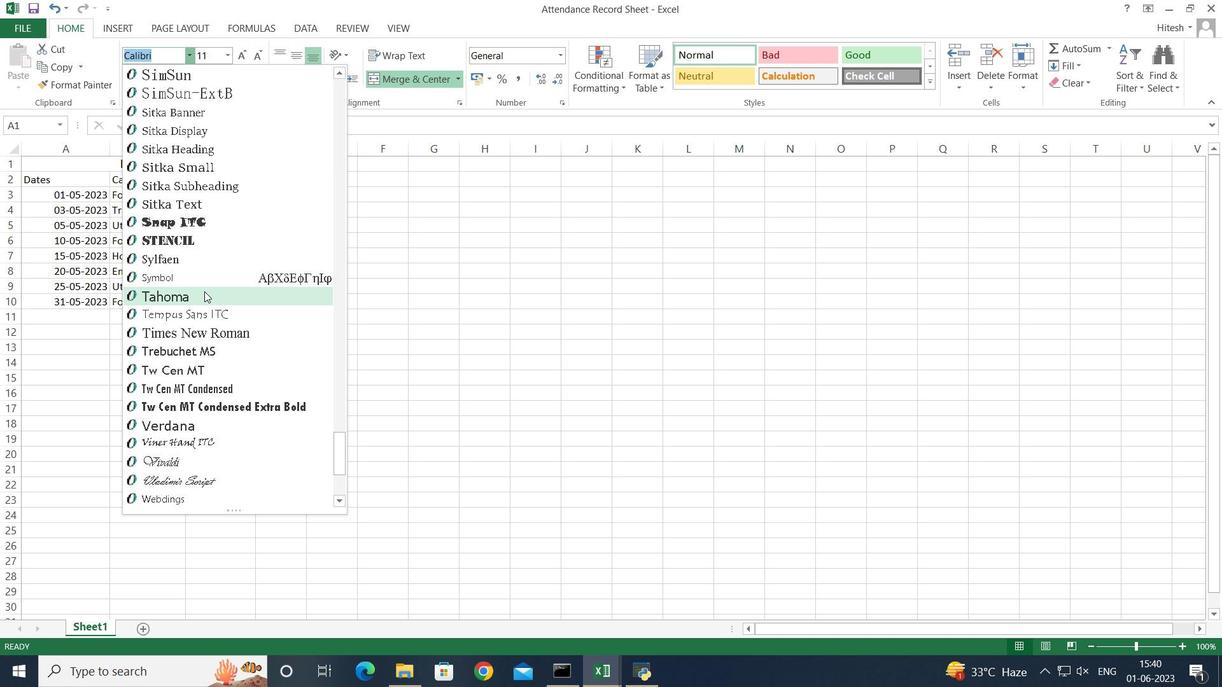 
Action: Mouse moved to (162, 80)
Screenshot: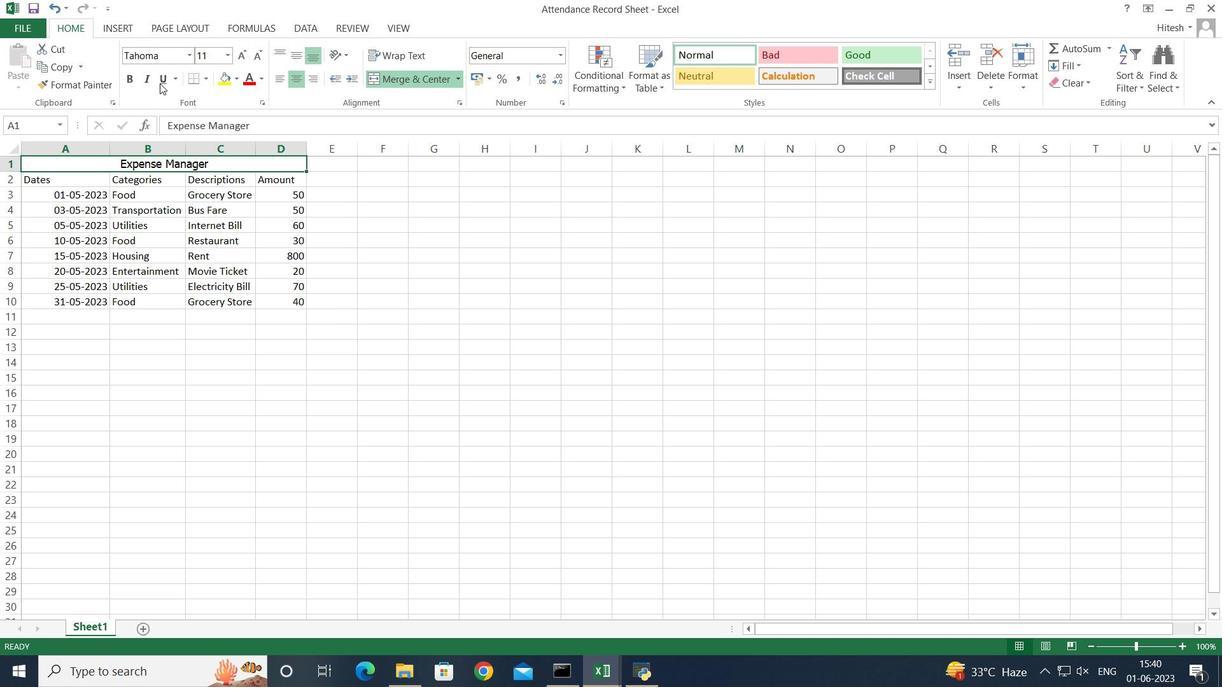 
Action: Mouse pressed left at (162, 80)
Screenshot: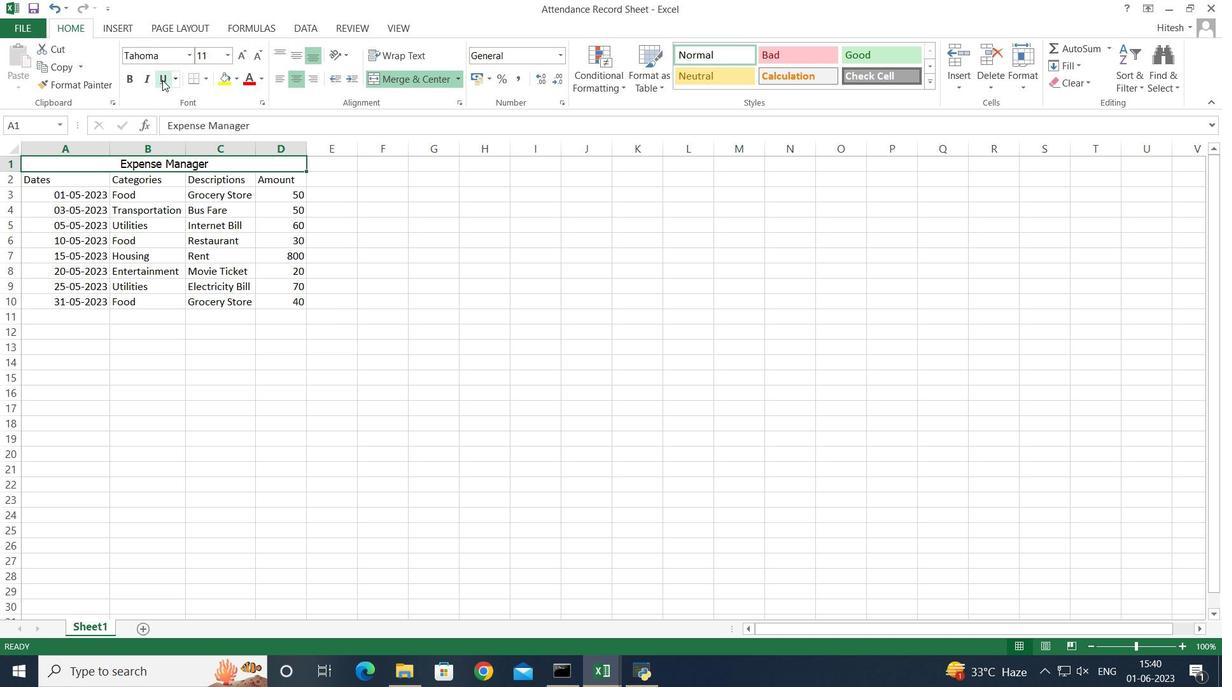 
Action: Mouse moved to (224, 52)
Screenshot: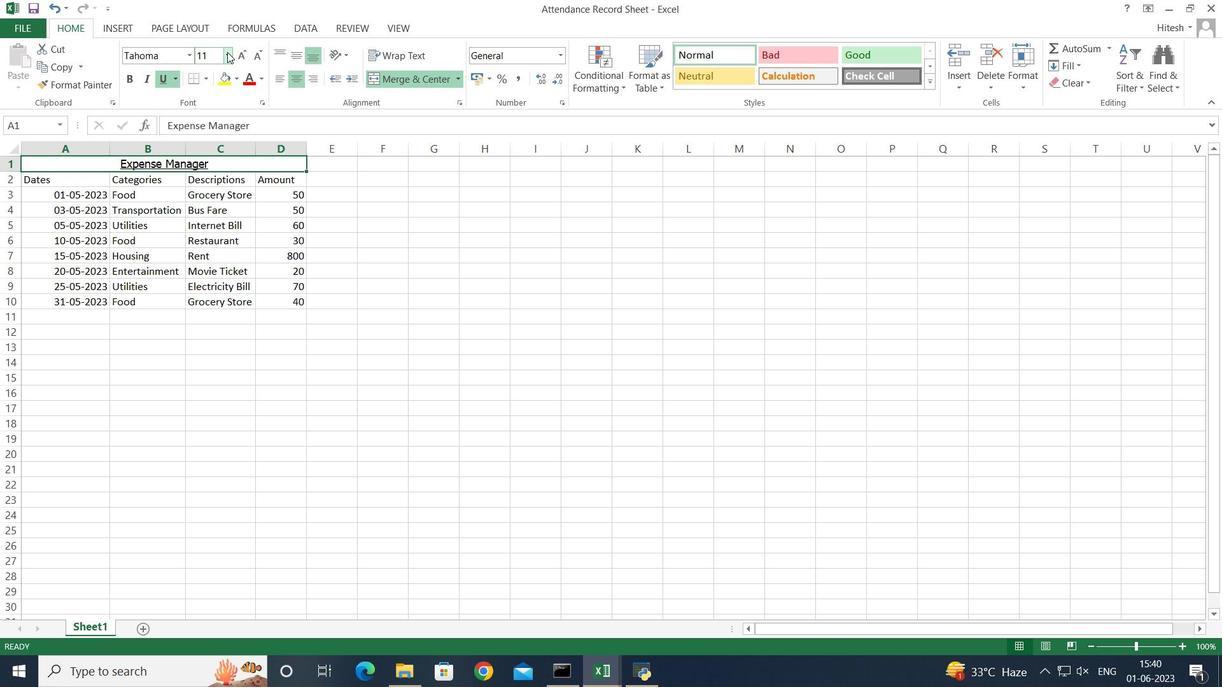 
Action: Mouse pressed left at (224, 52)
Screenshot: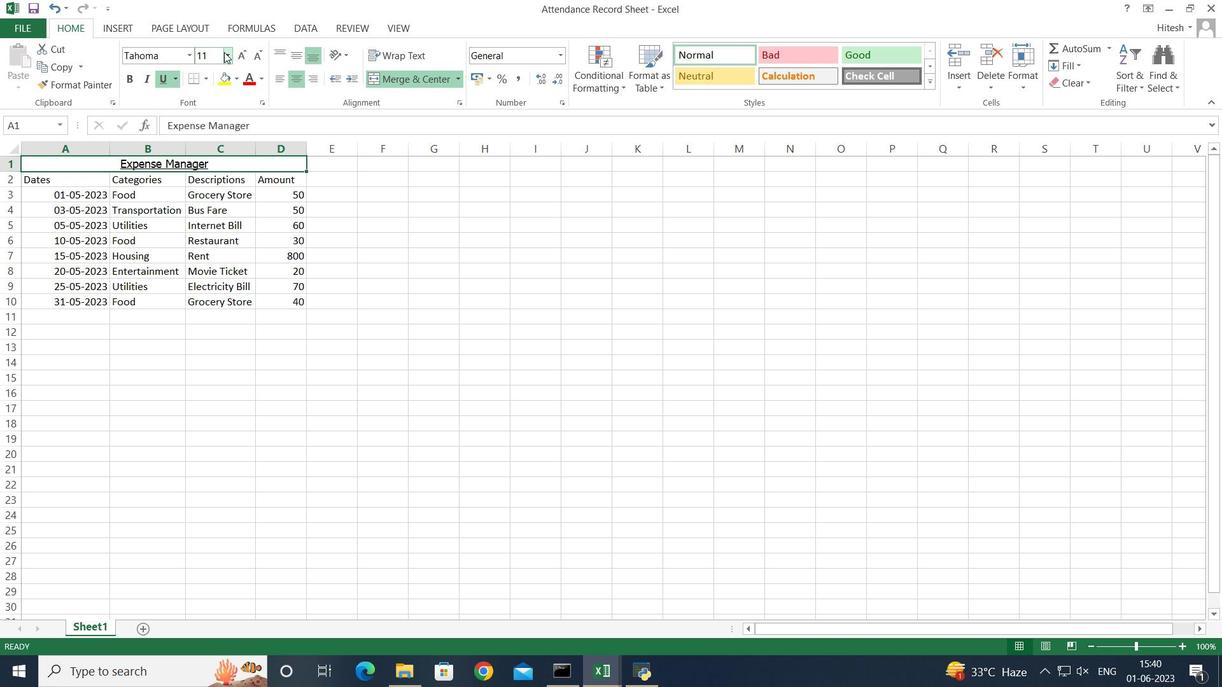 
Action: Mouse moved to (205, 189)
Screenshot: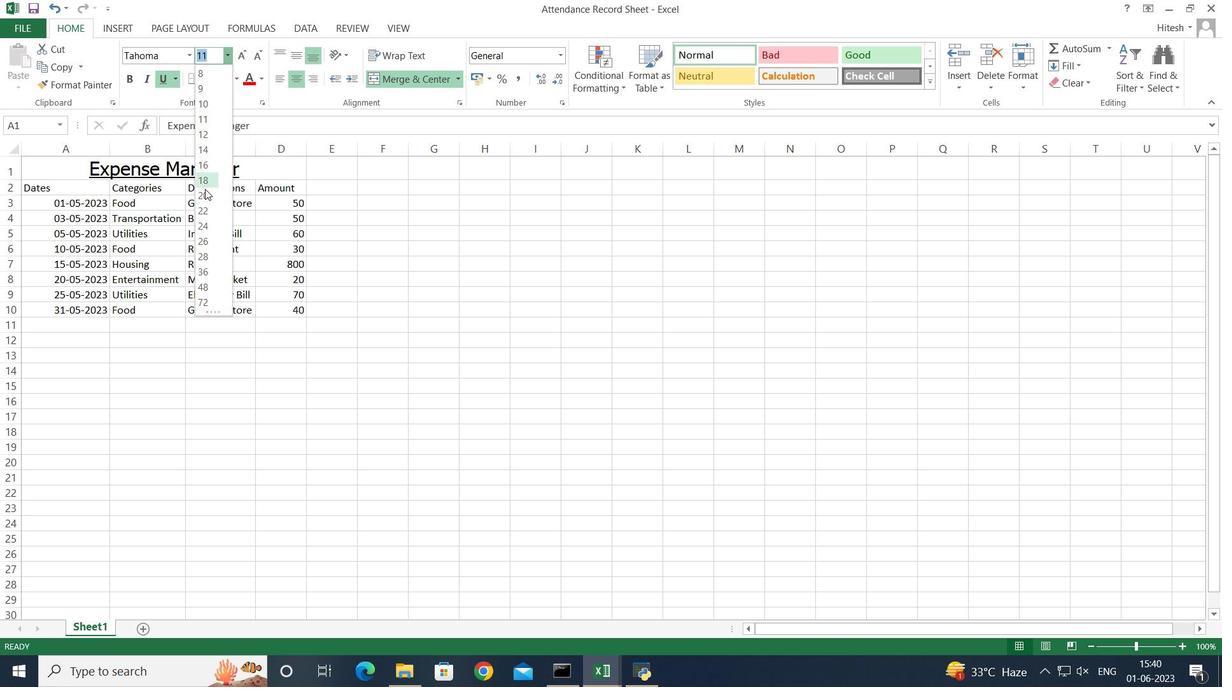 
Action: Mouse pressed left at (205, 189)
Screenshot: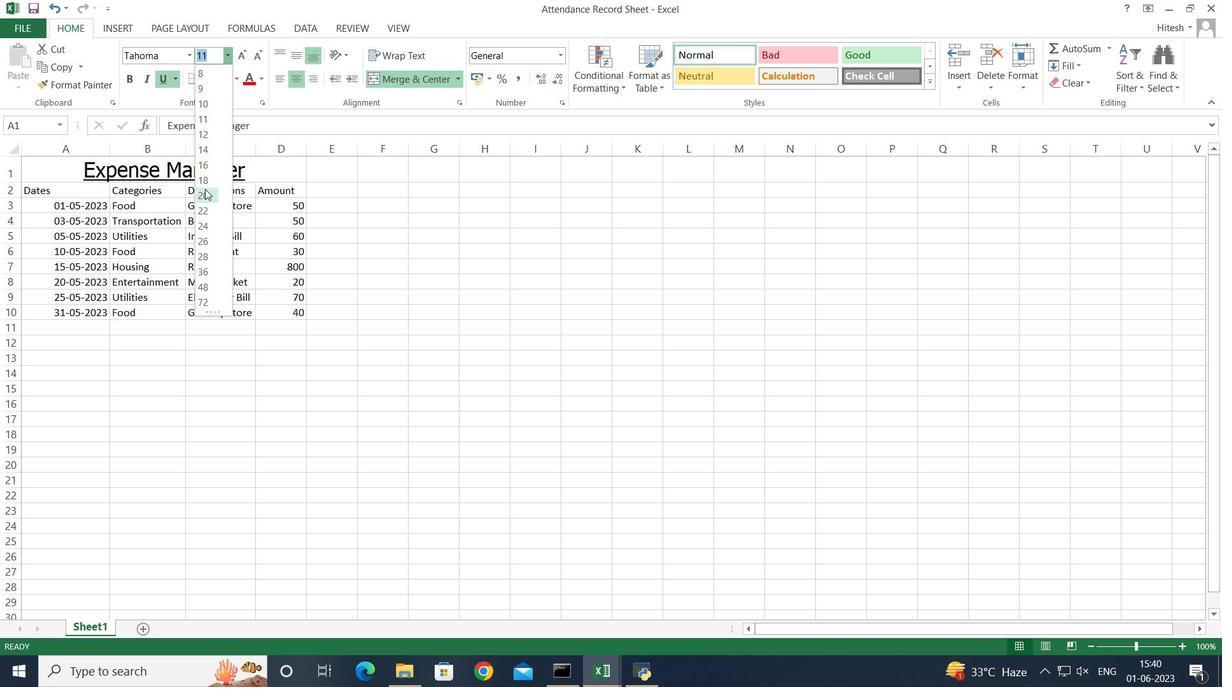 
Action: Mouse moved to (57, 185)
Screenshot: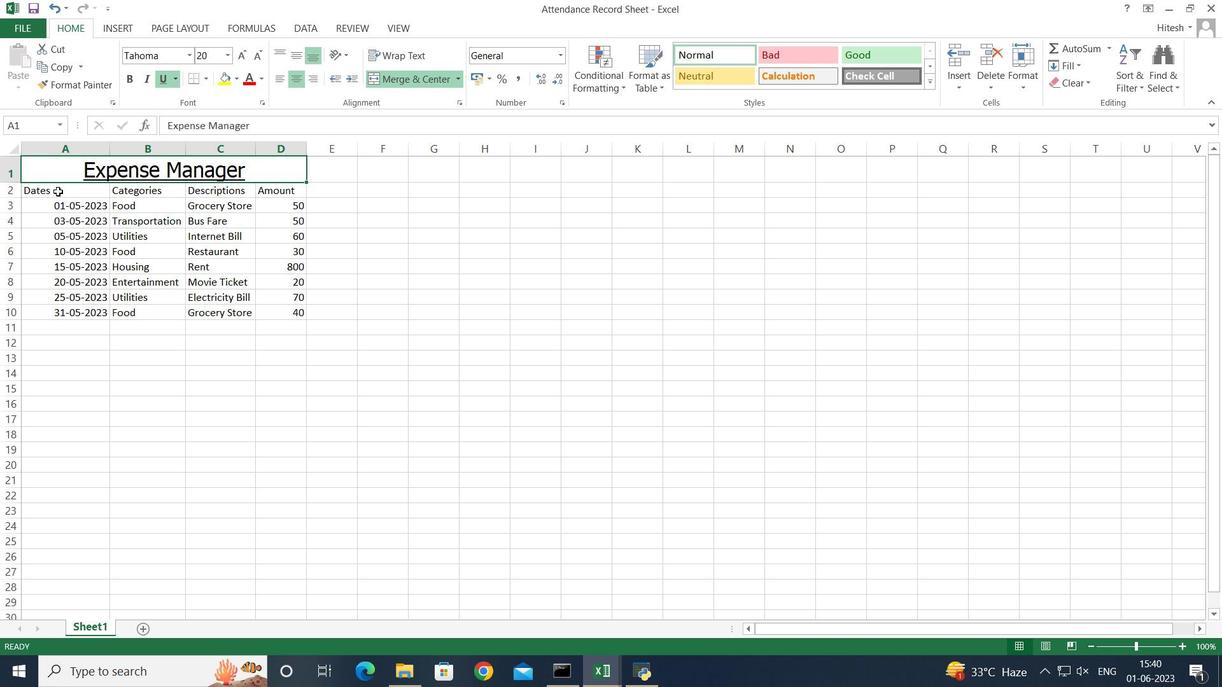 
Action: Mouse pressed left at (57, 185)
Screenshot: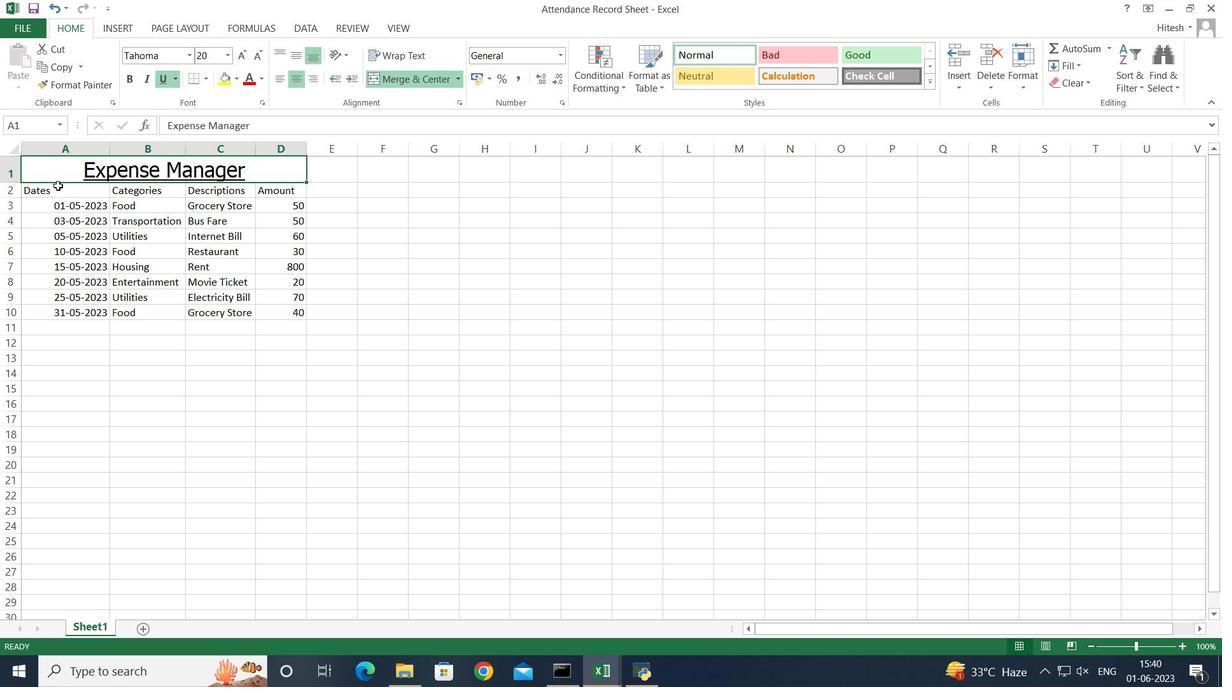 
Action: Key pressed <Key.shift><Key.right><Key.right><Key.right><Key.down><Key.down><Key.down><Key.down><Key.down><Key.down><Key.down><Key.down>
Screenshot: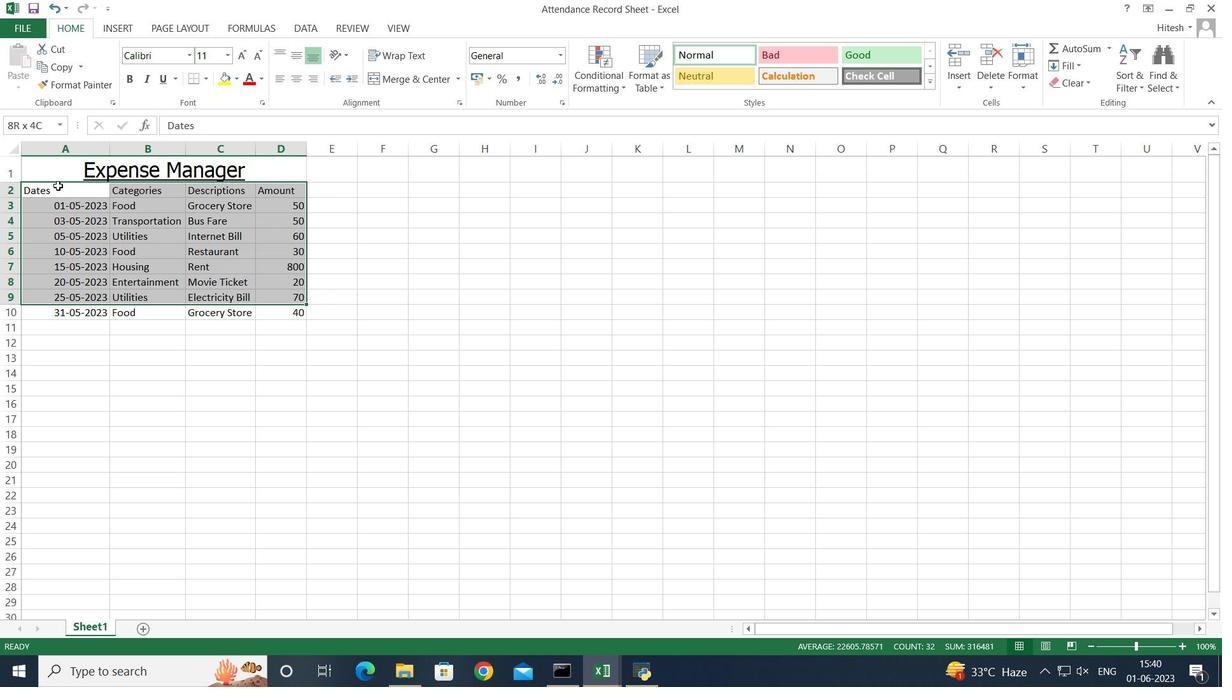 
Action: Mouse moved to (191, 54)
Screenshot: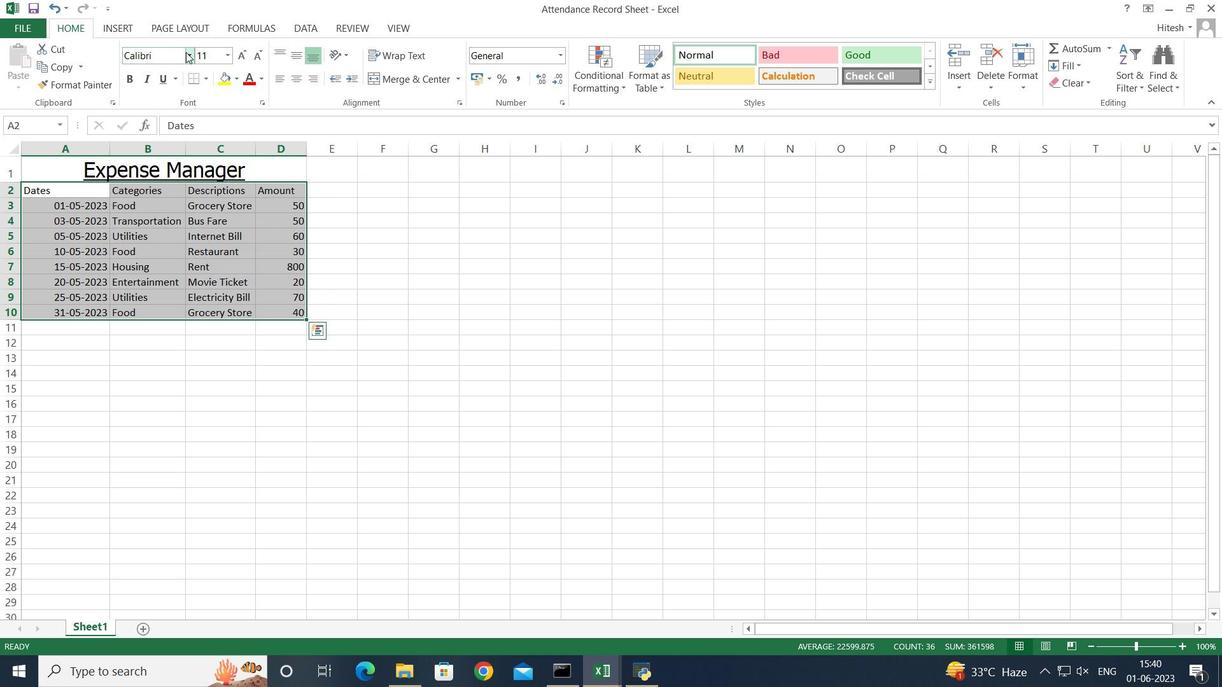 
Action: Mouse pressed left at (191, 54)
Screenshot: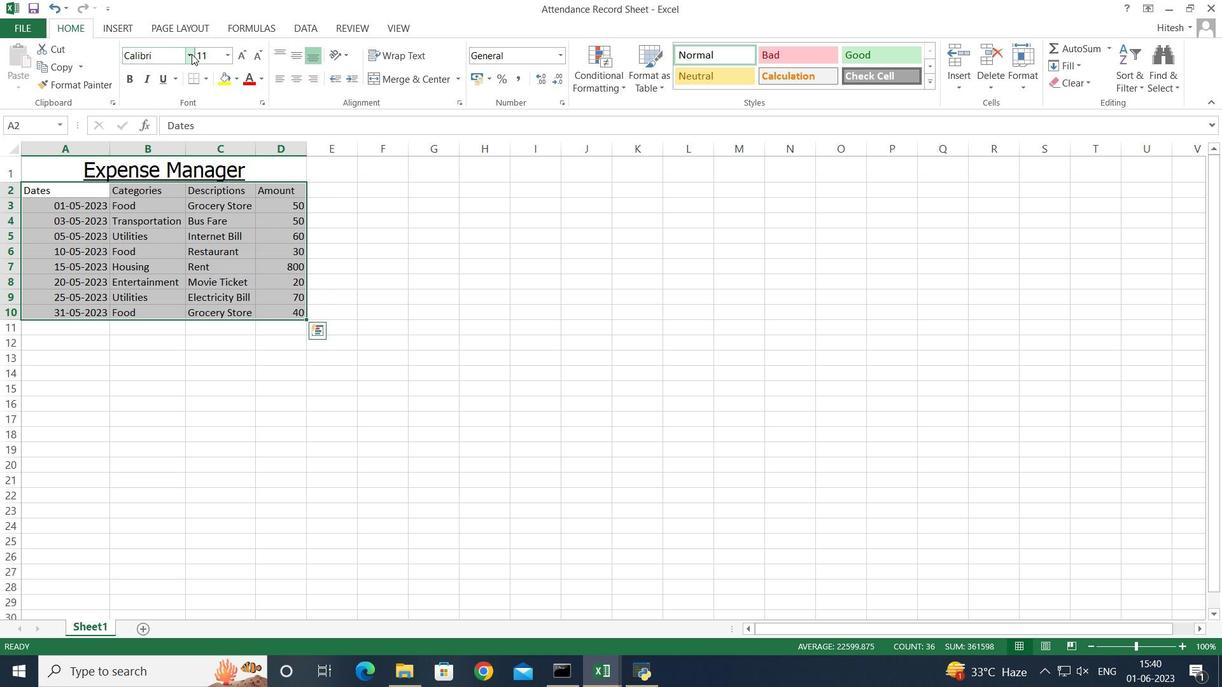 
Action: Mouse moved to (198, 186)
Screenshot: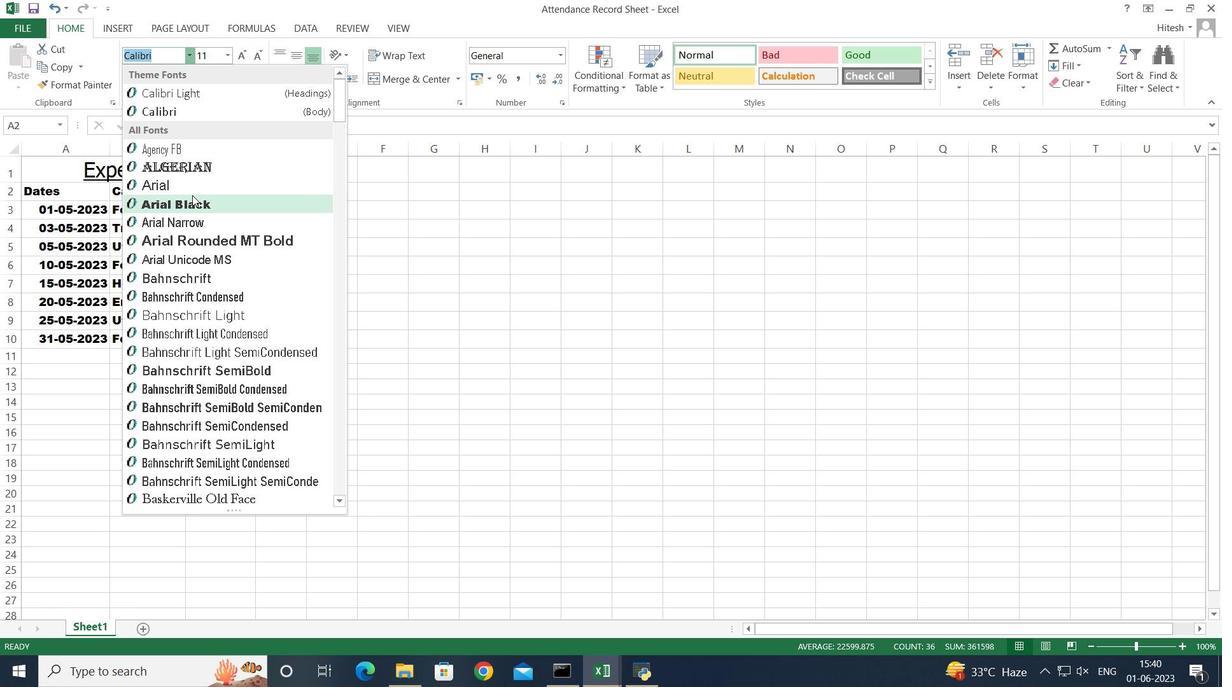 
Action: Mouse pressed left at (198, 186)
Screenshot: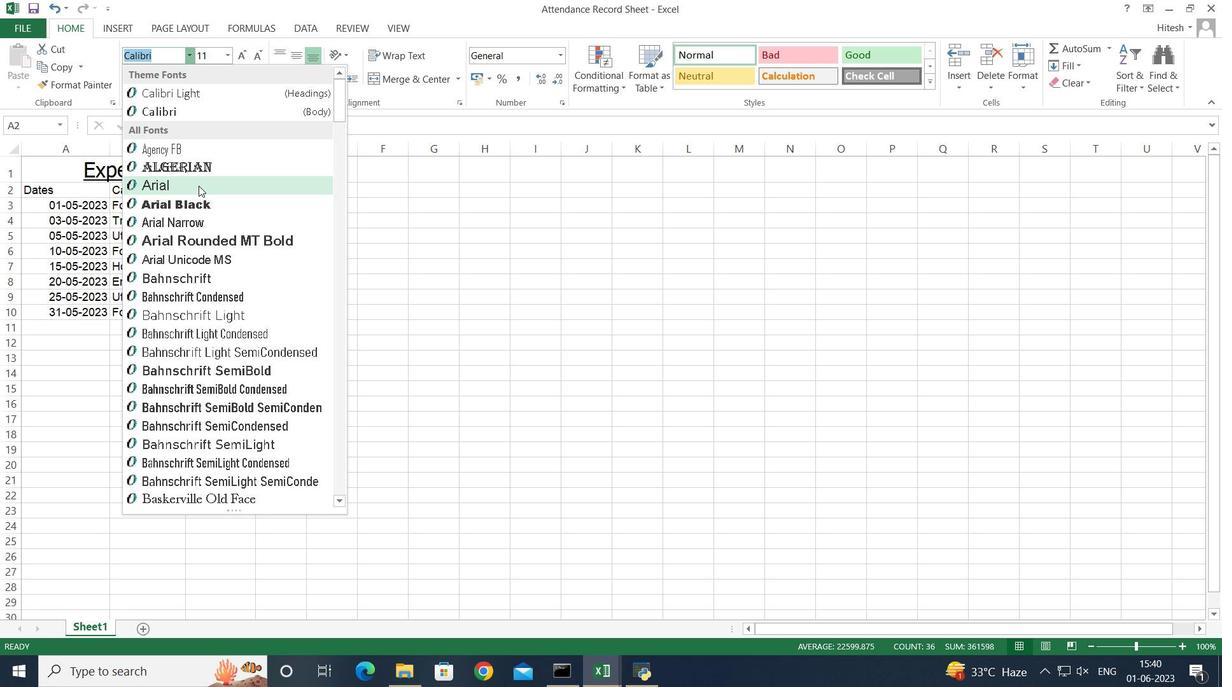 
Action: Mouse moved to (227, 57)
Screenshot: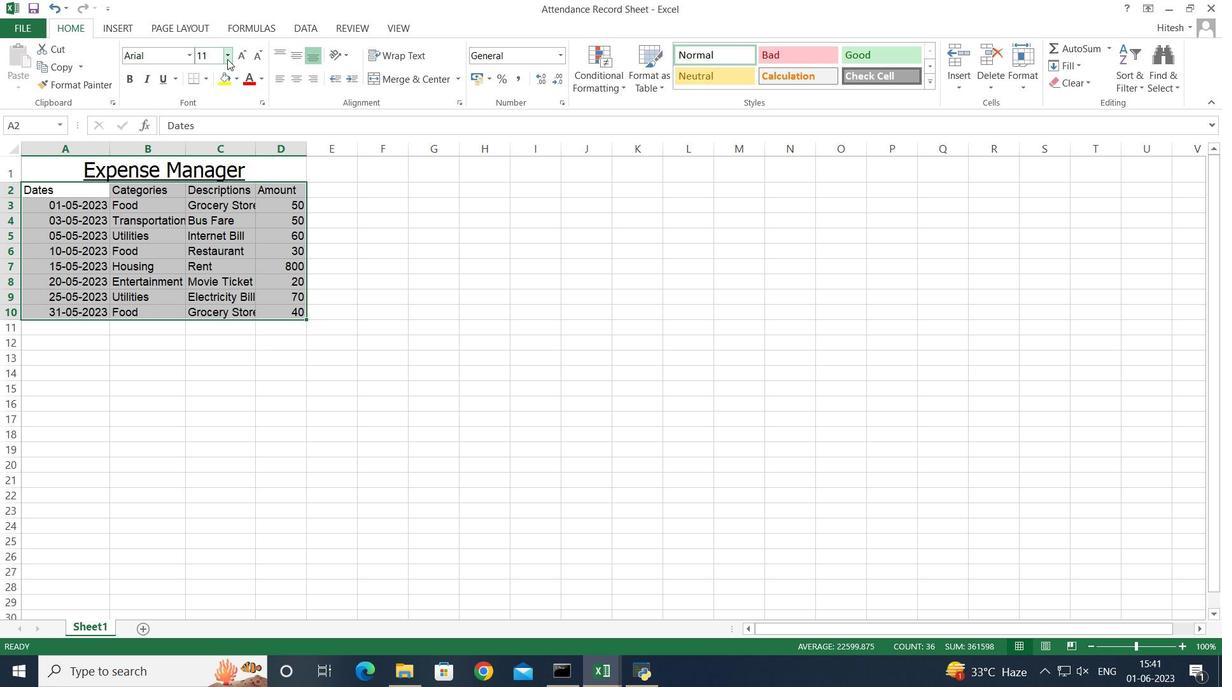 
Action: Mouse pressed left at (227, 57)
Screenshot: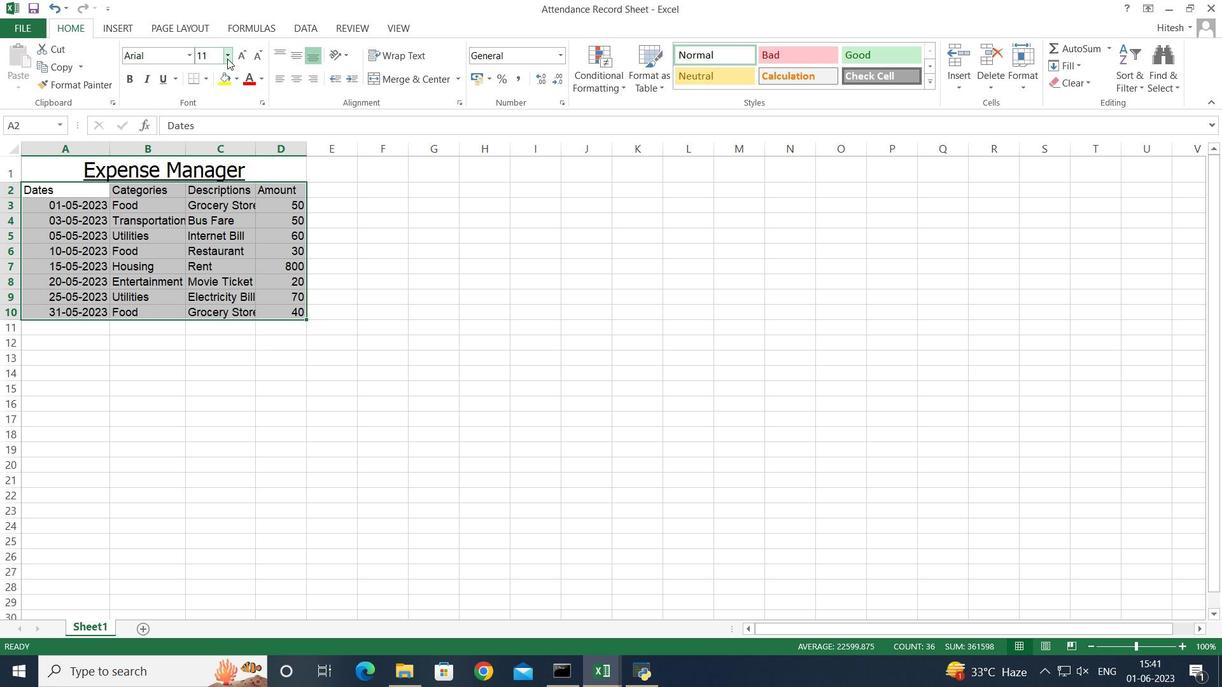 
Action: Mouse moved to (202, 130)
Screenshot: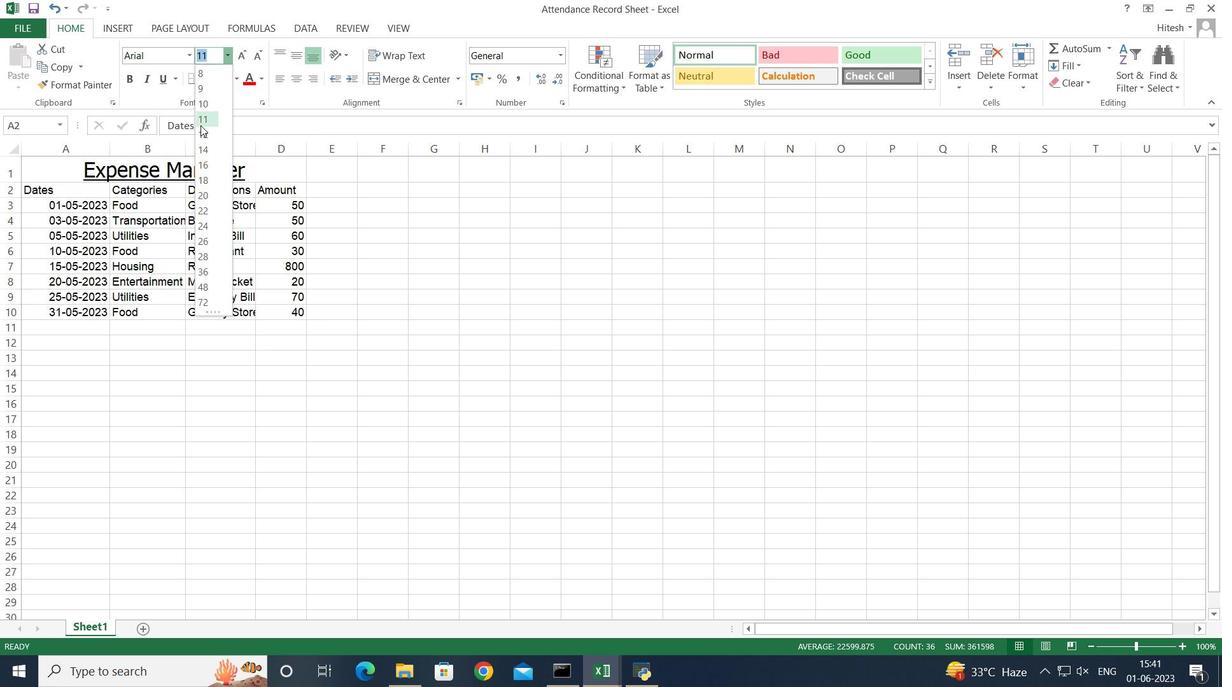 
Action: Mouse pressed left at (202, 130)
Screenshot: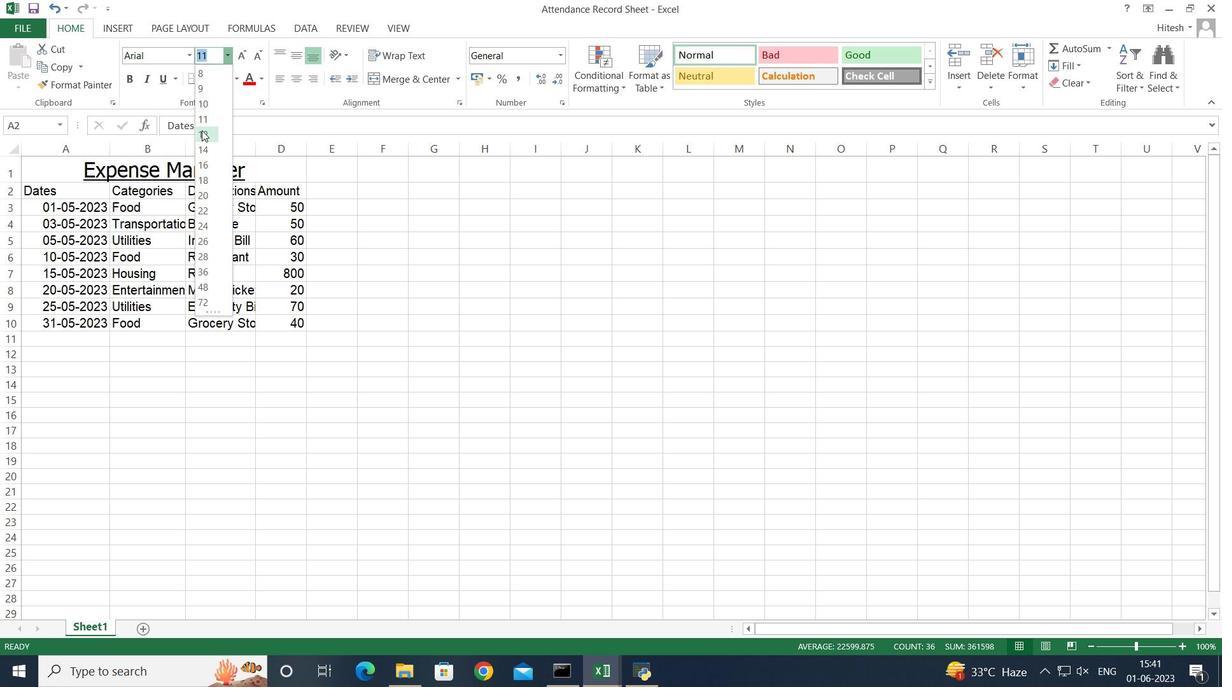 
Action: Mouse moved to (38, 168)
Screenshot: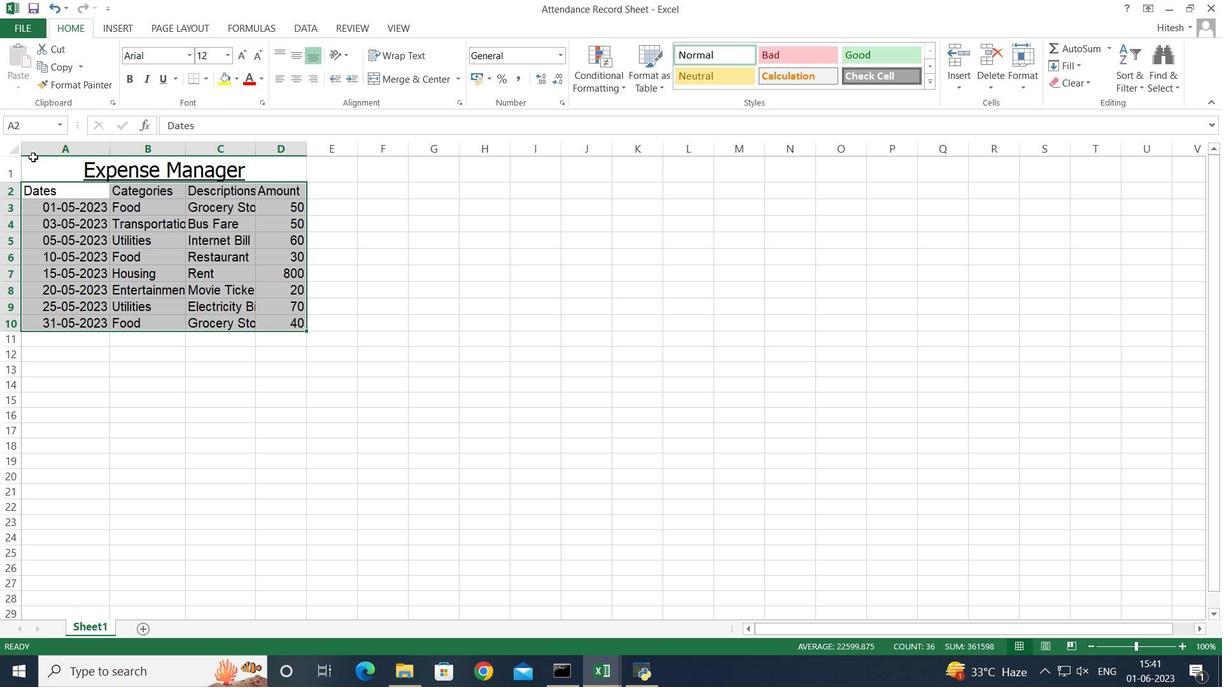 
Action: Mouse pressed left at (38, 168)
Screenshot: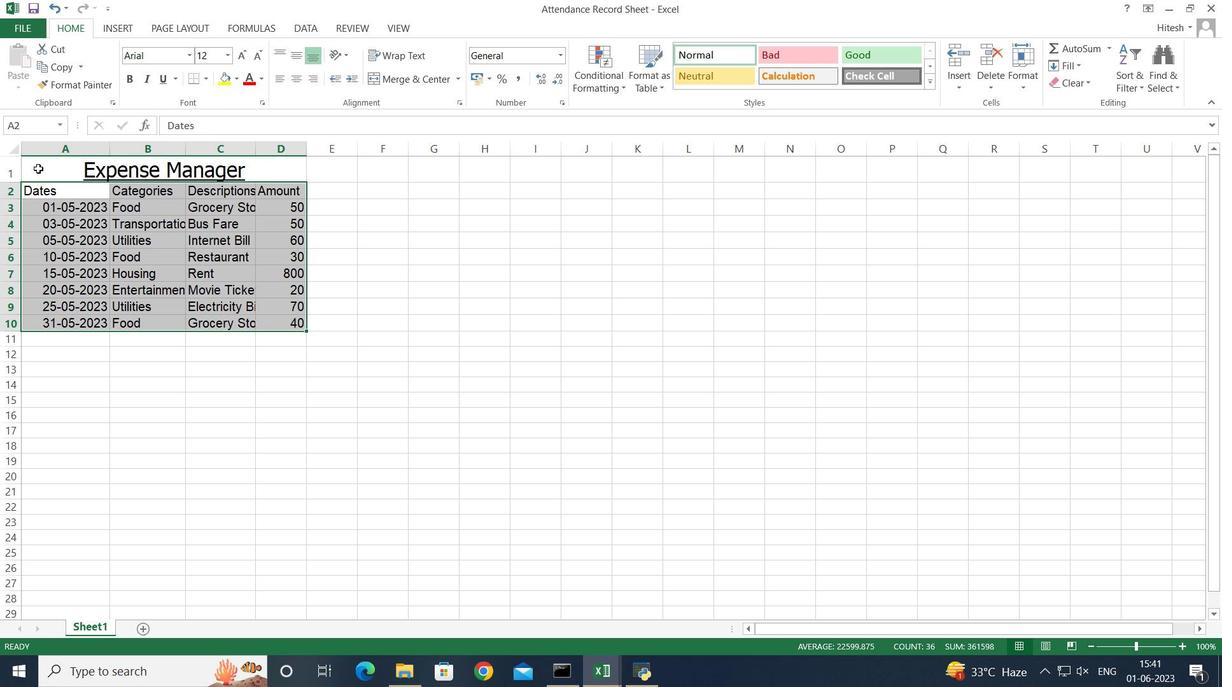 
Action: Key pressed <Key.shift><Key.down><Key.down><Key.down><Key.down><Key.down><Key.down><Key.down><Key.down><Key.down>
Screenshot: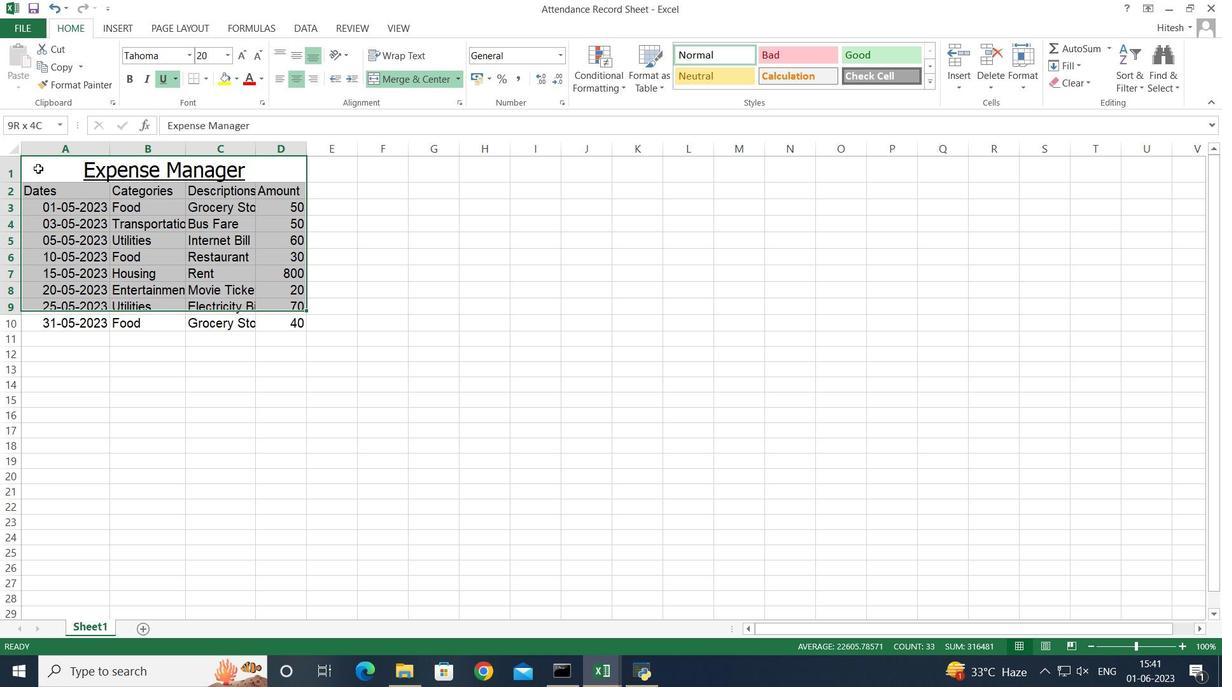 
Action: Mouse moved to (283, 73)
Screenshot: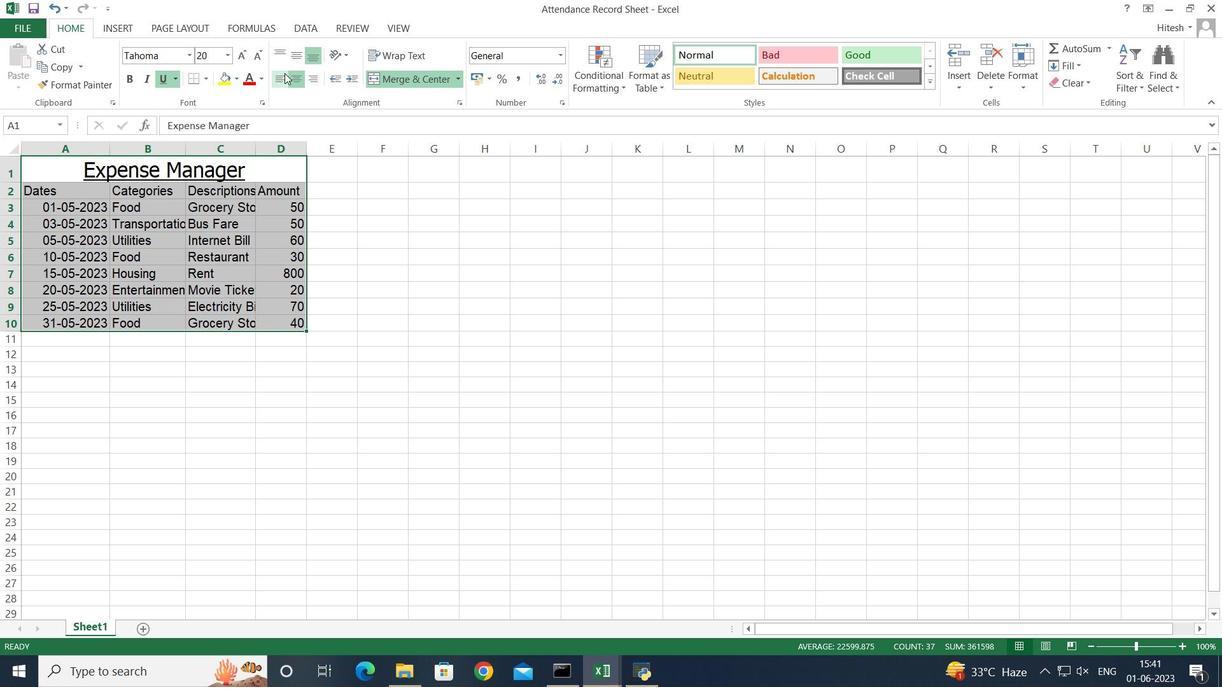 
Action: Mouse pressed left at (283, 73)
Screenshot: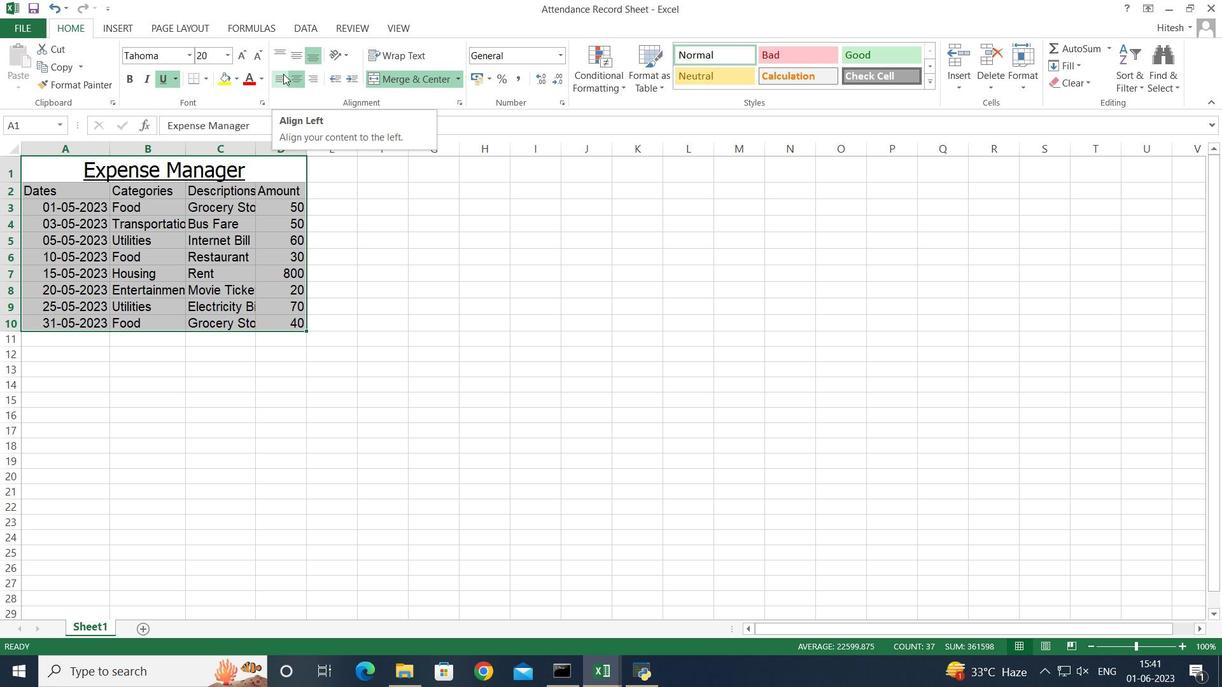 
Action: Mouse moved to (158, 371)
Screenshot: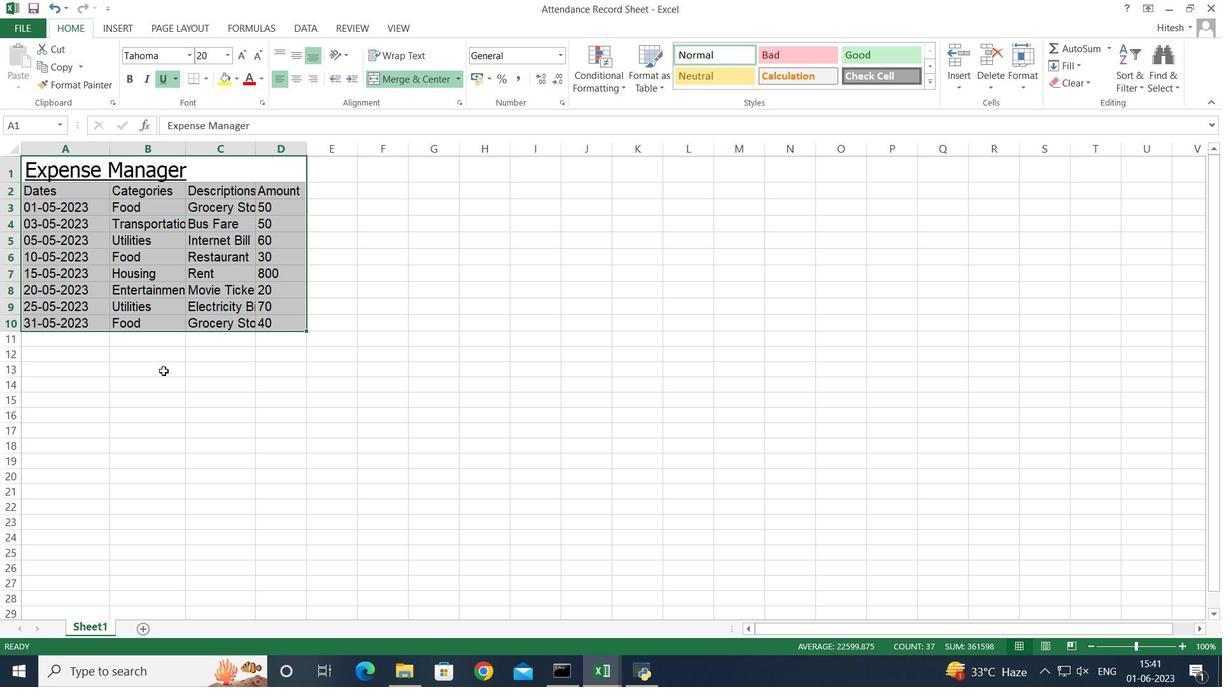 
Action: Mouse pressed left at (158, 371)
Screenshot: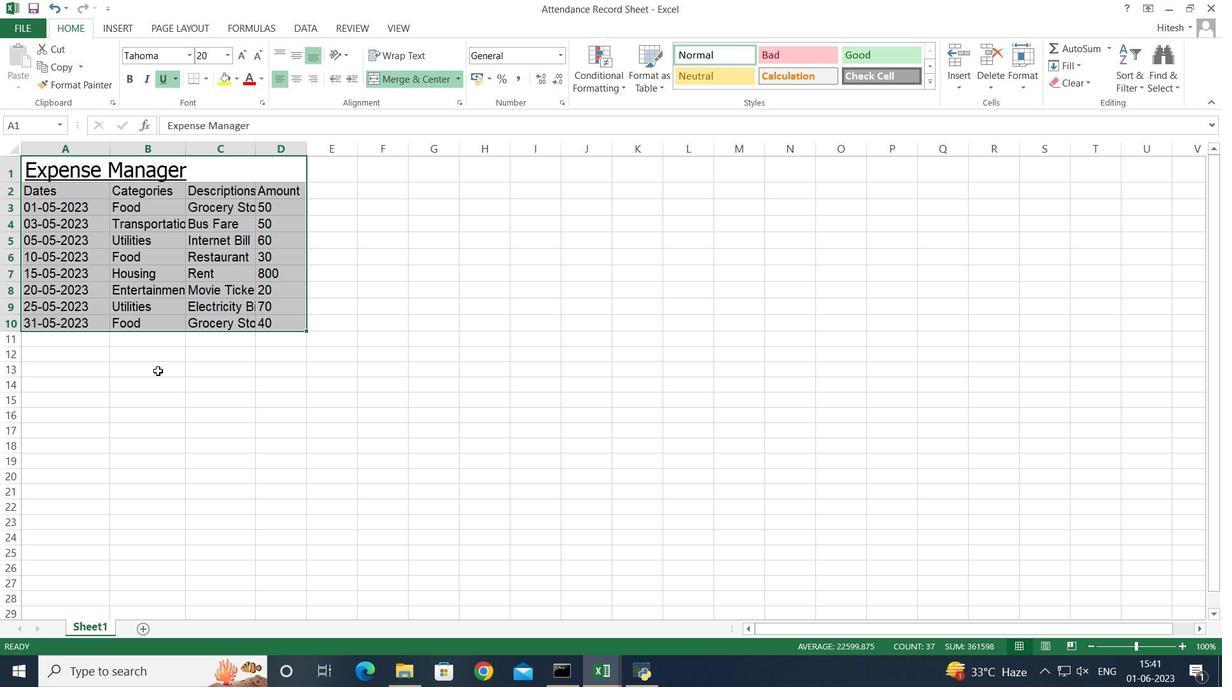 
Action: Mouse moved to (285, 369)
Screenshot: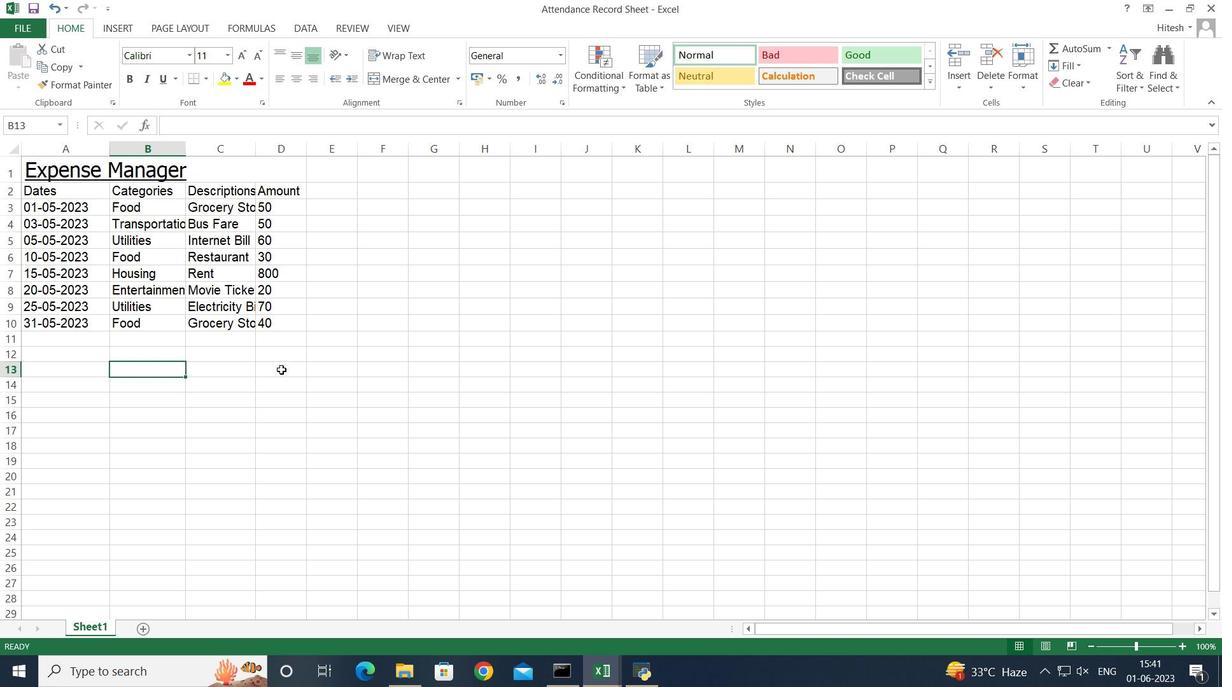 
Action: Mouse pressed left at (285, 369)
Screenshot: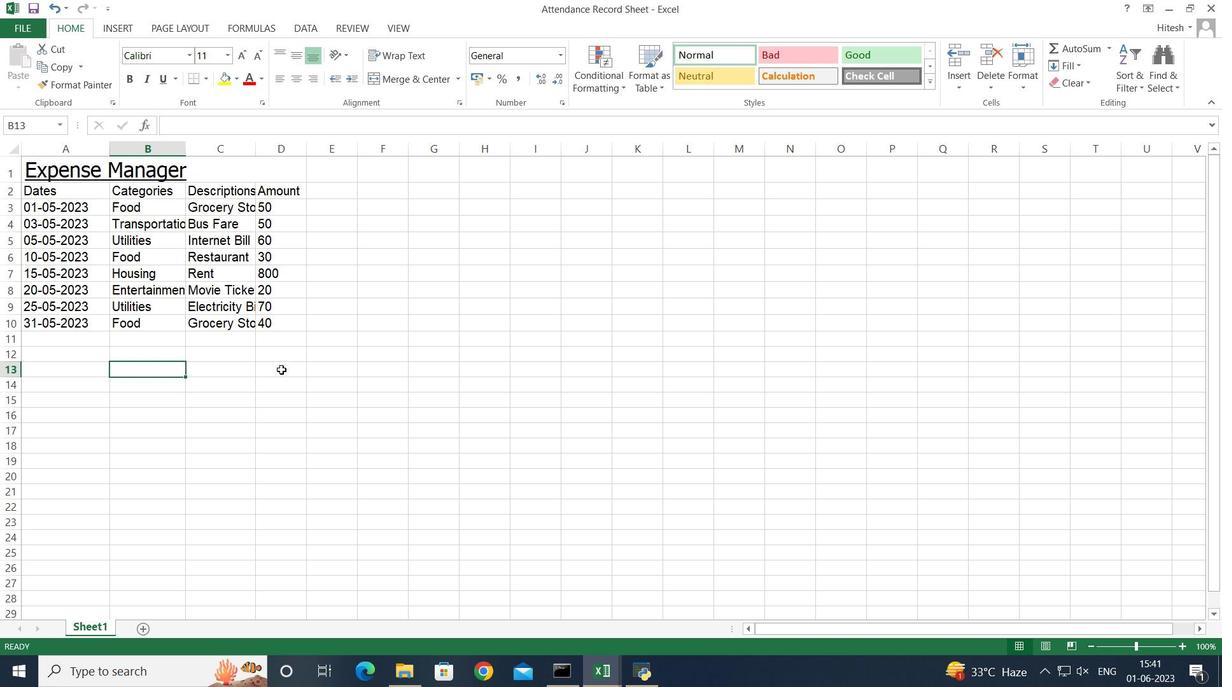 
Action: Mouse moved to (213, 382)
Screenshot: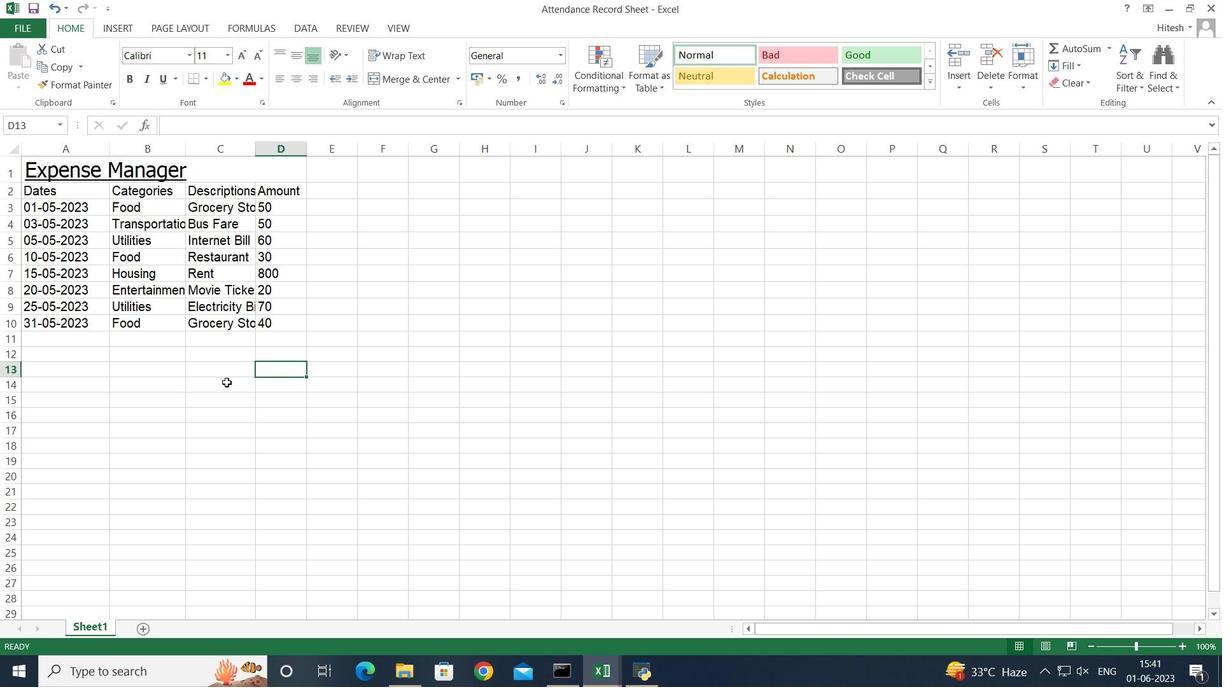 
